 Task: Research Airbnb properties in Durazno, Uruguay from 10th December, 2023 to 25th December, 2023 for 3 adults, 1 child. Place can be shared room with 2 bedrooms having 3 beds and 2 bathrooms. Property type can be guest house. Amenities needed are: wifi, TV, free parkinig on premises, gym, breakfast. Look for 5 properties as per requirement.
Action: Mouse moved to (443, 92)
Screenshot: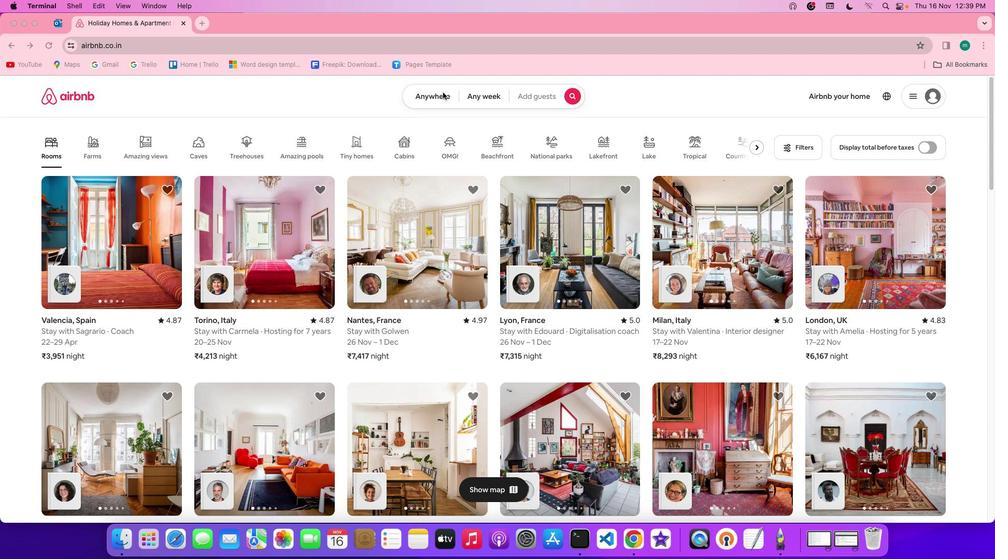 
Action: Mouse pressed left at (443, 92)
Screenshot: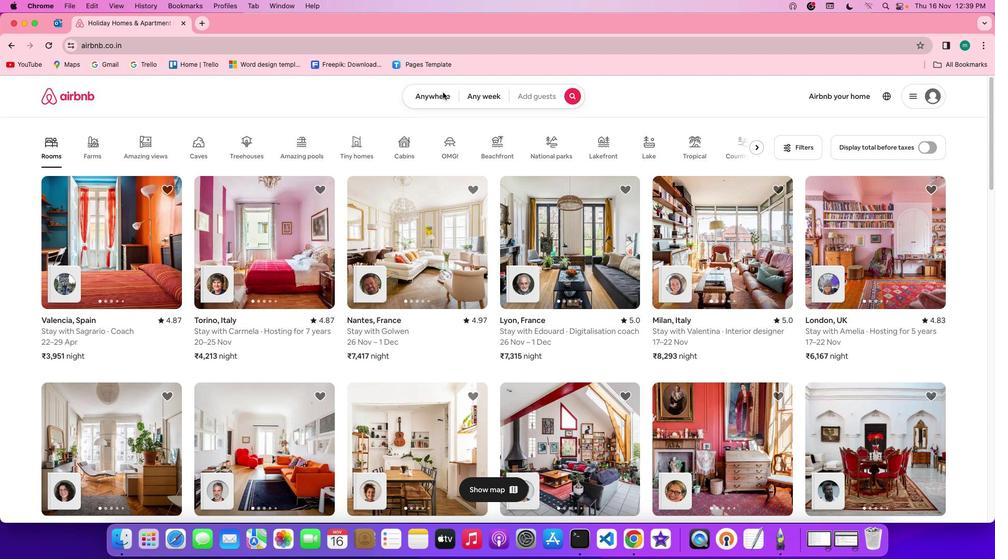 
Action: Mouse pressed left at (443, 92)
Screenshot: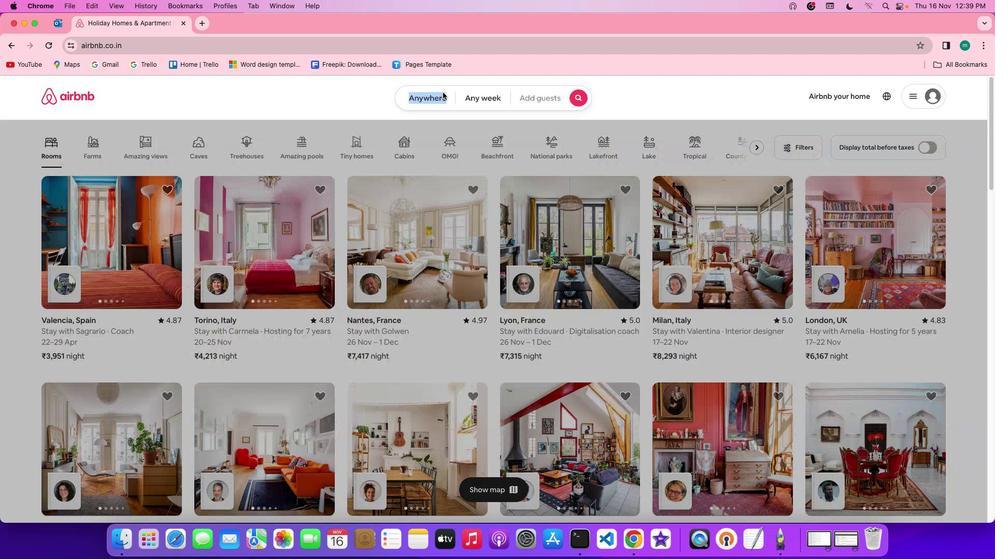 
Action: Mouse moved to (384, 136)
Screenshot: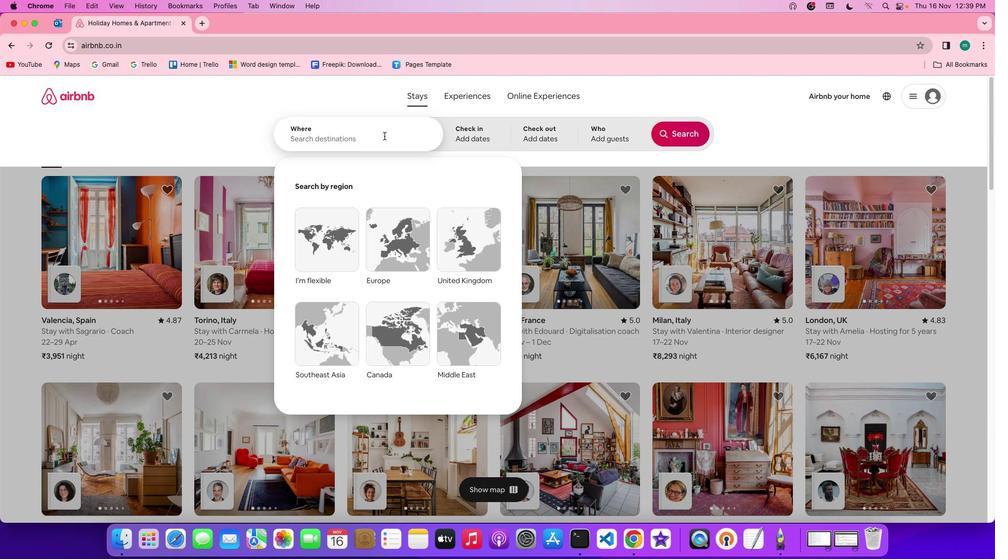 
Action: Mouse pressed left at (384, 136)
Screenshot: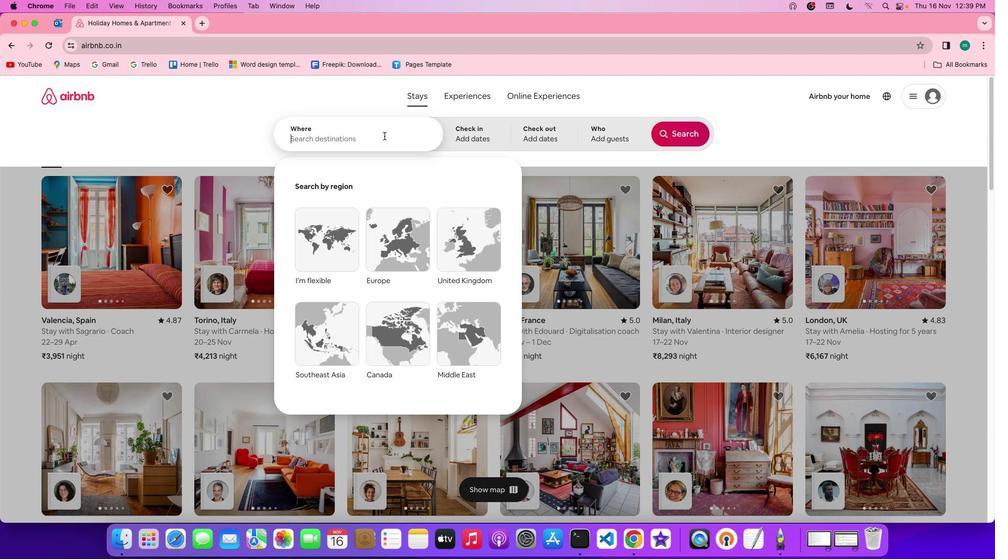 
Action: Mouse moved to (383, 136)
Screenshot: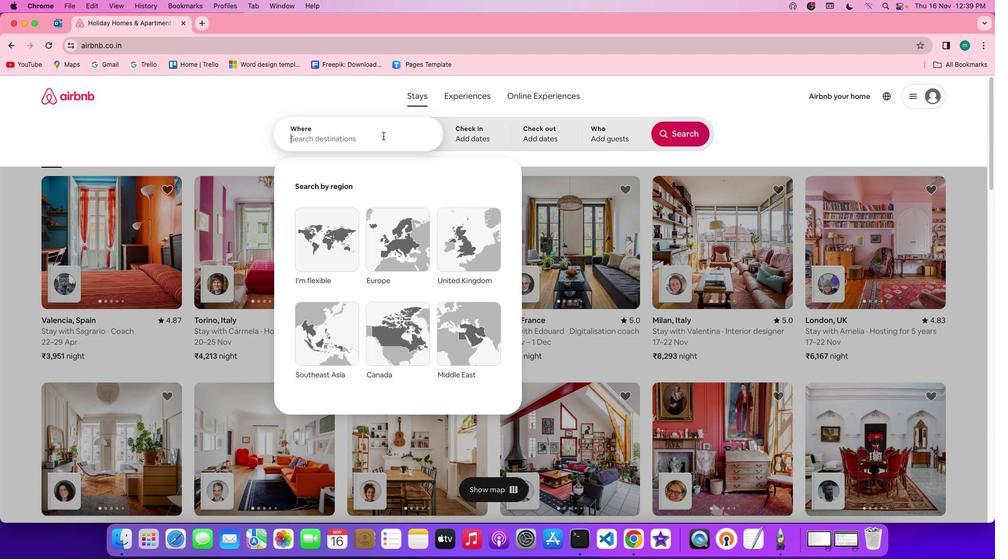 
Action: Key pressed Key.shift'D''u''r''a''n''z''o'','Key.spaceKey.shift'U''r''u''g''u''a''y'
Screenshot: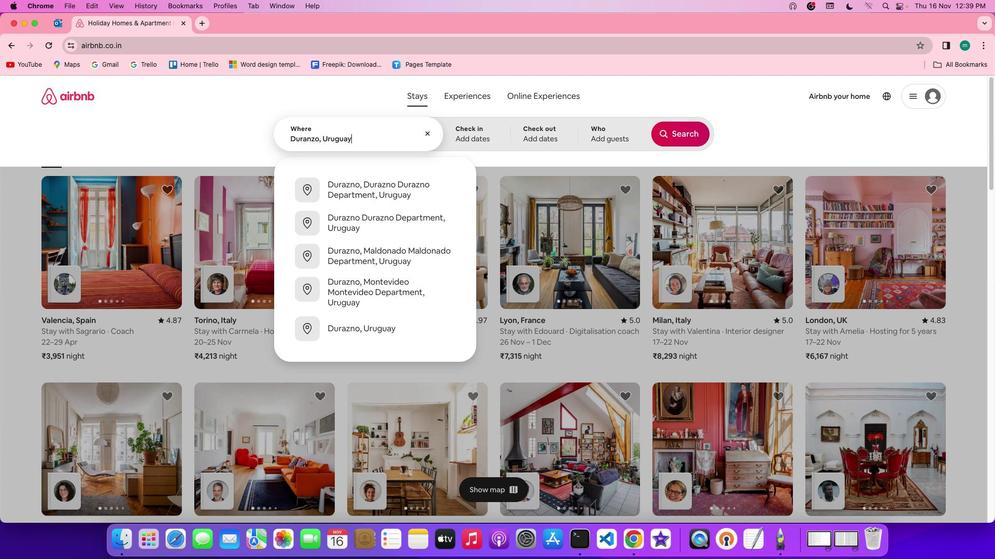 
Action: Mouse moved to (480, 141)
Screenshot: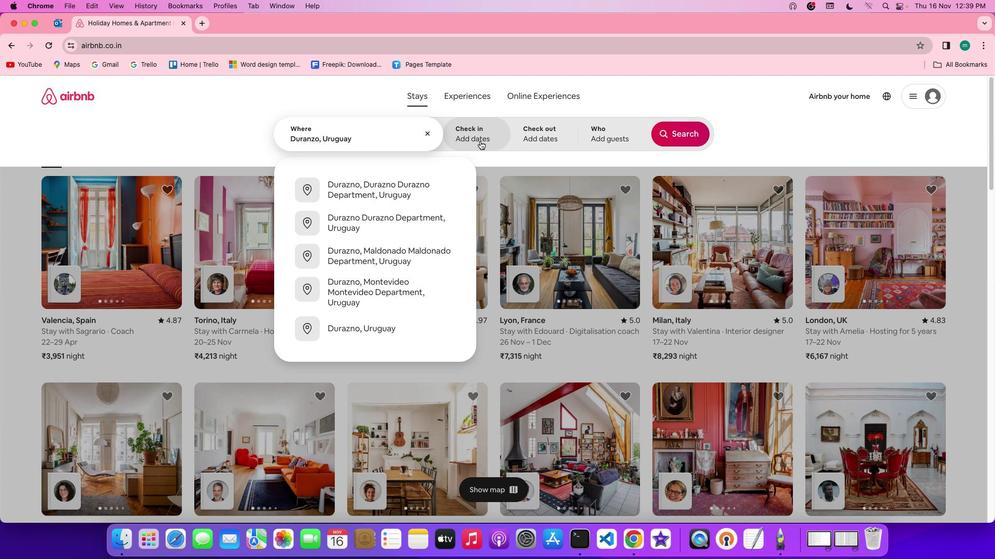 
Action: Mouse pressed left at (480, 141)
Screenshot: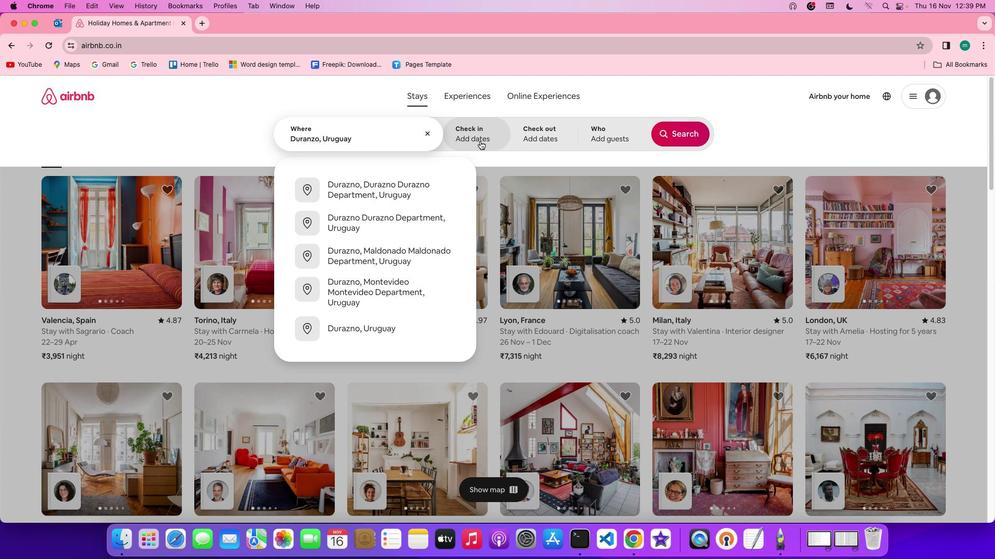
Action: Mouse moved to (519, 312)
Screenshot: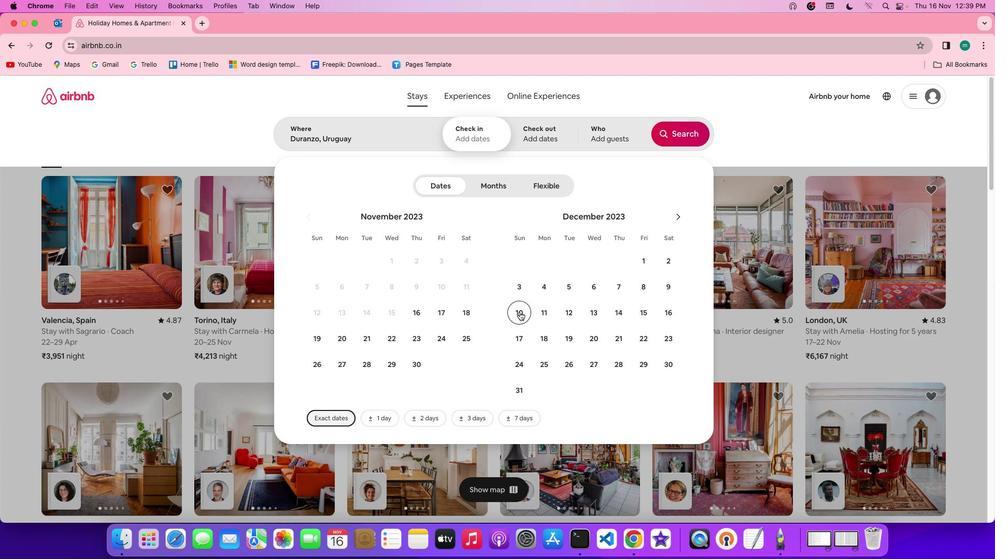 
Action: Mouse pressed left at (519, 312)
Screenshot: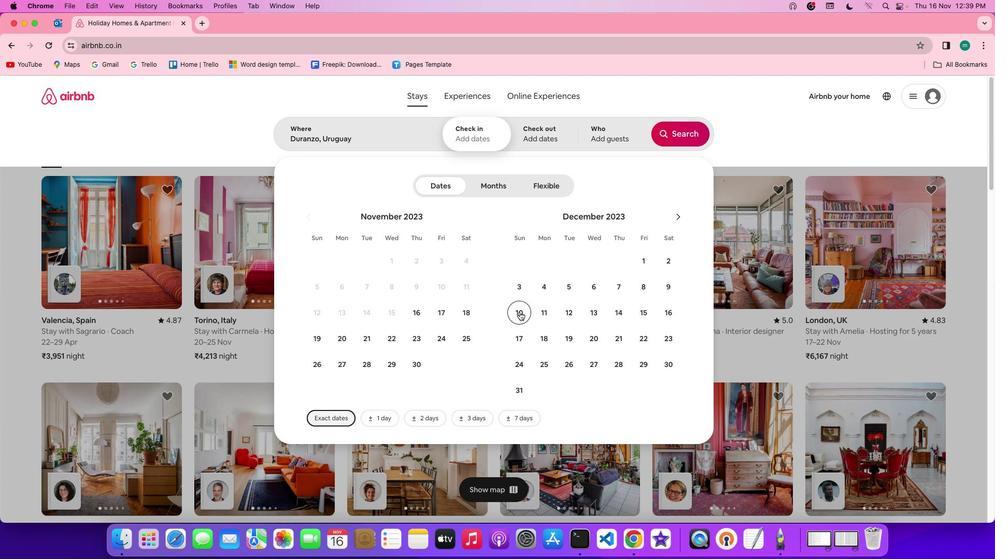 
Action: Mouse moved to (538, 365)
Screenshot: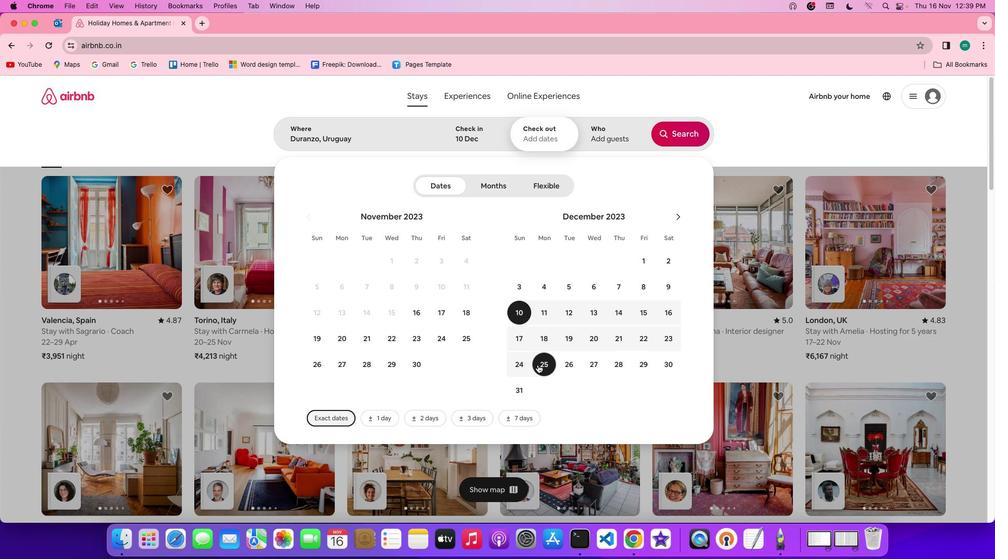 
Action: Mouse pressed left at (538, 365)
Screenshot: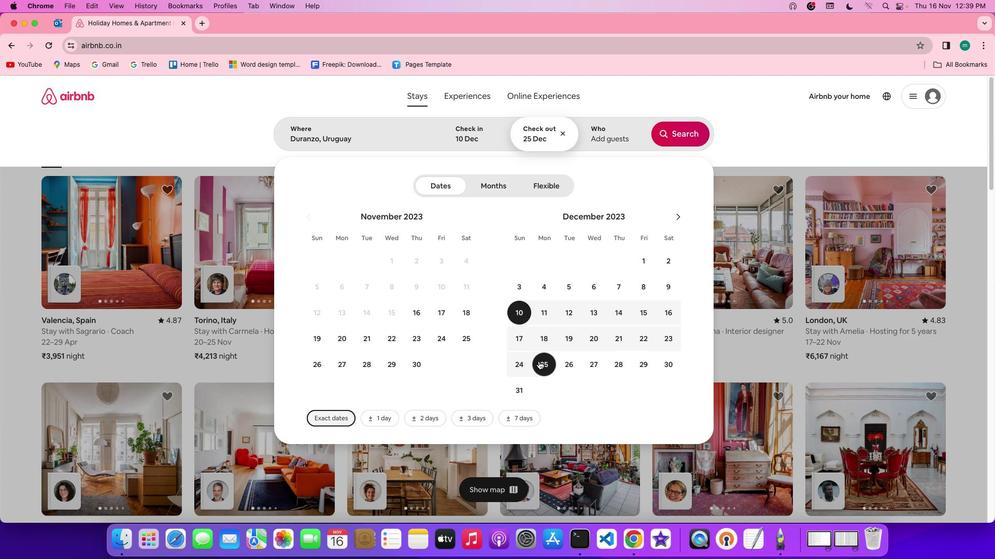 
Action: Mouse moved to (608, 128)
Screenshot: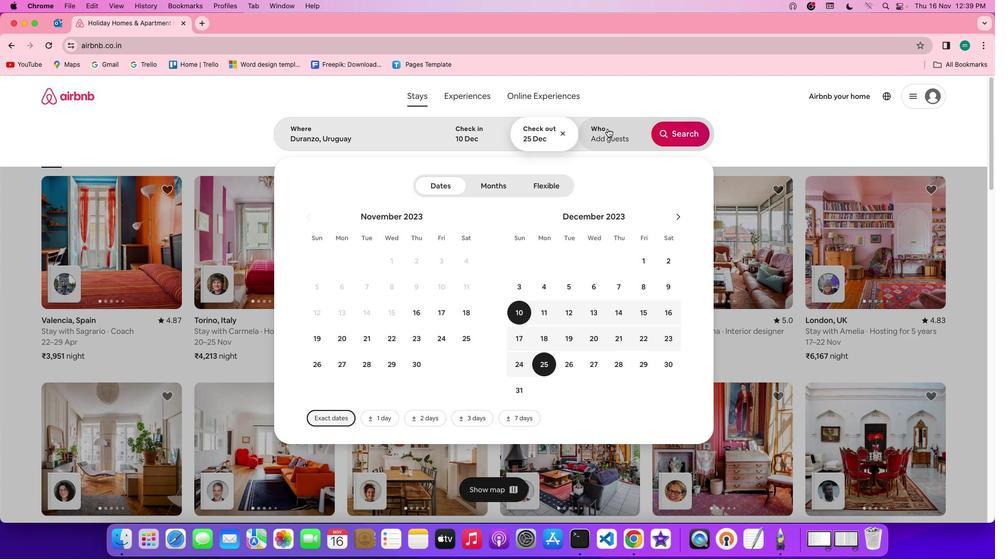 
Action: Mouse pressed left at (608, 128)
Screenshot: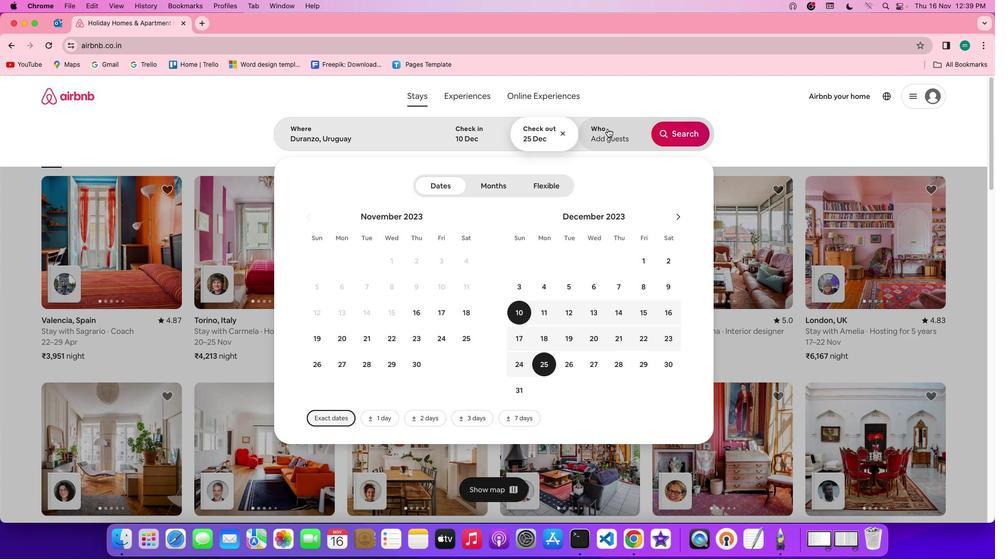 
Action: Mouse moved to (678, 185)
Screenshot: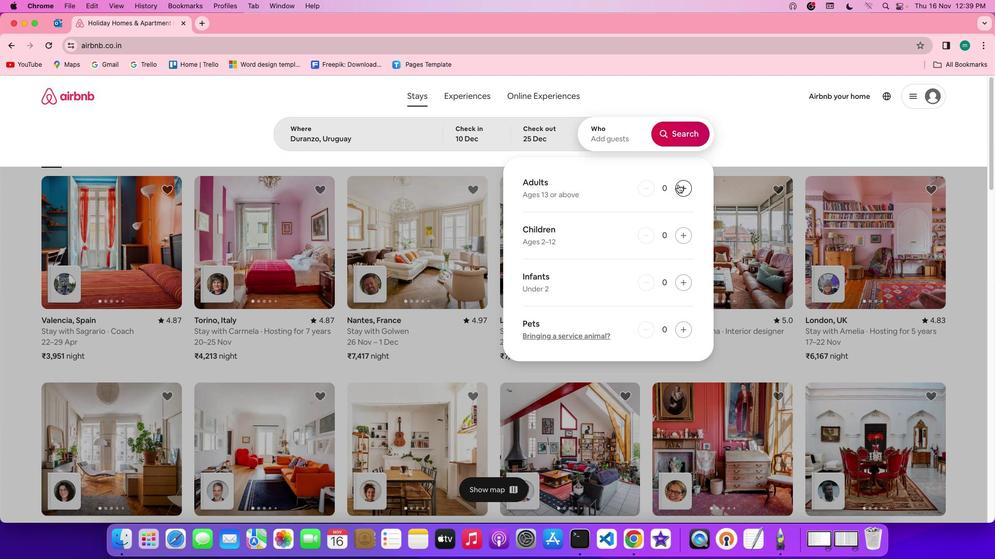 
Action: Mouse pressed left at (678, 185)
Screenshot: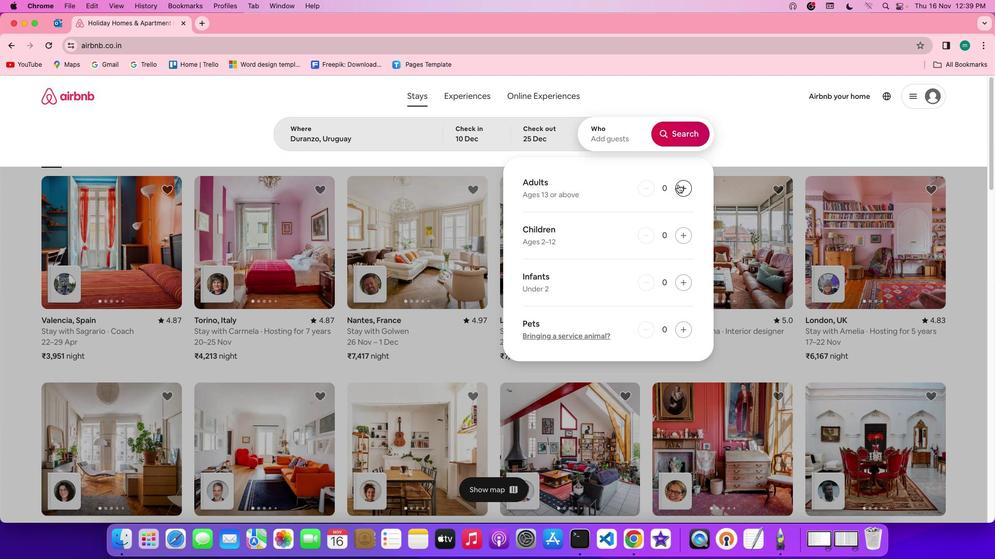 
Action: Mouse moved to (684, 189)
Screenshot: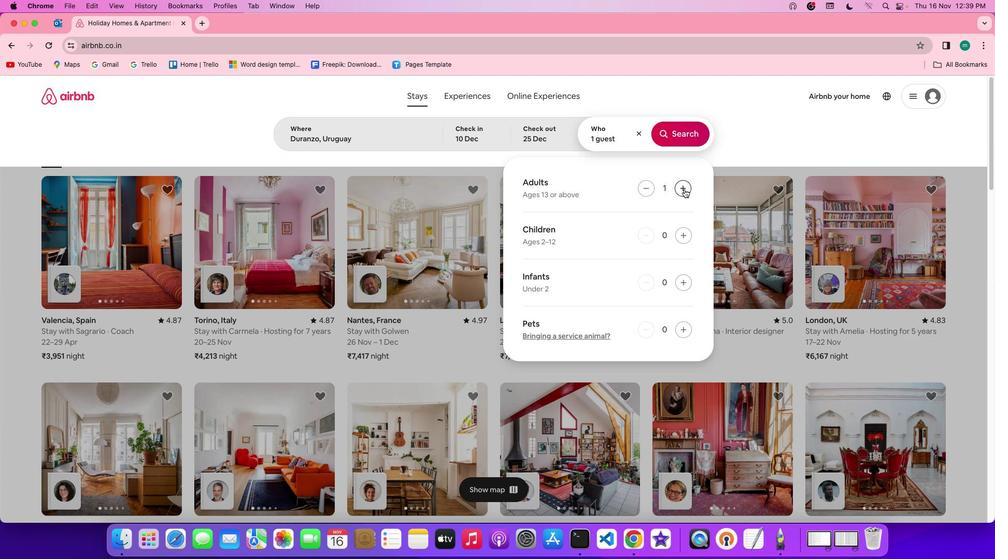 
Action: Mouse pressed left at (684, 189)
Screenshot: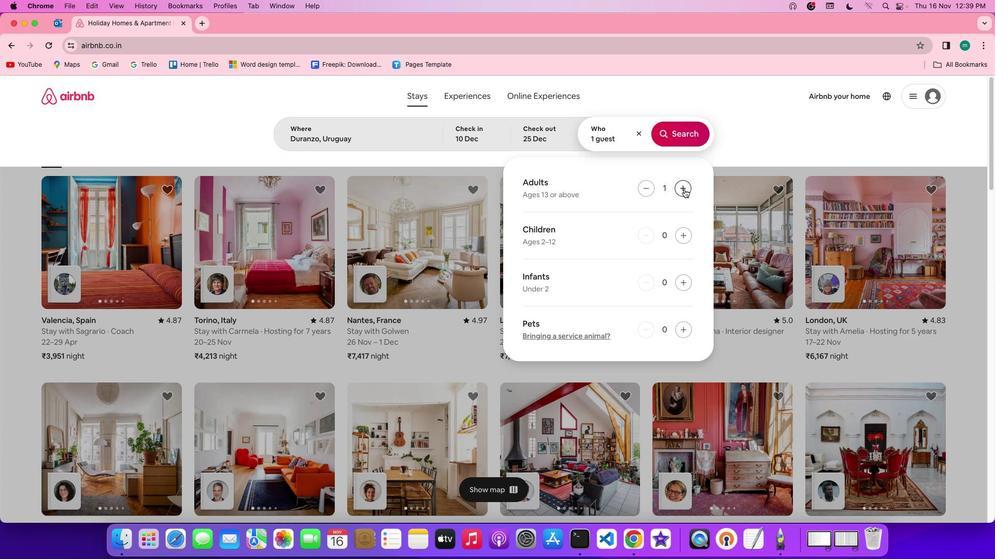 
Action: Mouse pressed left at (684, 189)
Screenshot: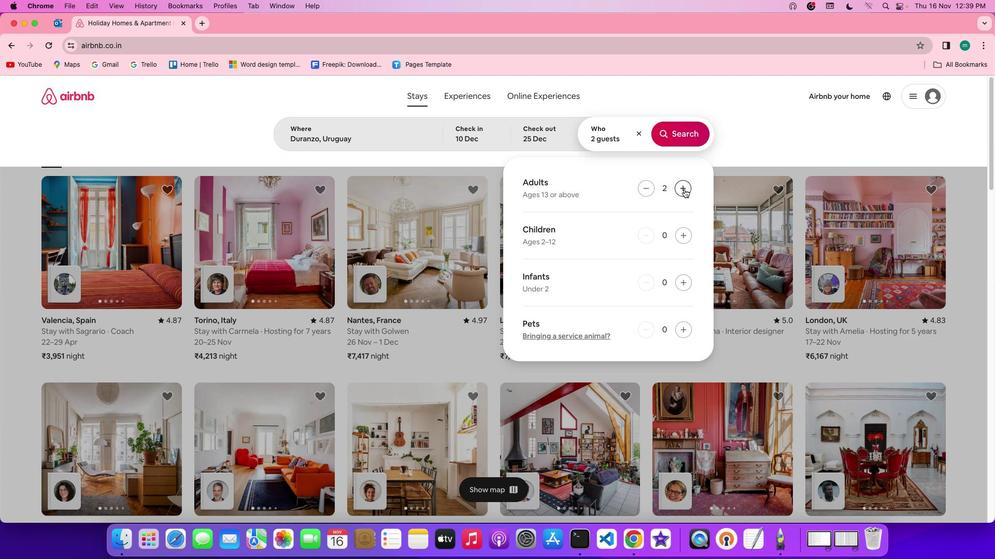 
Action: Mouse moved to (684, 240)
Screenshot: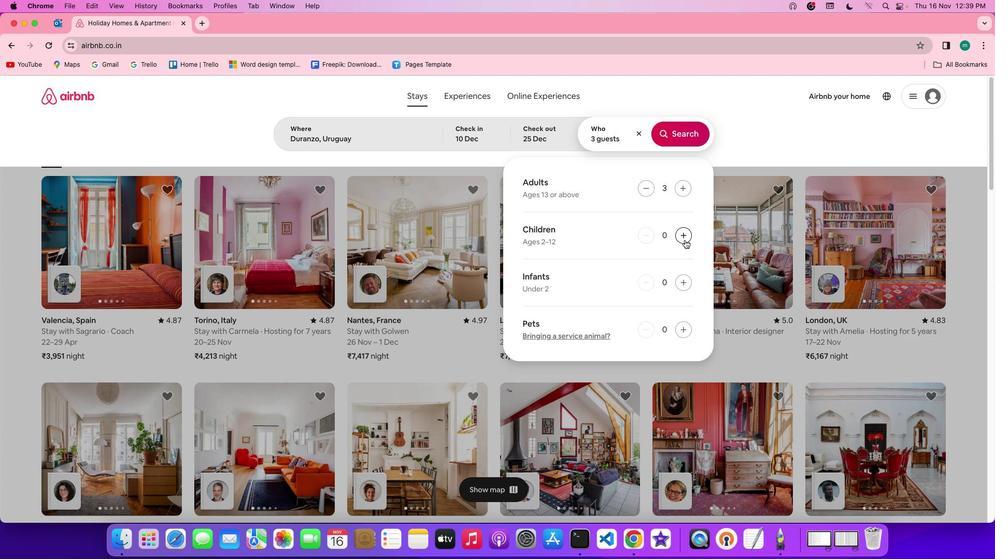 
Action: Mouse pressed left at (684, 240)
Screenshot: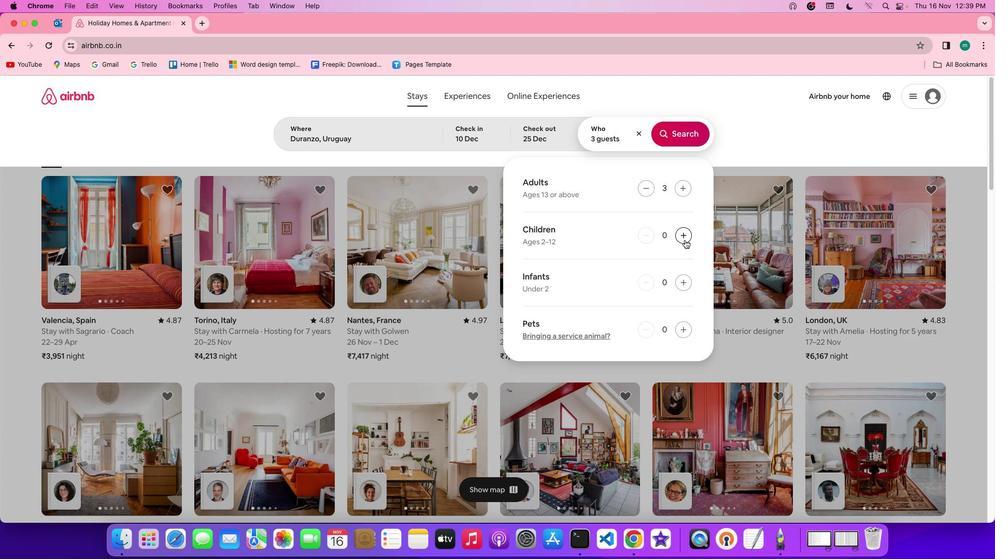 
Action: Mouse moved to (689, 129)
Screenshot: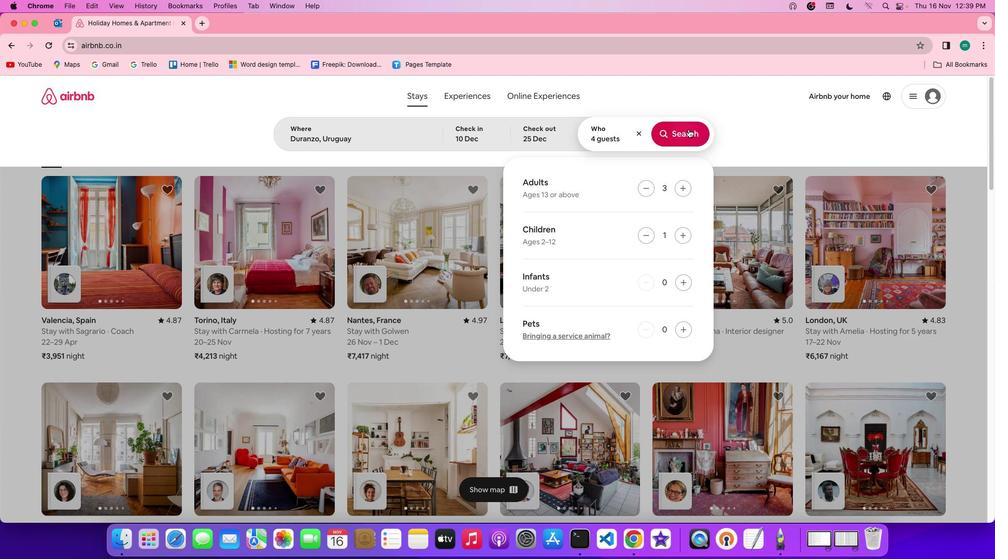 
Action: Mouse pressed left at (689, 129)
Screenshot: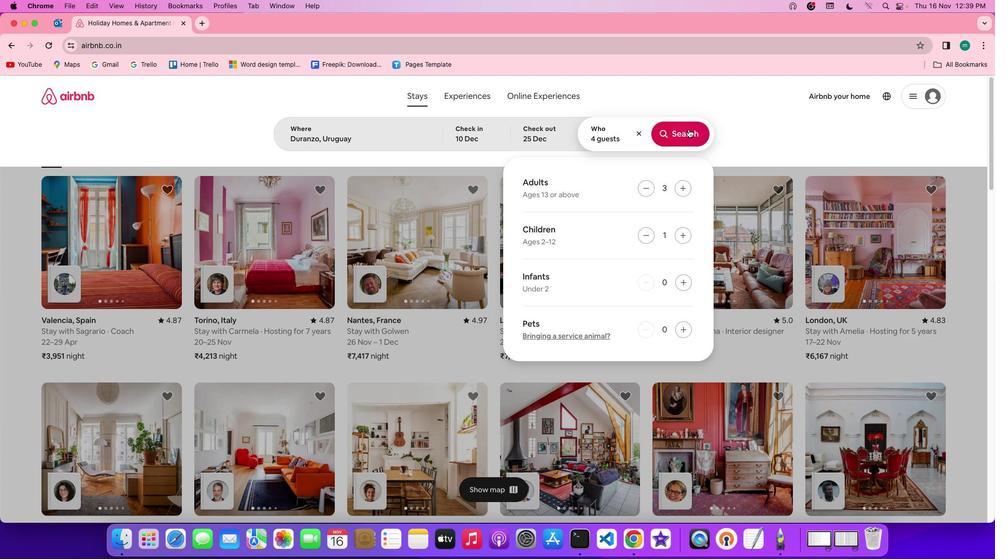 
Action: Mouse moved to (819, 138)
Screenshot: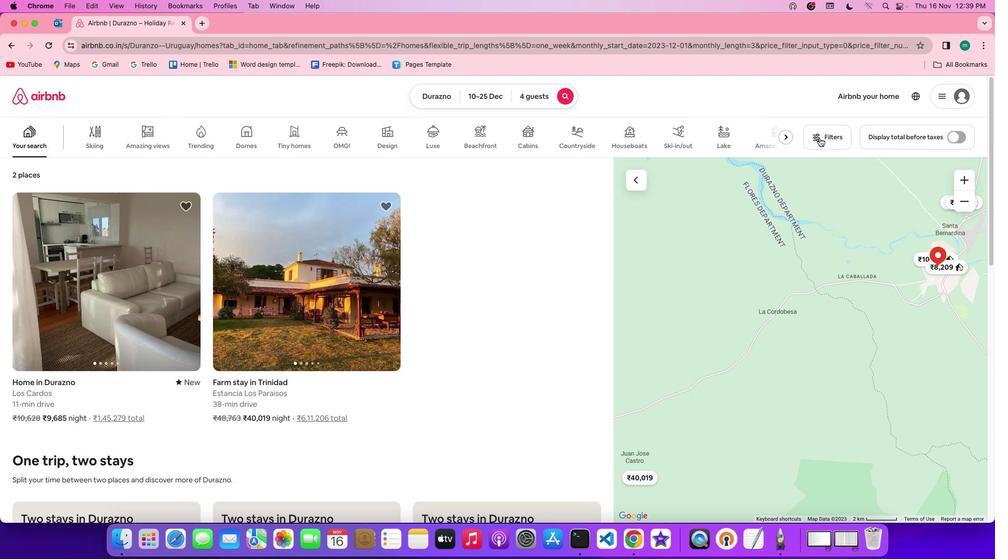 
Action: Mouse pressed left at (819, 138)
Screenshot: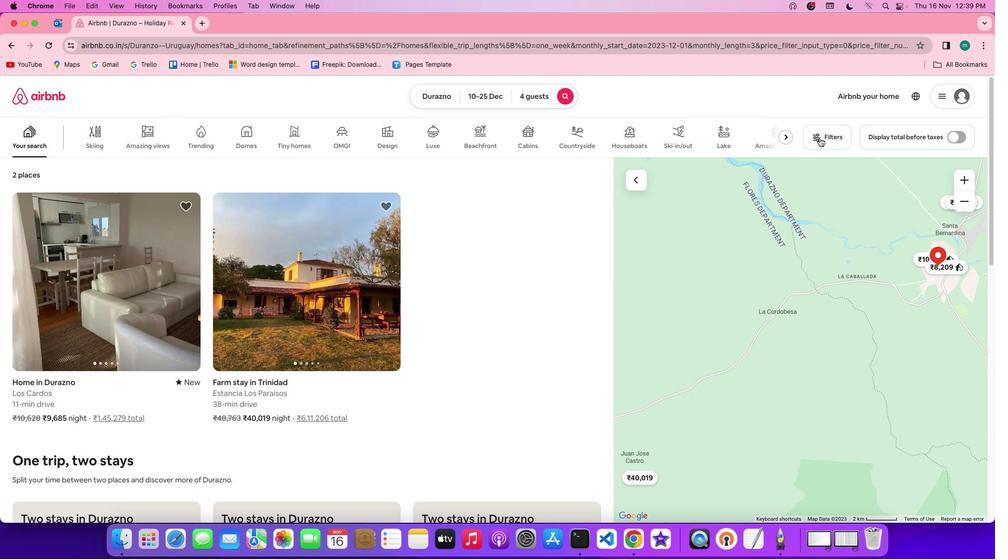 
Action: Mouse moved to (507, 279)
Screenshot: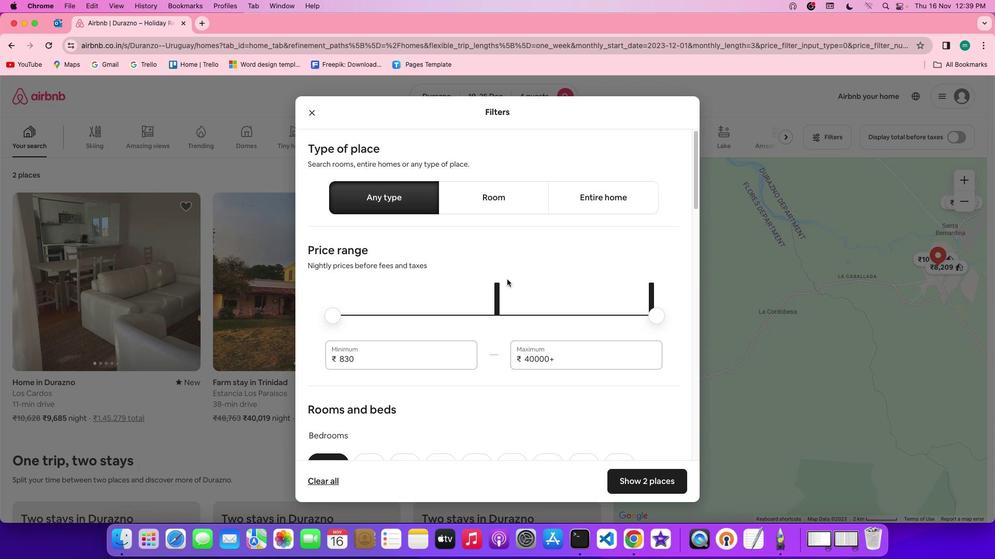 
Action: Mouse scrolled (507, 279) with delta (0, 0)
Screenshot: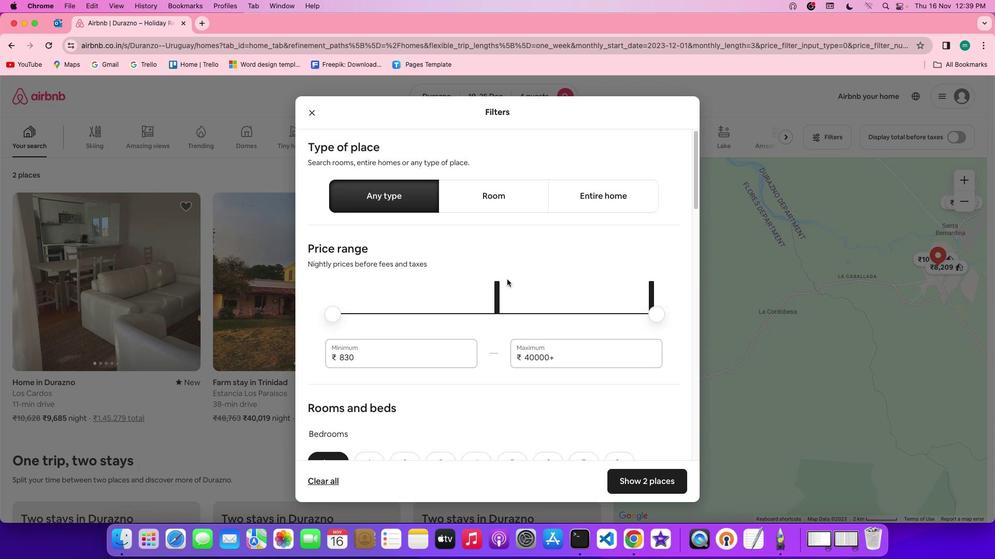 
Action: Mouse scrolled (507, 279) with delta (0, 0)
Screenshot: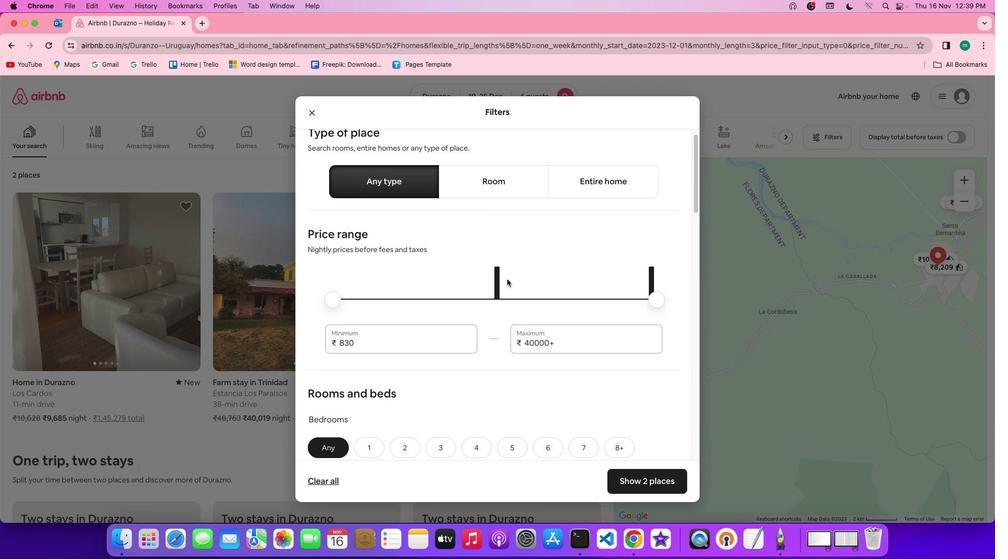 
Action: Mouse scrolled (507, 279) with delta (0, -1)
Screenshot: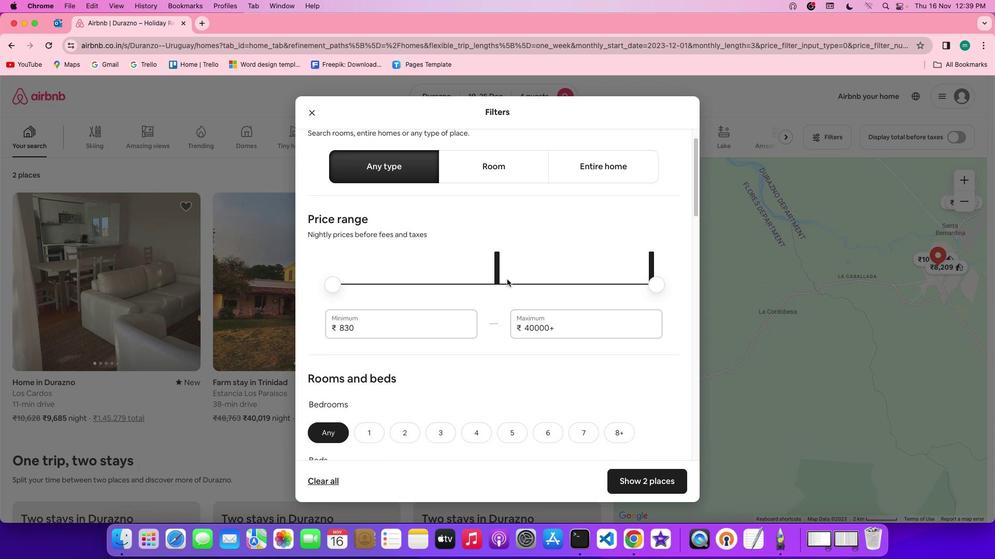 
Action: Mouse scrolled (507, 279) with delta (0, -1)
Screenshot: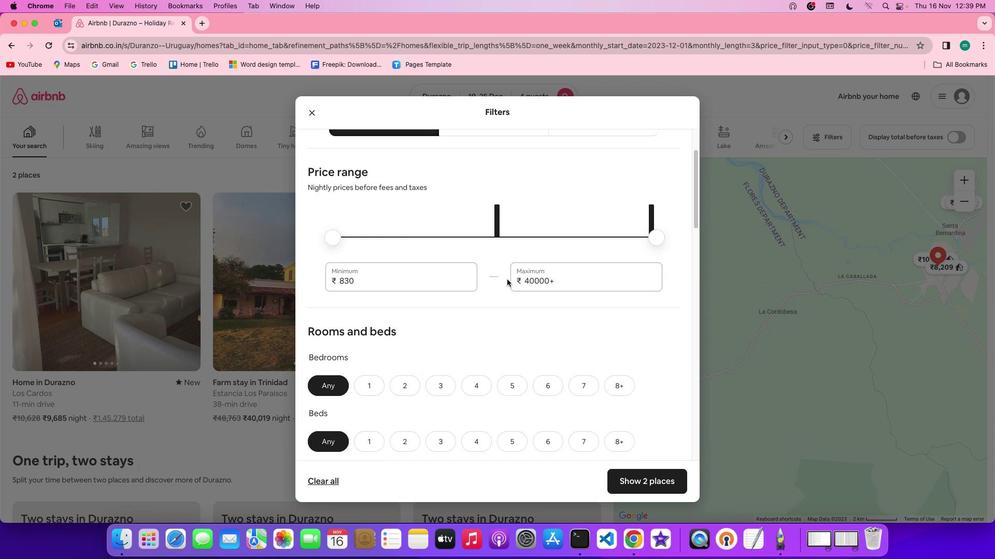 
Action: Mouse scrolled (507, 279) with delta (0, 0)
Screenshot: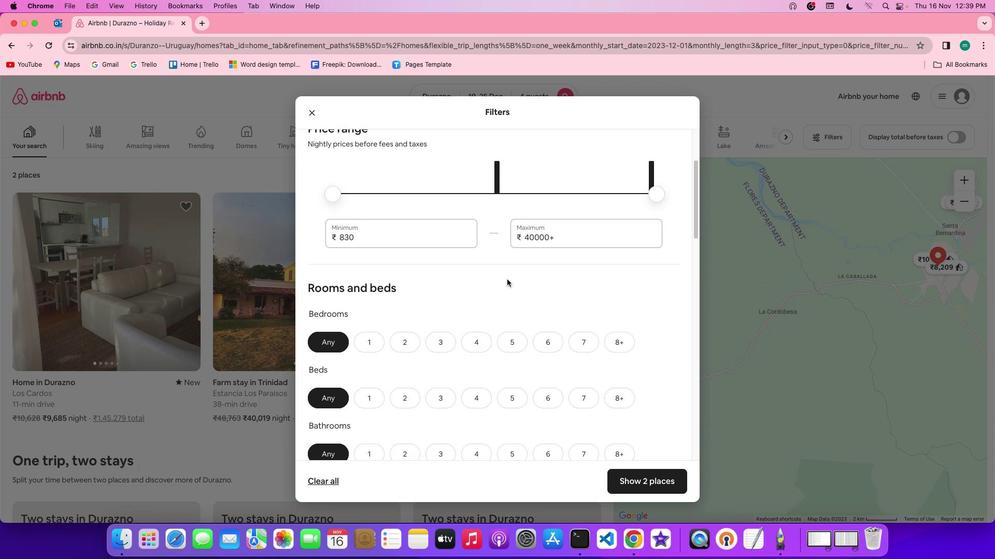 
Action: Mouse scrolled (507, 279) with delta (0, 0)
Screenshot: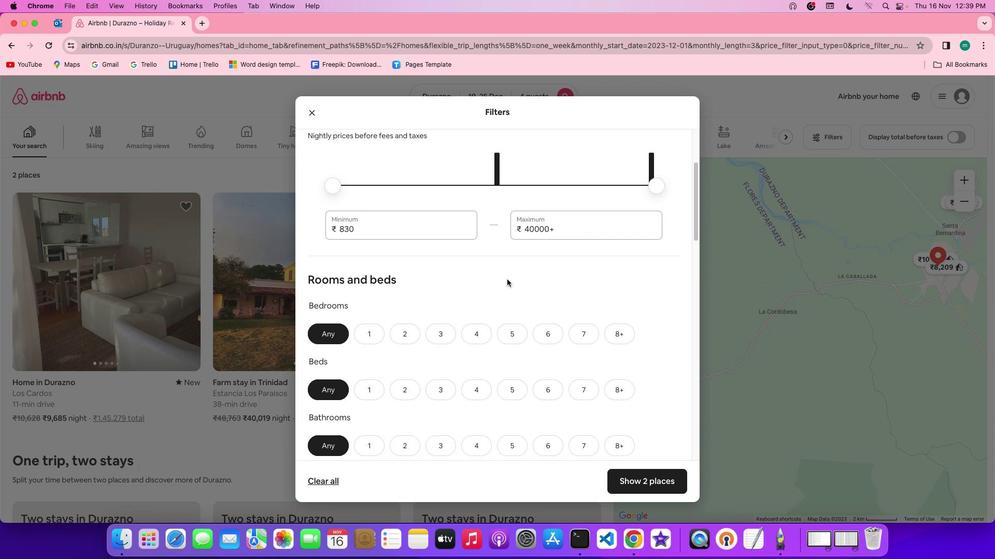 
Action: Mouse scrolled (507, 279) with delta (0, 0)
Screenshot: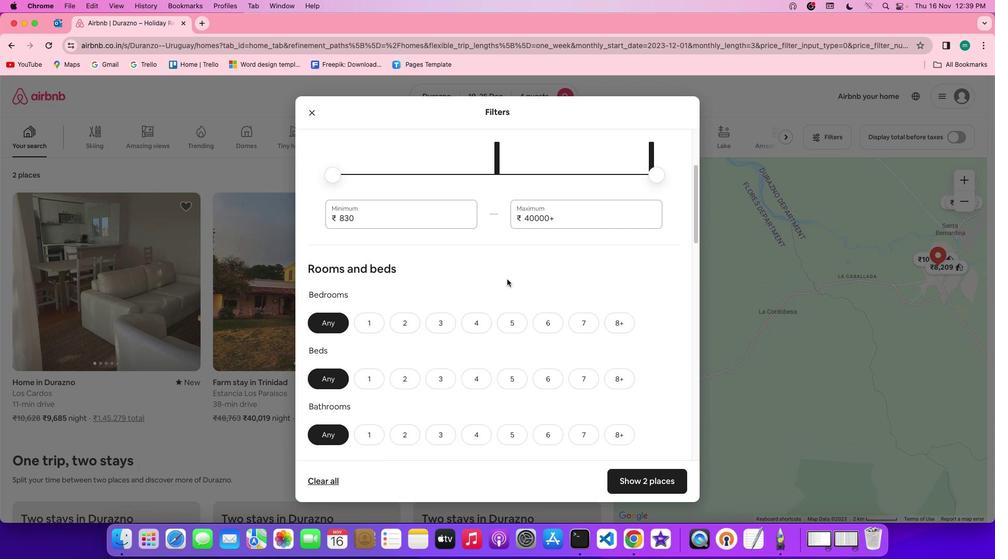 
Action: Mouse scrolled (507, 279) with delta (0, 0)
Screenshot: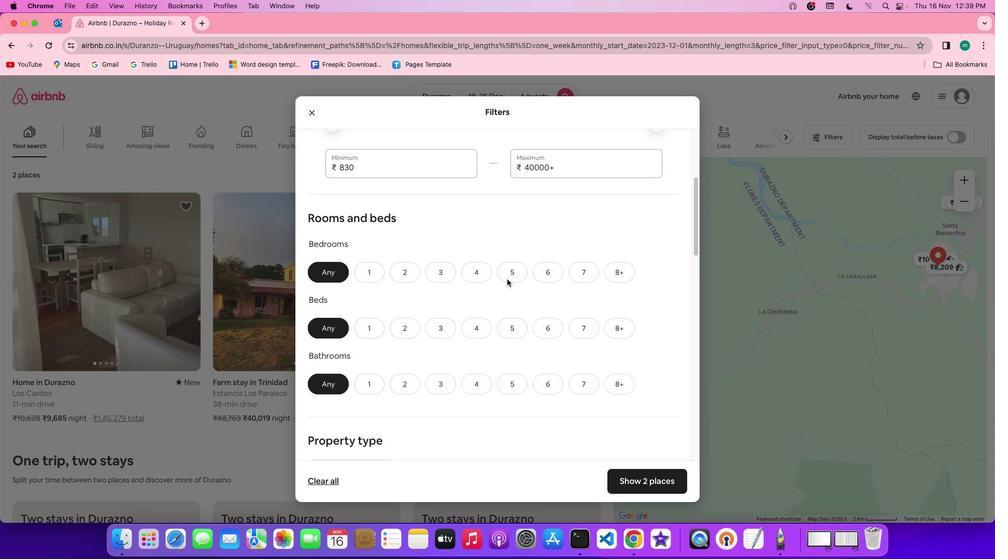 
Action: Mouse moved to (549, 288)
Screenshot: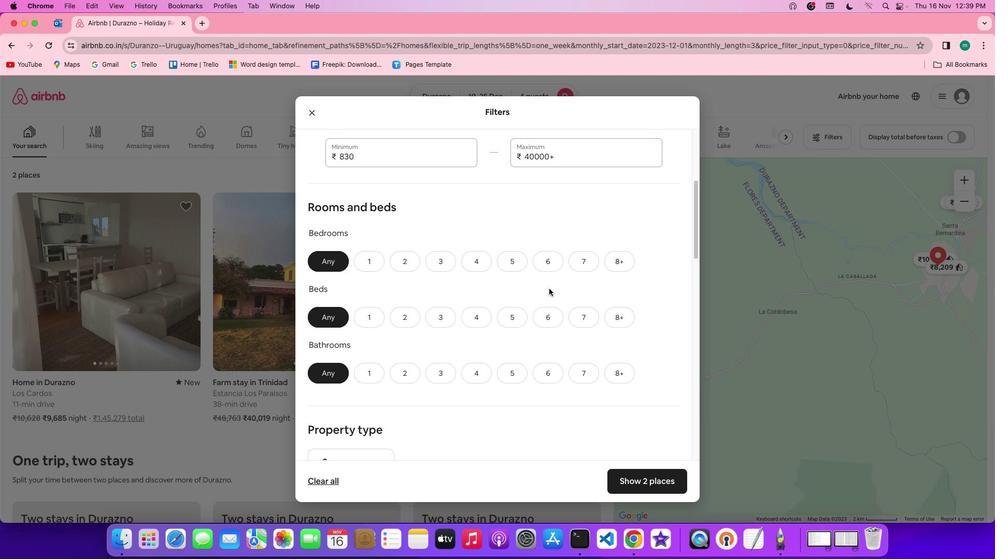 
Action: Mouse scrolled (549, 288) with delta (0, 0)
Screenshot: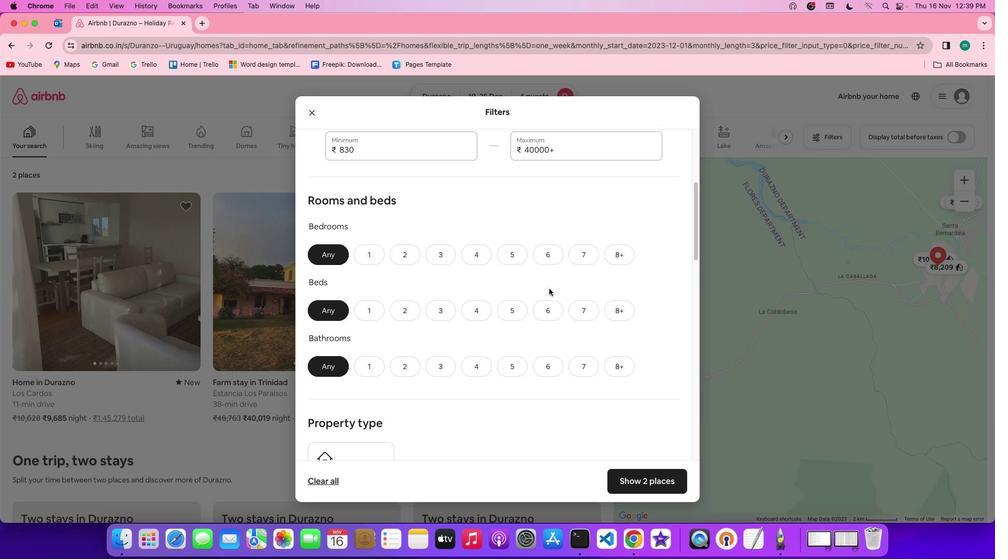 
Action: Mouse scrolled (549, 288) with delta (0, 0)
Screenshot: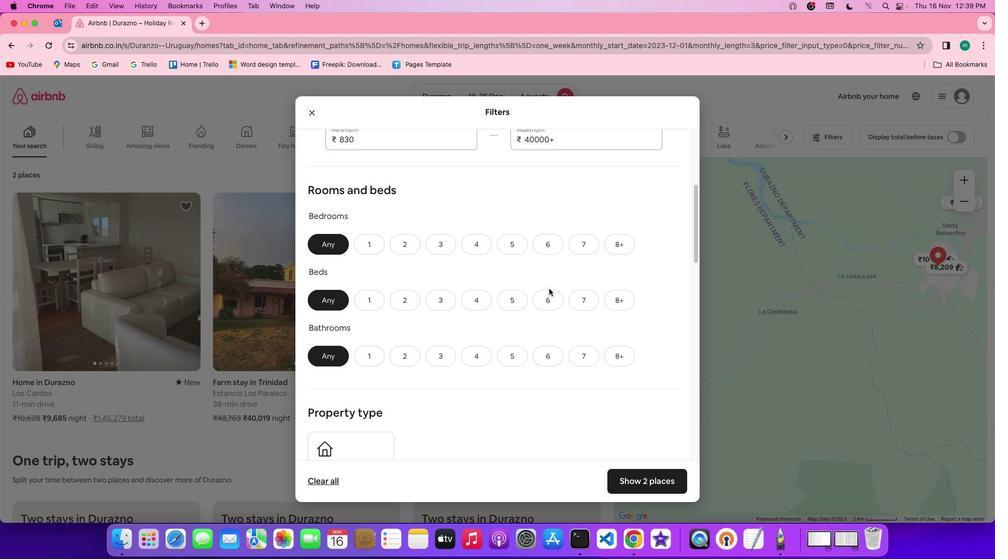 
Action: Mouse scrolled (549, 288) with delta (0, -1)
Screenshot: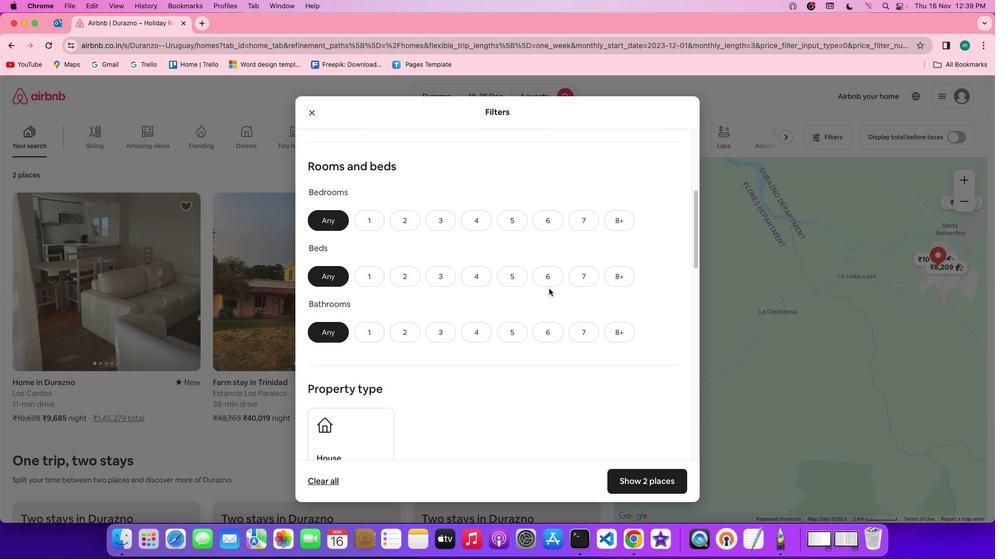 
Action: Mouse moved to (409, 189)
Screenshot: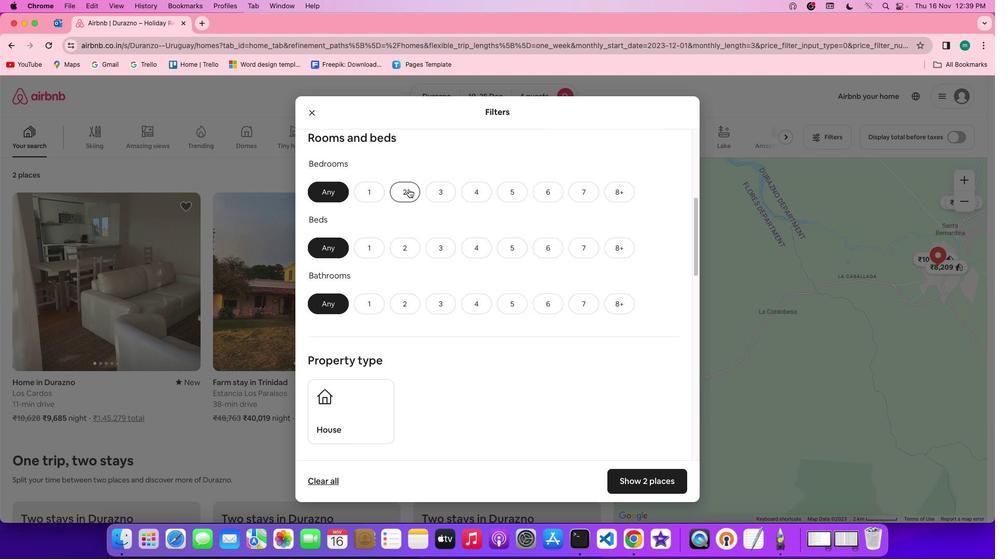 
Action: Mouse pressed left at (409, 189)
Screenshot: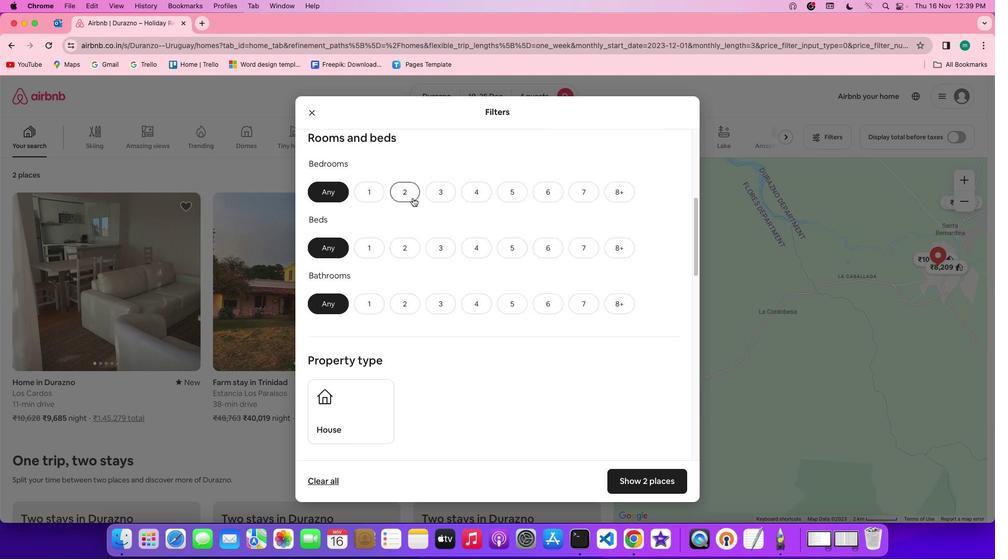
Action: Mouse moved to (442, 254)
Screenshot: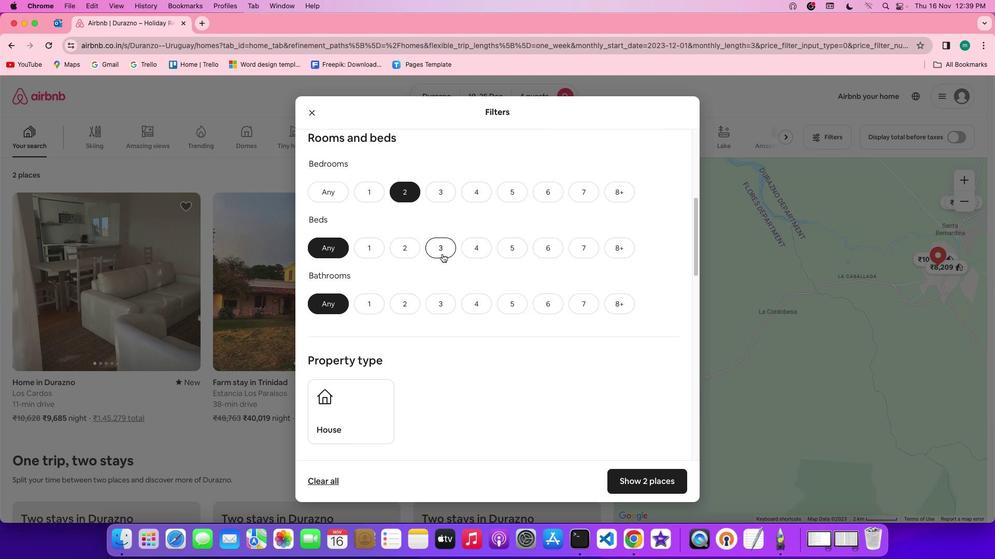 
Action: Mouse pressed left at (442, 254)
Screenshot: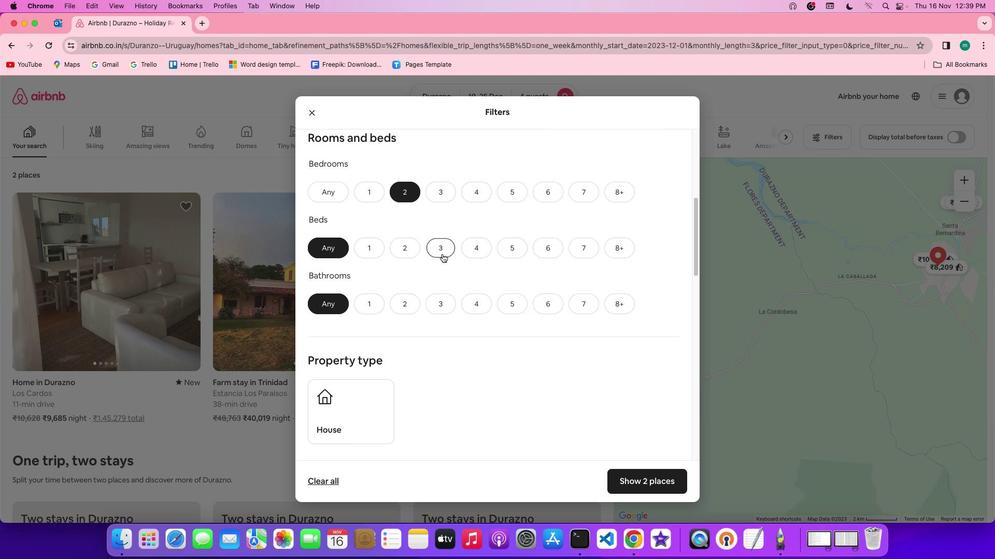 
Action: Mouse moved to (512, 269)
Screenshot: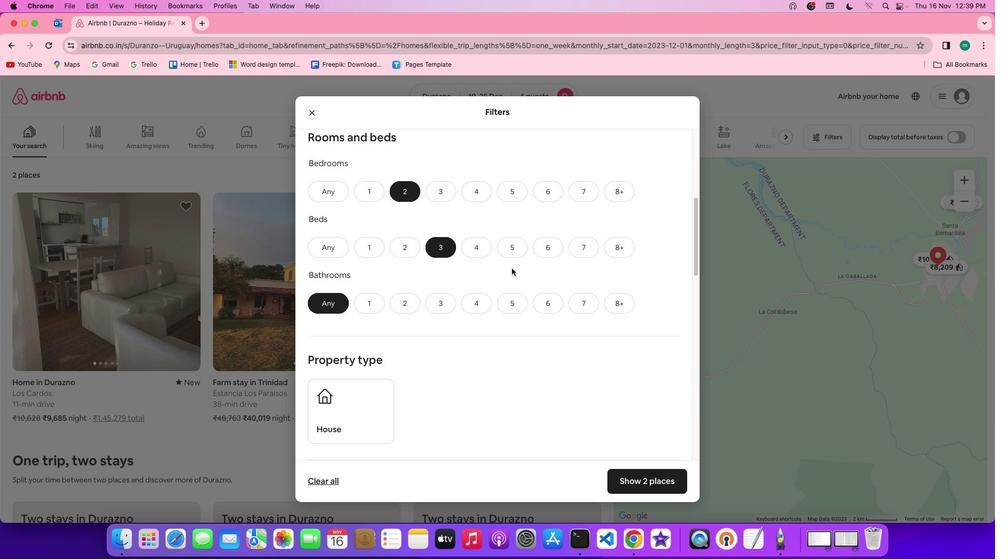 
Action: Mouse scrolled (512, 269) with delta (0, 0)
Screenshot: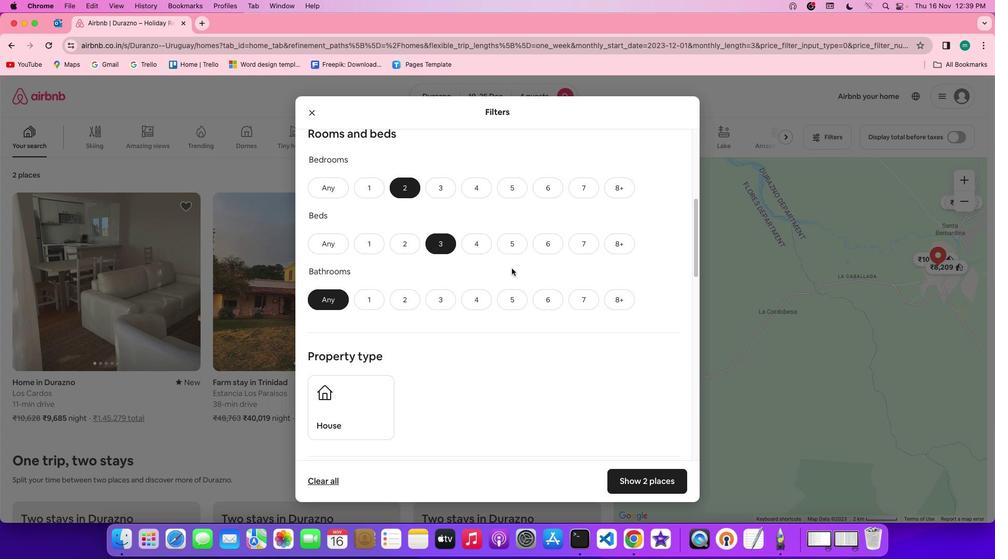 
Action: Mouse moved to (512, 268)
Screenshot: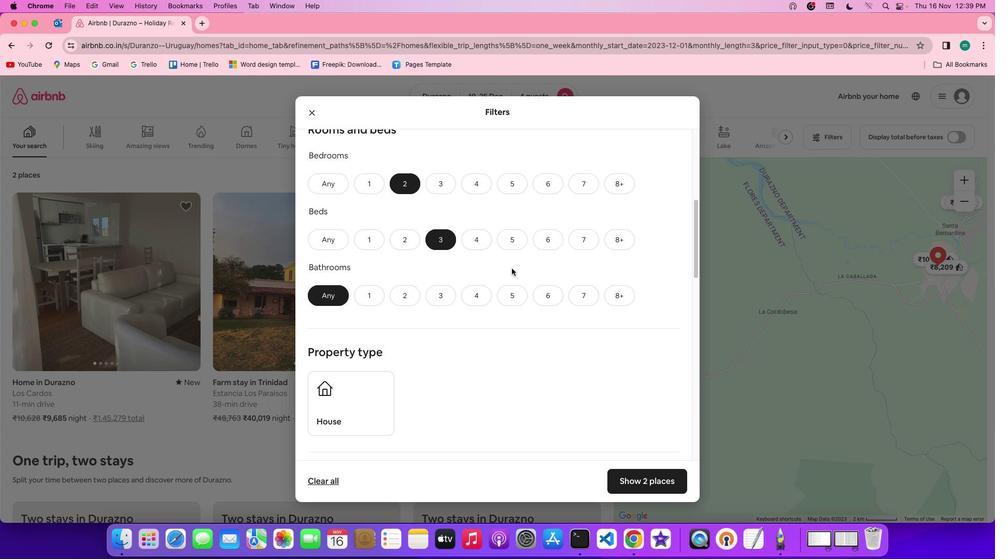 
Action: Mouse scrolled (512, 268) with delta (0, 0)
Screenshot: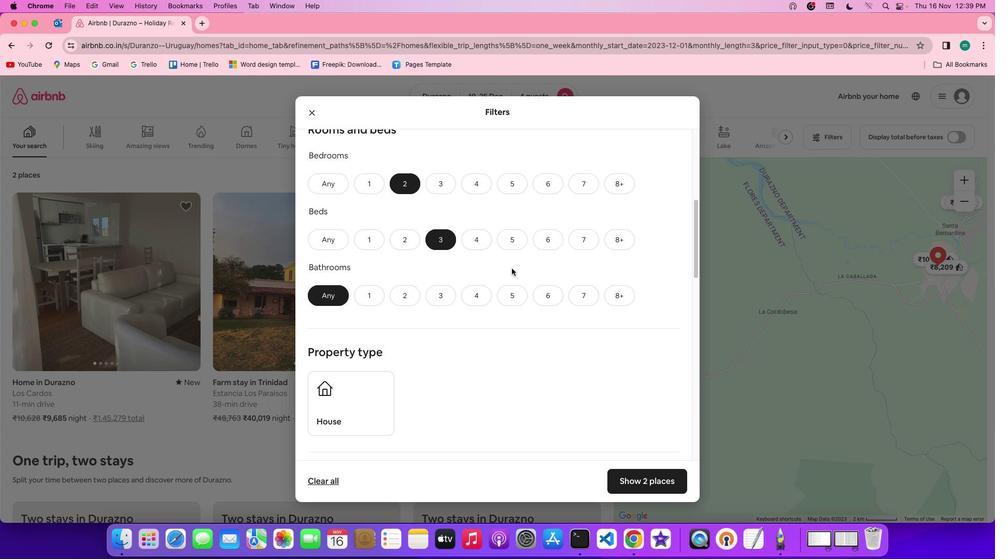 
Action: Mouse scrolled (512, 268) with delta (0, 0)
Screenshot: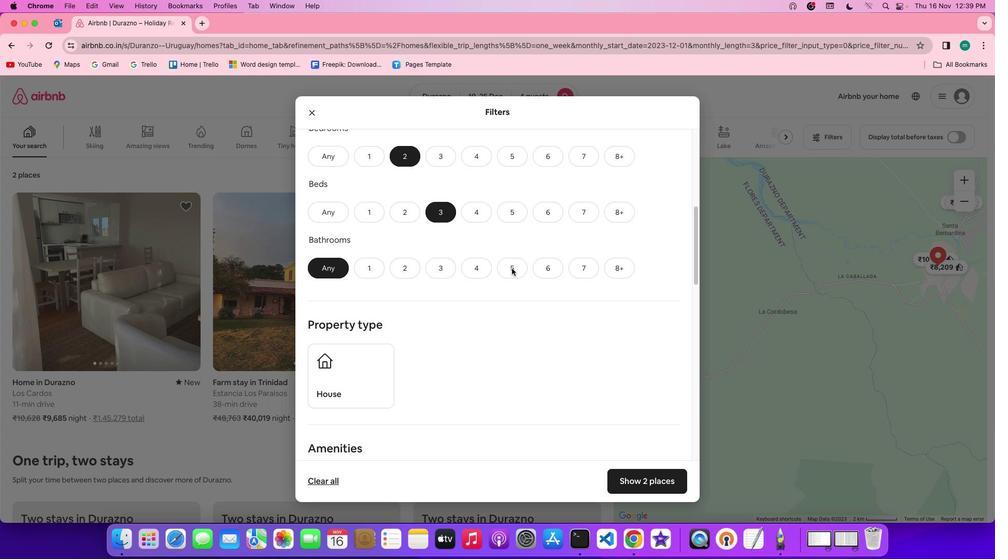 
Action: Mouse moved to (391, 254)
Screenshot: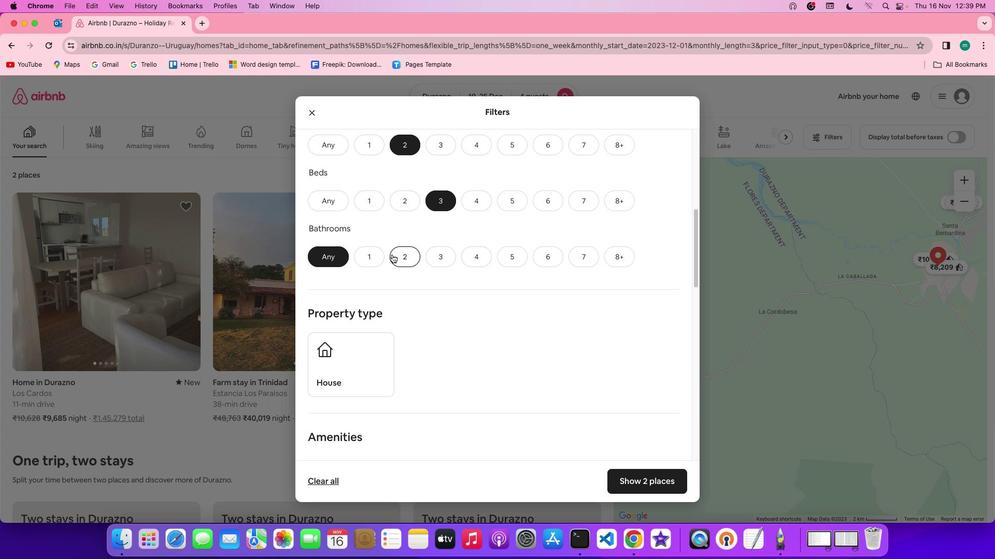 
Action: Mouse pressed left at (391, 254)
Screenshot: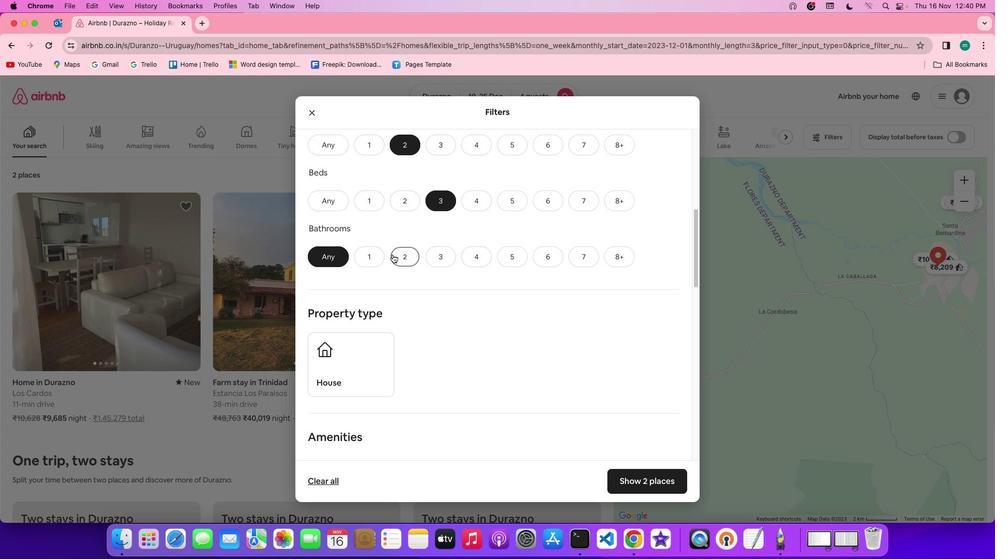 
Action: Mouse moved to (576, 281)
Screenshot: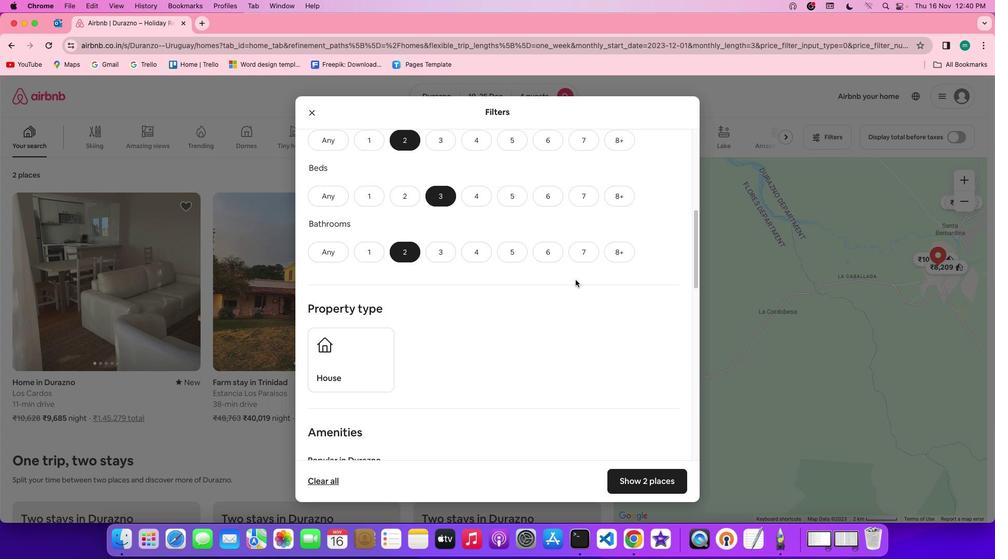 
Action: Mouse scrolled (576, 281) with delta (0, 0)
Screenshot: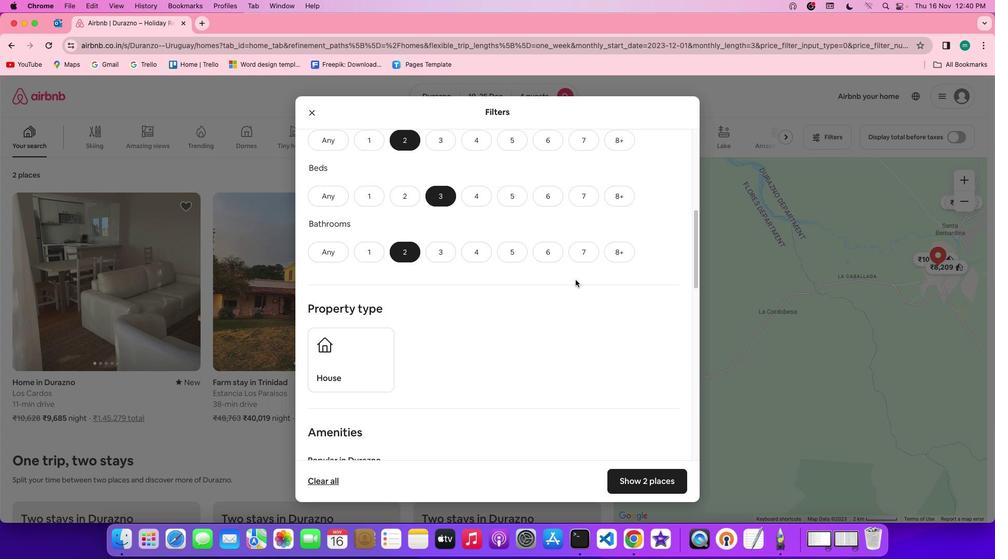 
Action: Mouse moved to (576, 280)
Screenshot: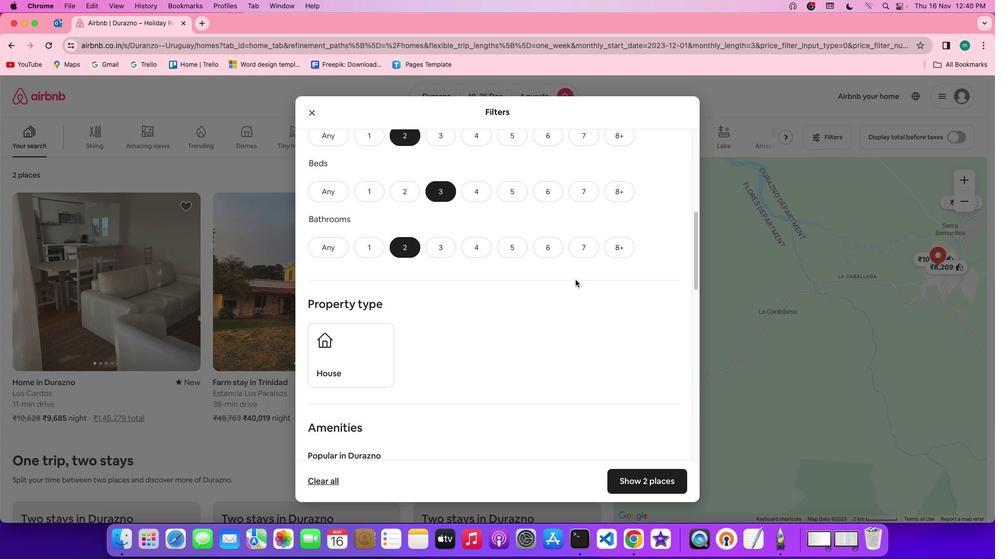 
Action: Mouse scrolled (576, 280) with delta (0, 0)
Screenshot: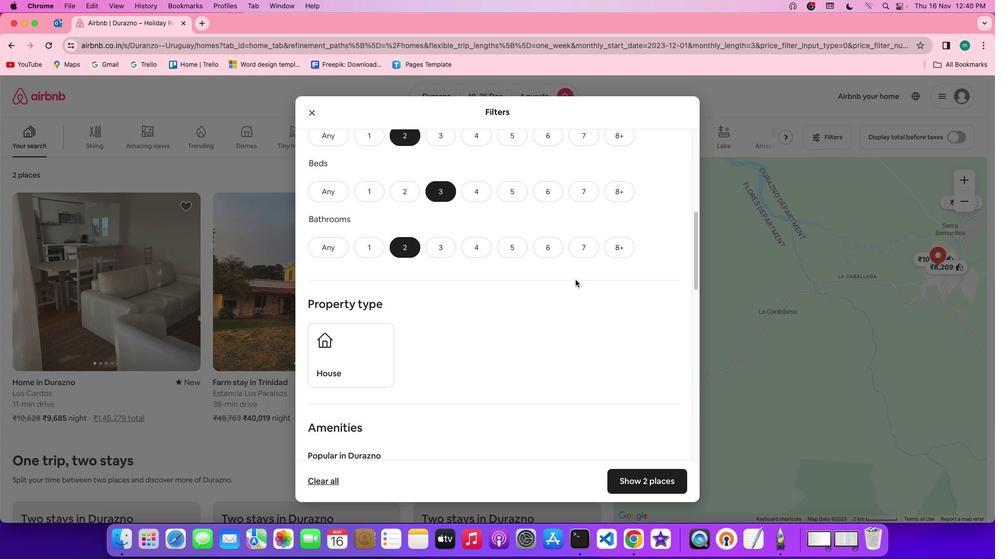 
Action: Mouse moved to (576, 279)
Screenshot: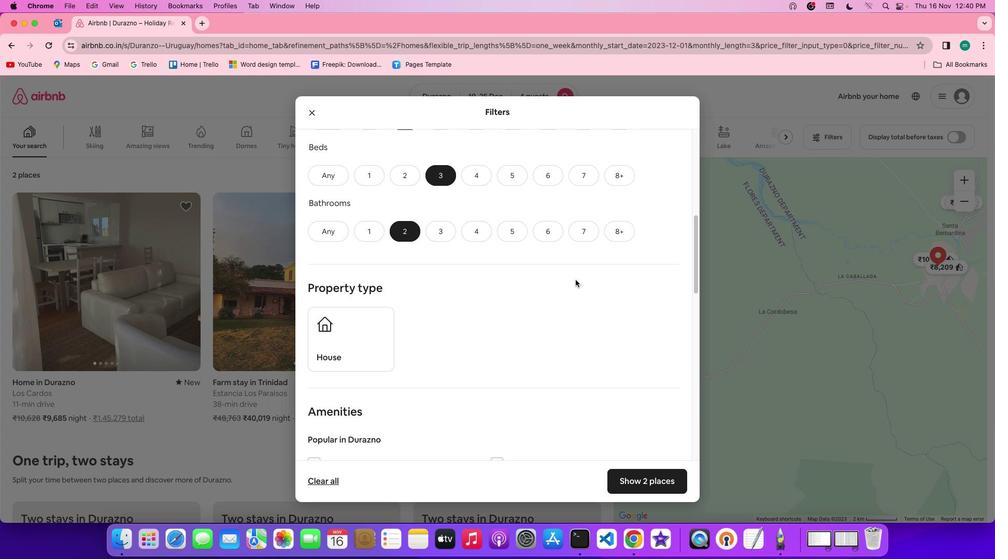 
Action: Mouse scrolled (576, 279) with delta (0, 0)
Screenshot: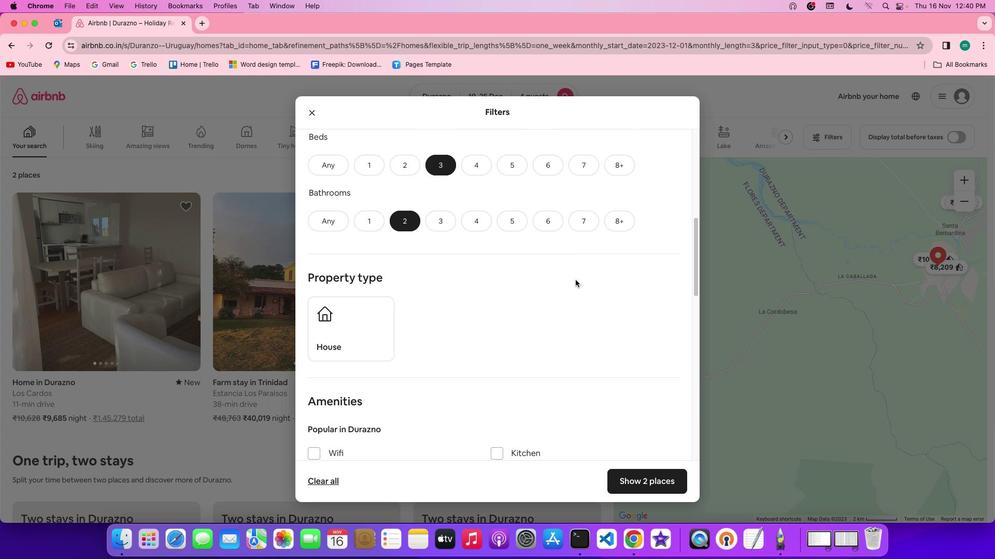 
Action: Mouse moved to (593, 290)
Screenshot: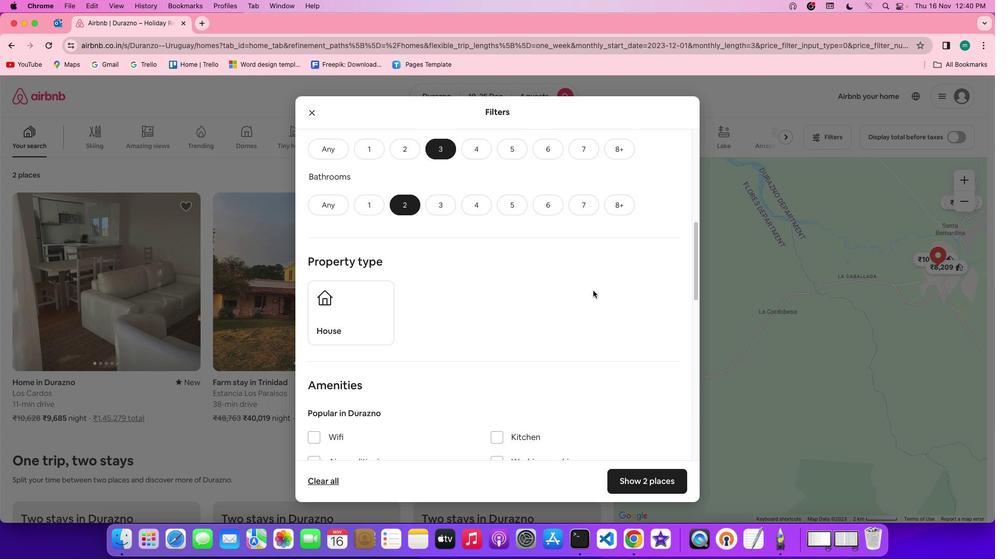 
Action: Mouse scrolled (593, 290) with delta (0, 0)
Screenshot: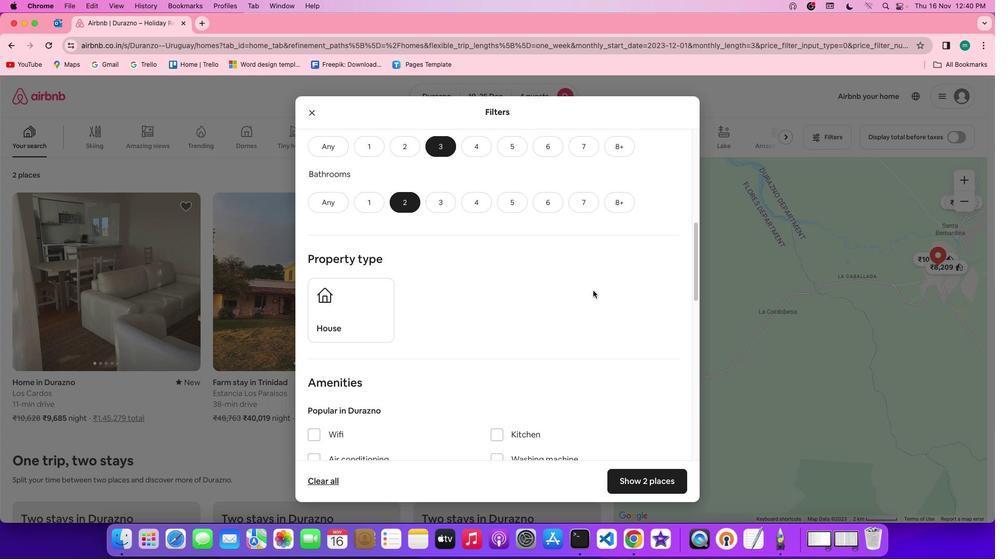 
Action: Mouse scrolled (593, 290) with delta (0, 0)
Screenshot: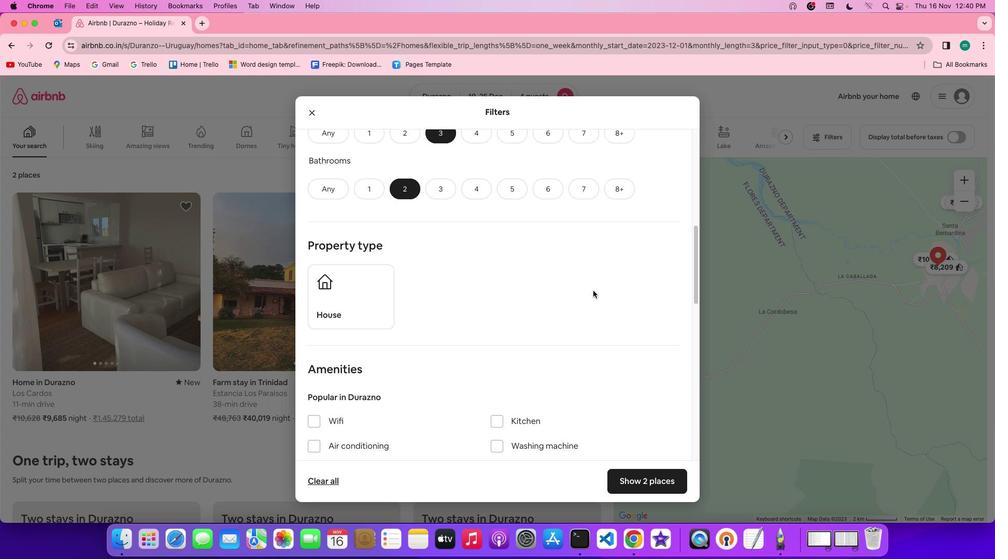 
Action: Mouse scrolled (593, 290) with delta (0, 0)
Screenshot: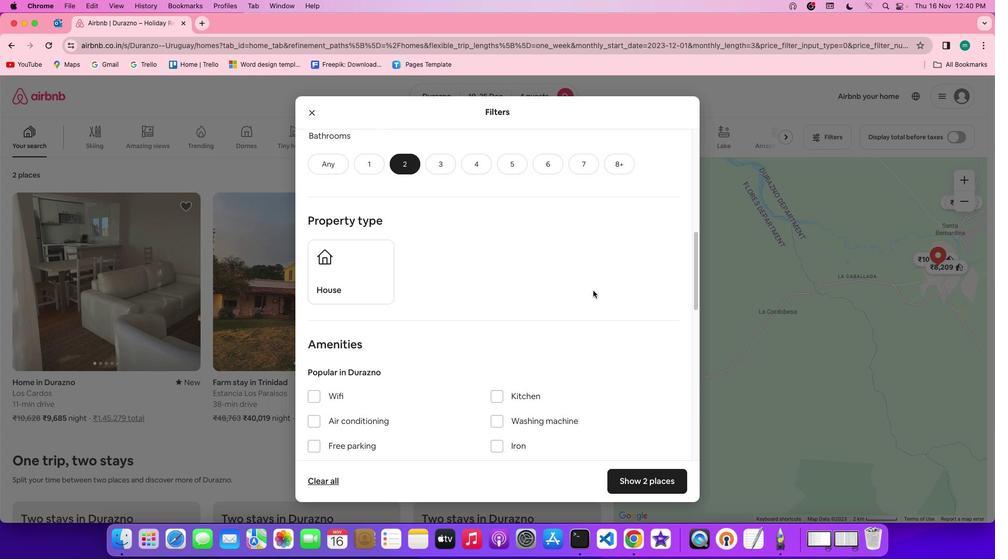 
Action: Mouse moved to (593, 290)
Screenshot: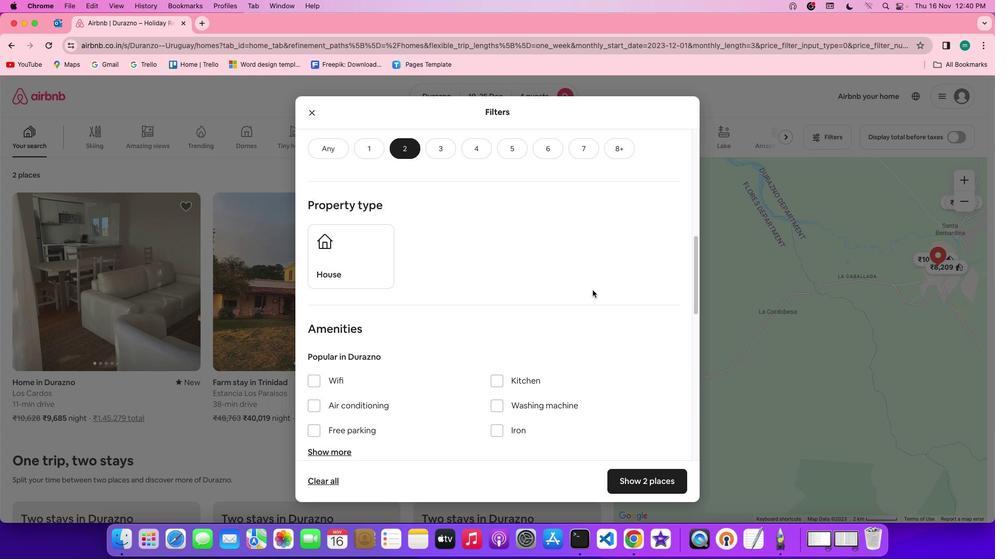 
Action: Mouse scrolled (593, 290) with delta (0, 0)
Screenshot: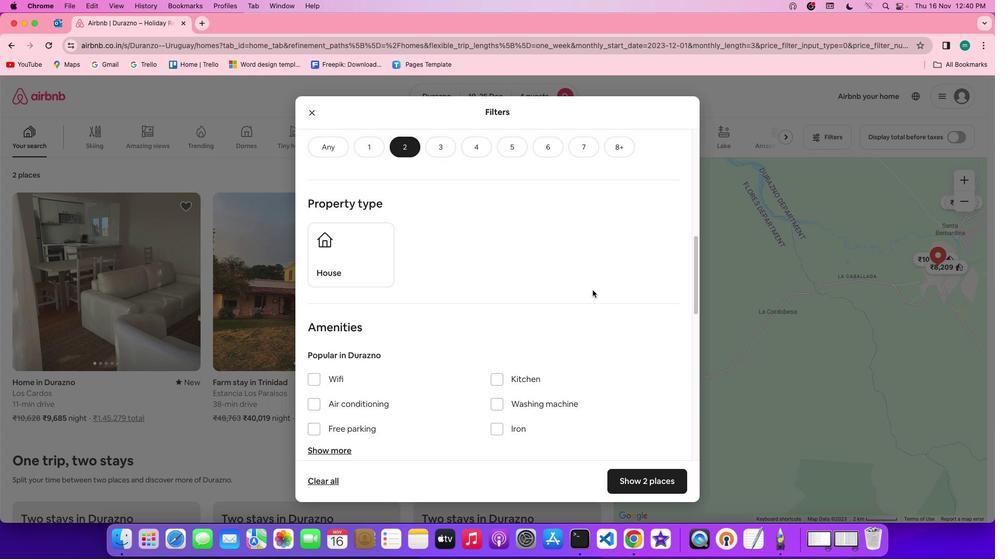 
Action: Mouse scrolled (593, 290) with delta (0, 0)
Screenshot: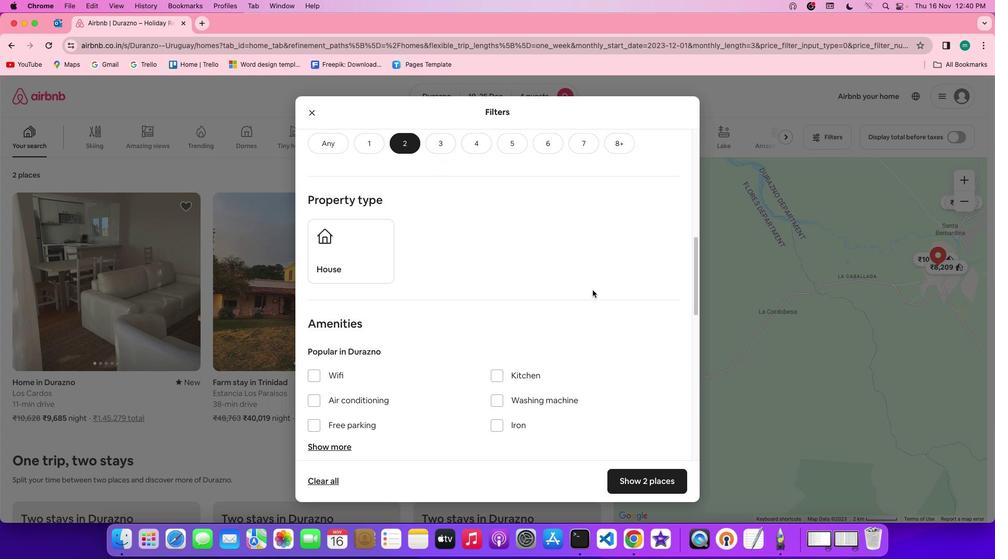 
Action: Mouse scrolled (593, 290) with delta (0, 0)
Screenshot: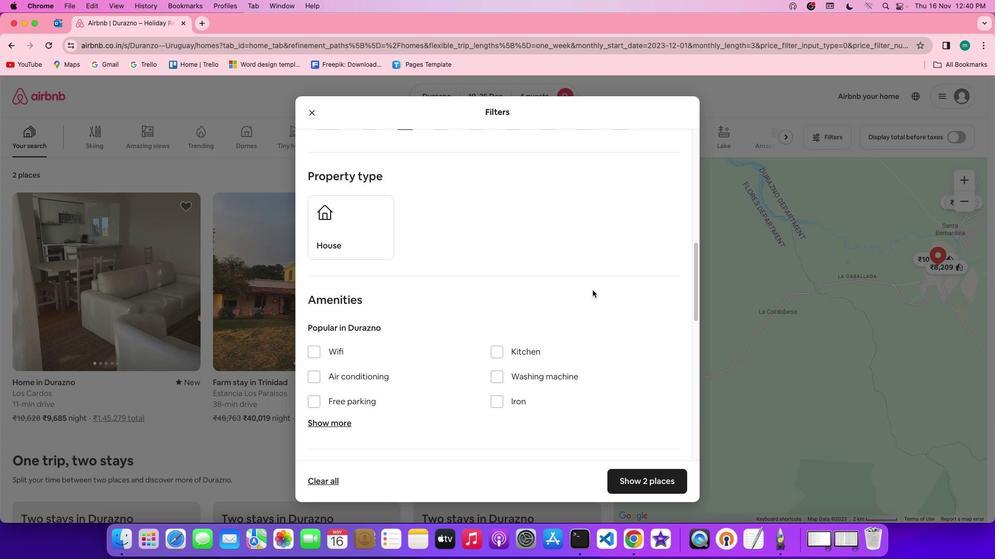 
Action: Mouse moved to (592, 287)
Screenshot: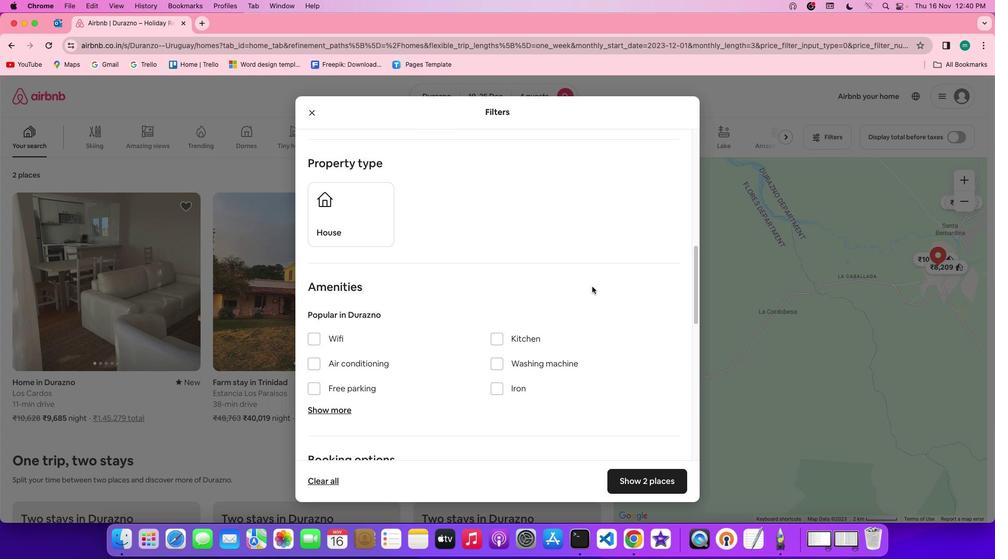 
Action: Mouse scrolled (592, 287) with delta (0, 0)
Screenshot: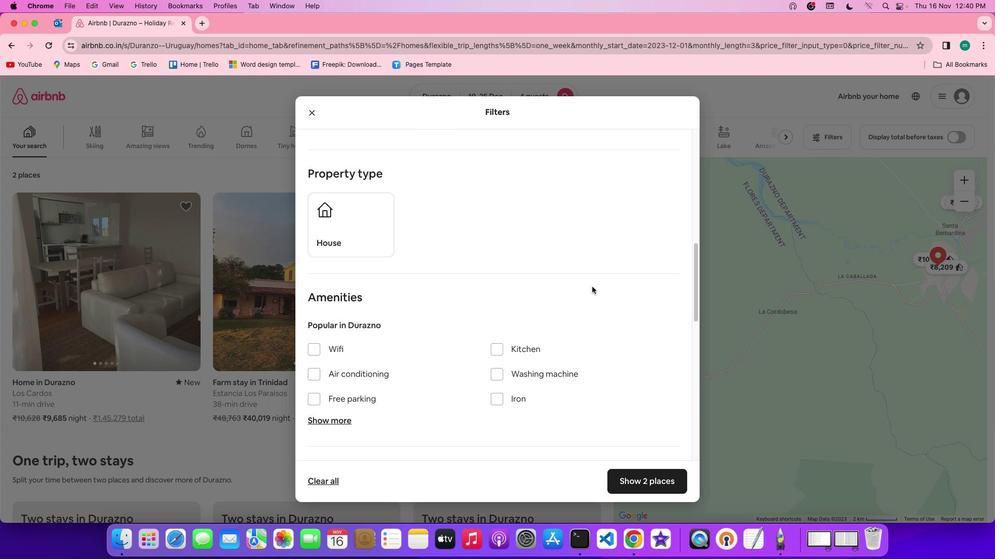 
Action: Mouse scrolled (592, 287) with delta (0, 0)
Screenshot: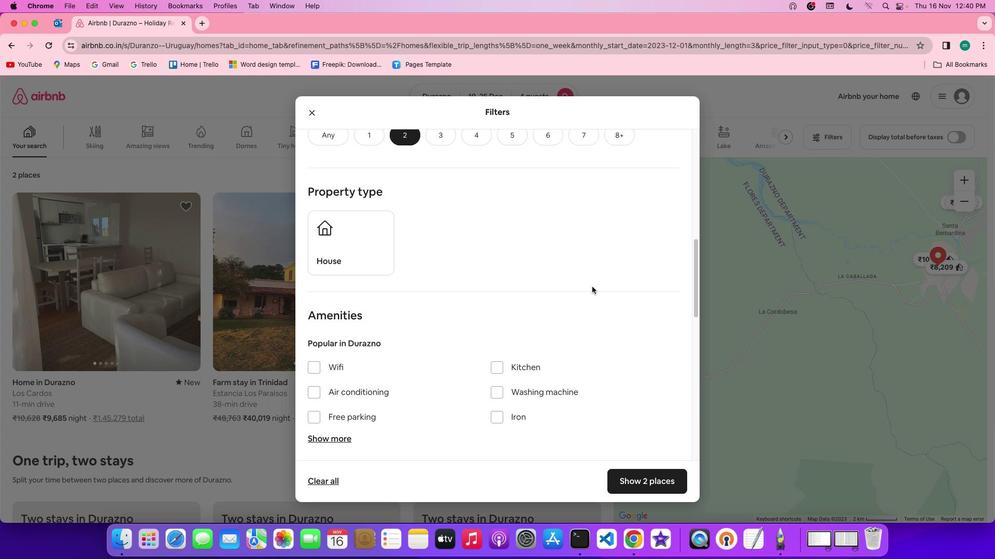 
Action: Mouse scrolled (592, 287) with delta (0, 1)
Screenshot: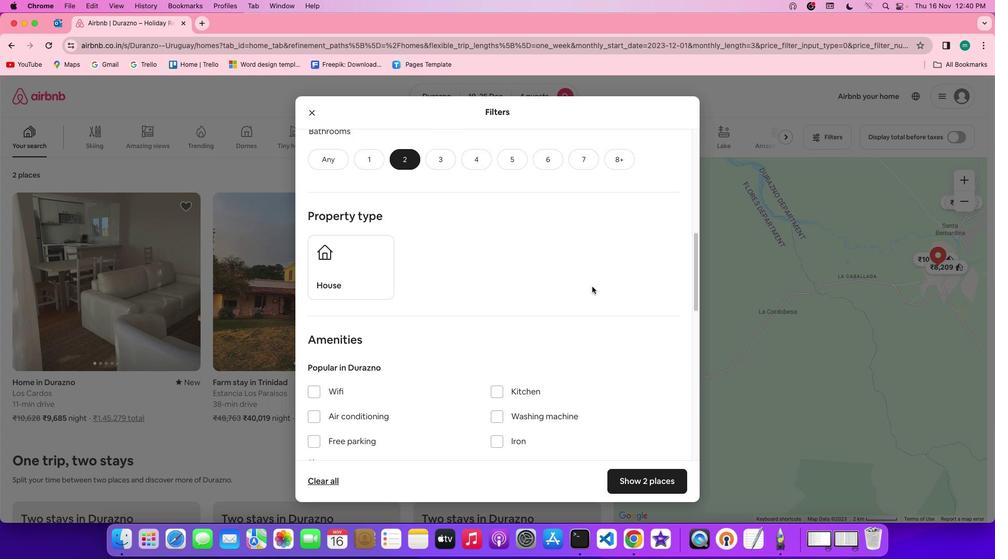 
Action: Mouse scrolled (592, 287) with delta (0, 0)
Screenshot: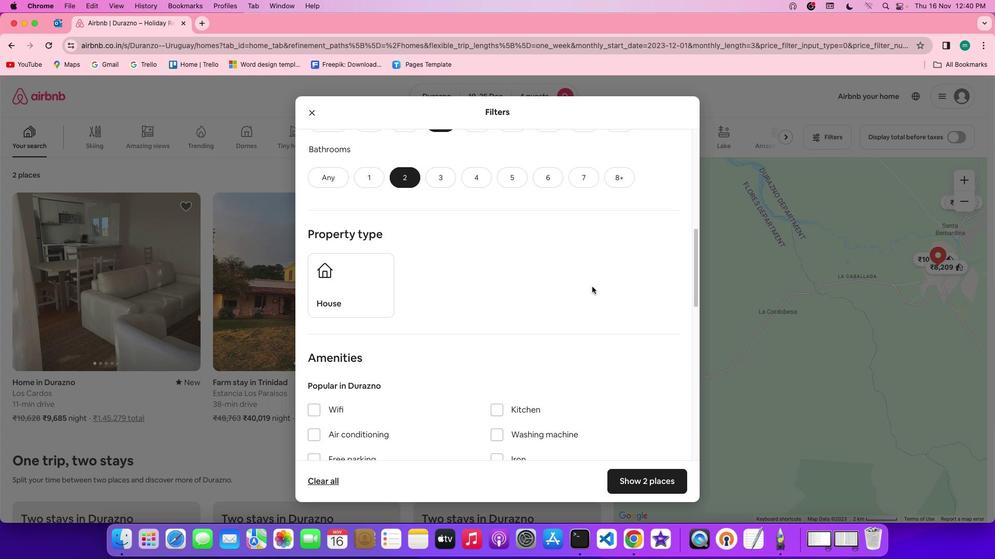
Action: Mouse scrolled (592, 287) with delta (0, 0)
Screenshot: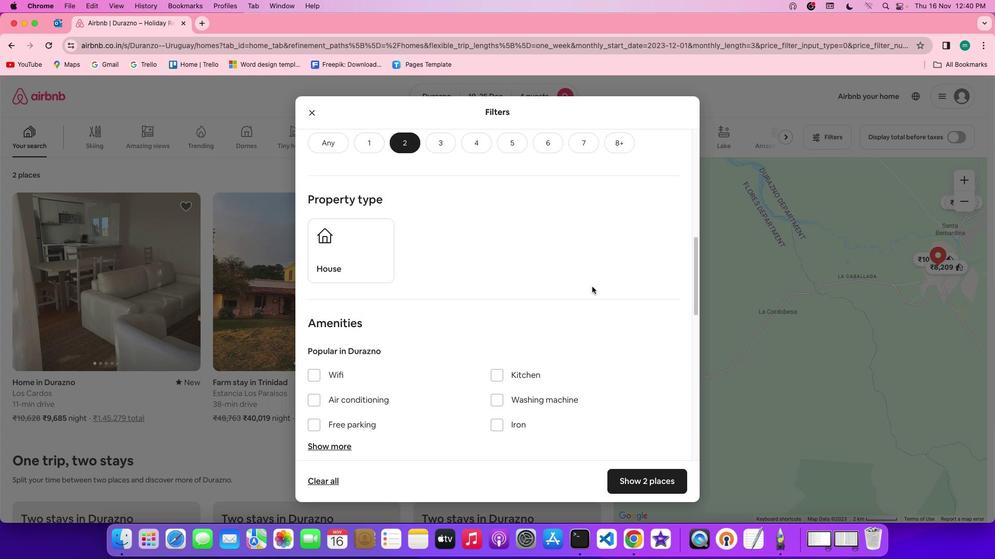 
Action: Mouse scrolled (592, 287) with delta (0, -1)
Screenshot: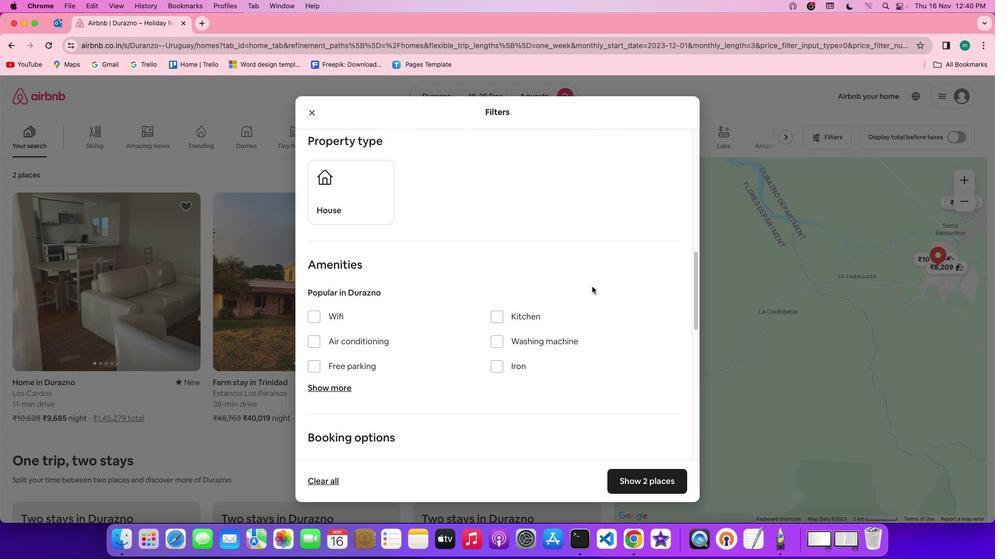 
Action: Mouse scrolled (592, 287) with delta (0, -2)
Screenshot: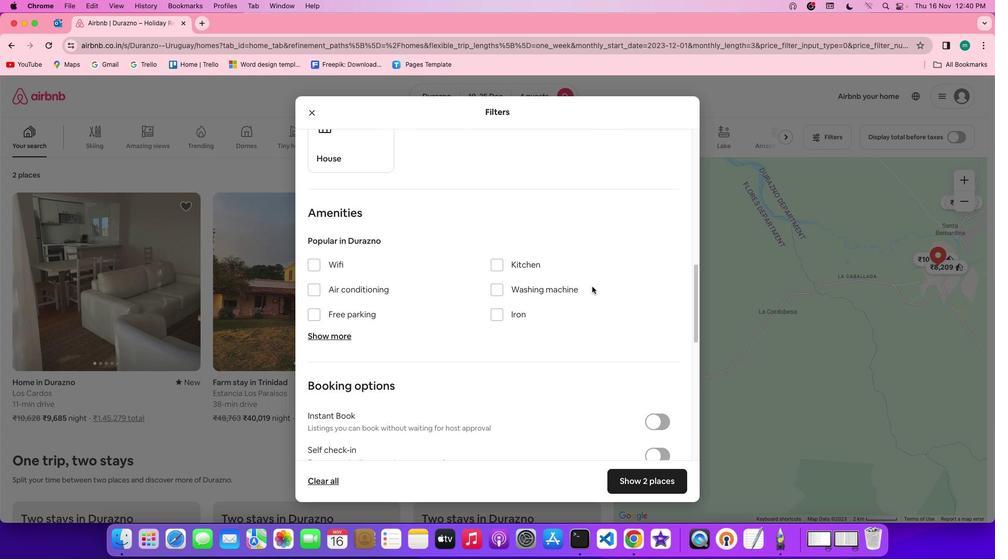 
Action: Mouse scrolled (592, 287) with delta (0, 0)
Screenshot: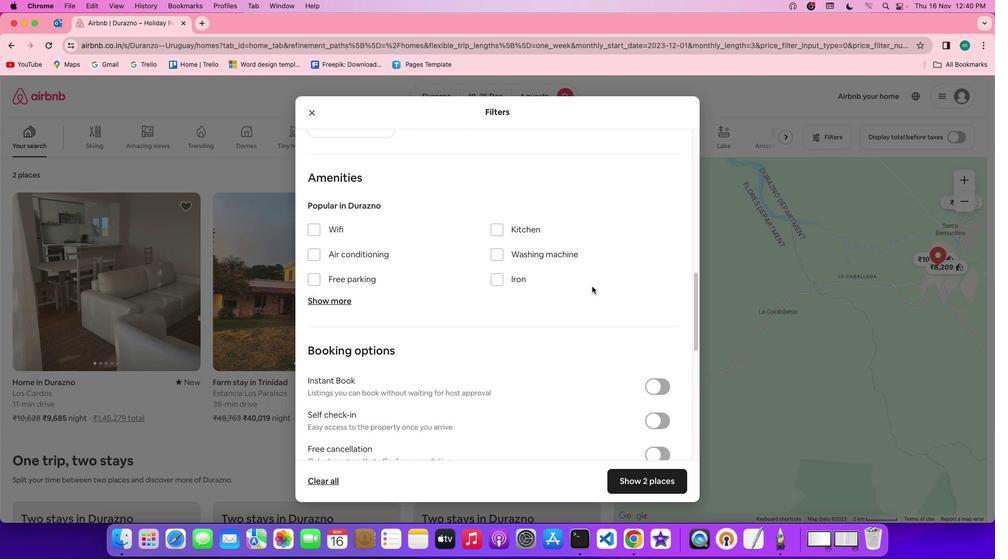 
Action: Mouse scrolled (592, 287) with delta (0, 0)
Screenshot: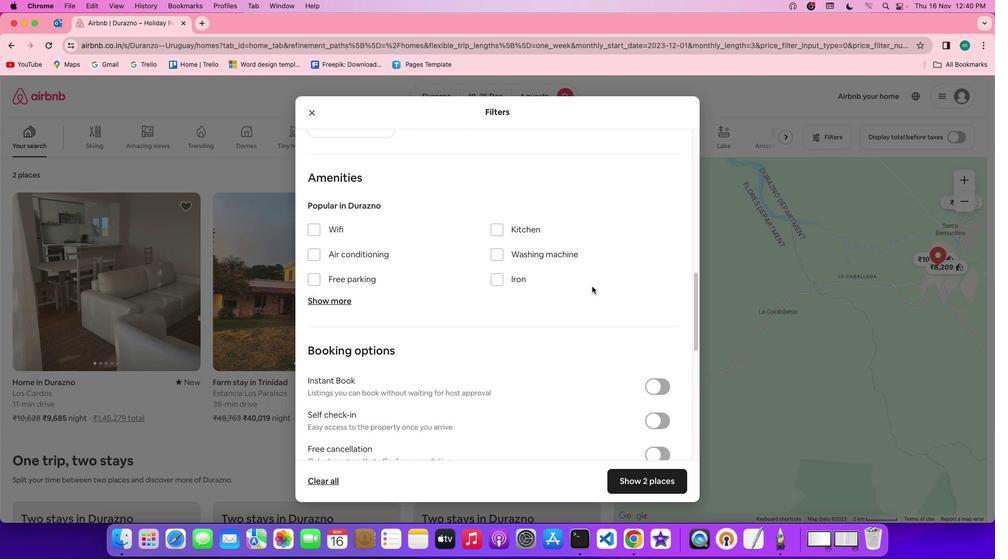
Action: Mouse scrolled (592, 287) with delta (0, -1)
Screenshot: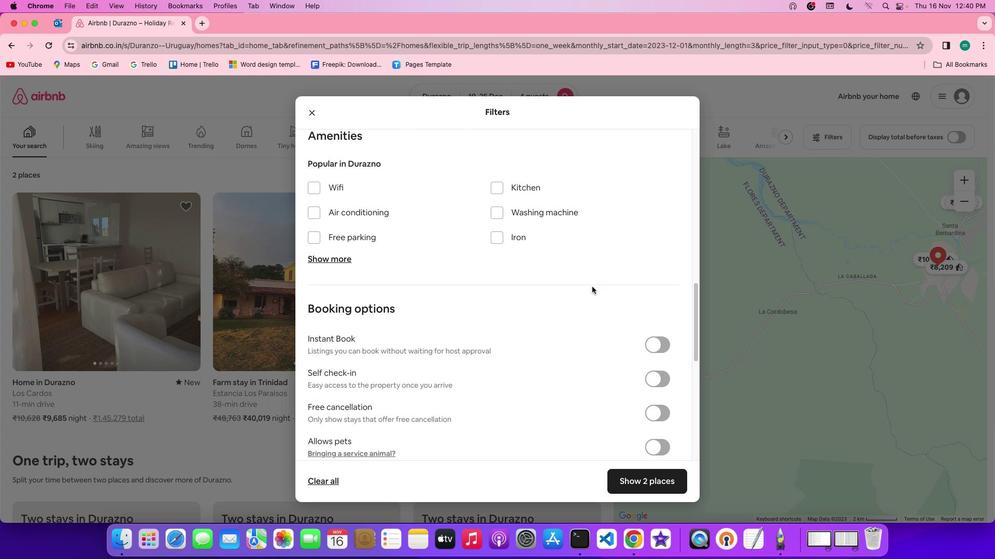 
Action: Mouse scrolled (592, 287) with delta (0, -1)
Screenshot: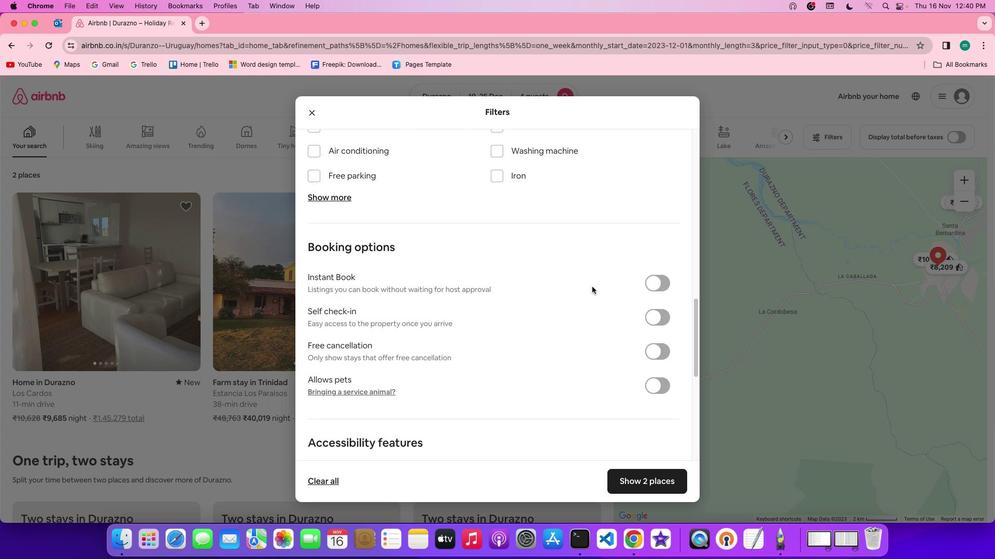 
Action: Mouse moved to (589, 286)
Screenshot: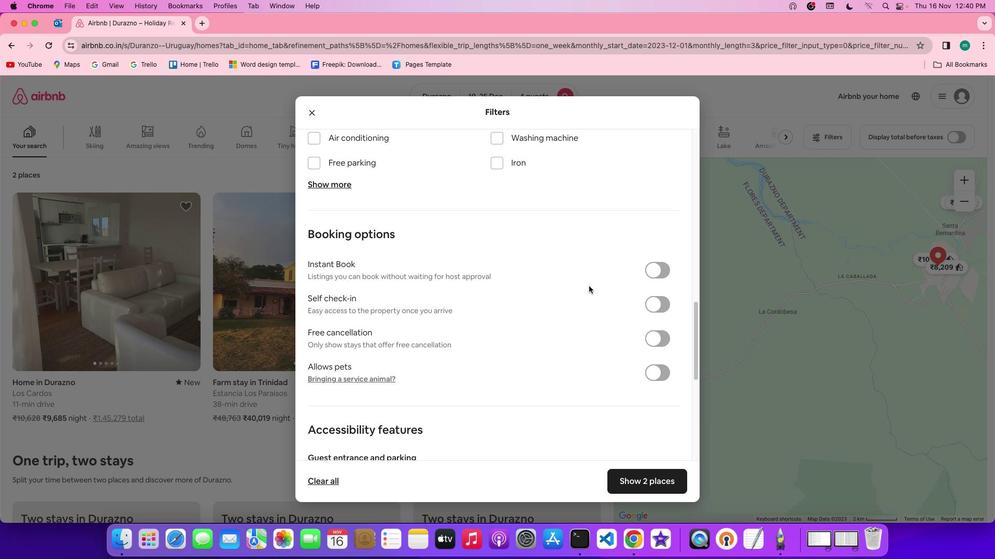
Action: Mouse scrolled (589, 286) with delta (0, 0)
Screenshot: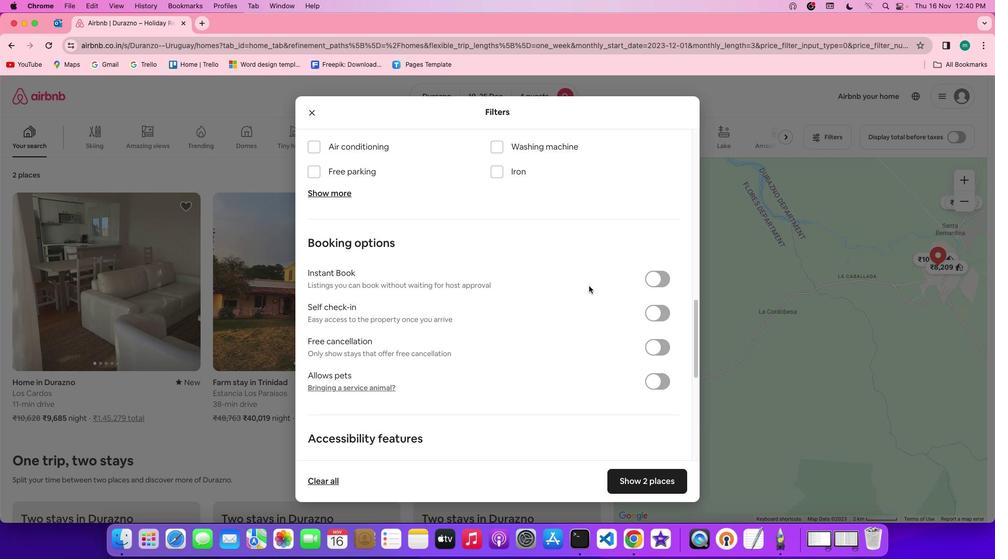 
Action: Mouse scrolled (589, 286) with delta (0, 0)
Screenshot: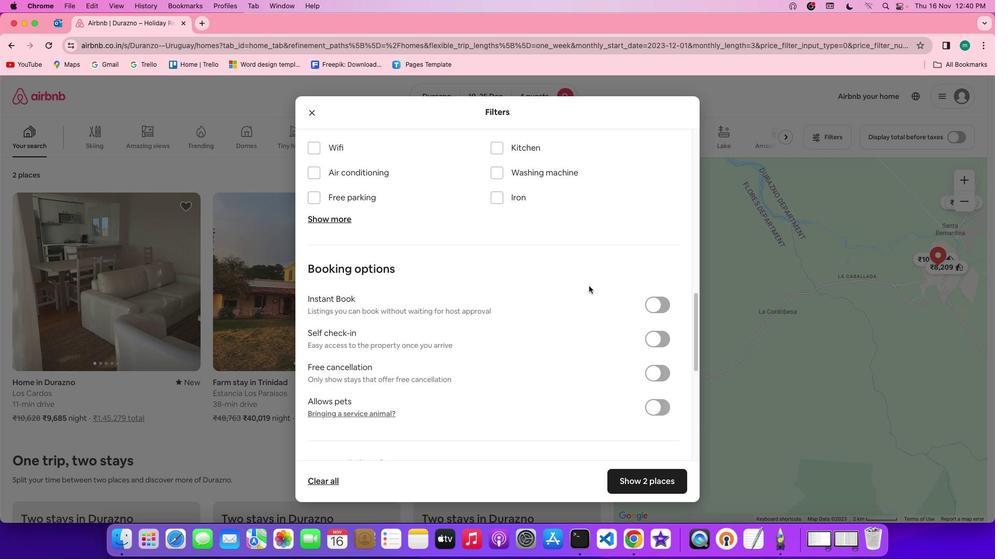 
Action: Mouse scrolled (589, 286) with delta (0, 1)
Screenshot: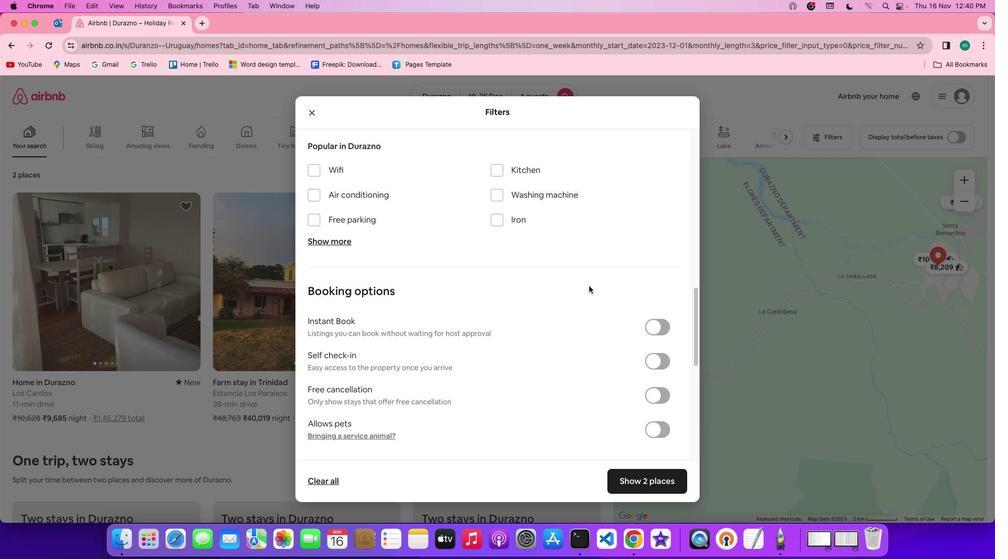 
Action: Mouse moved to (340, 267)
Screenshot: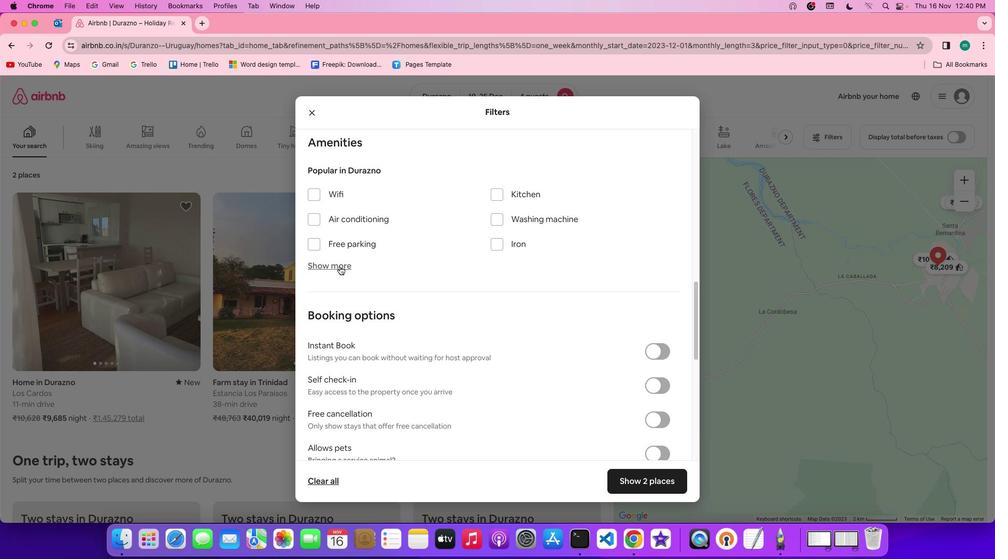
Action: Mouse pressed left at (340, 267)
Screenshot: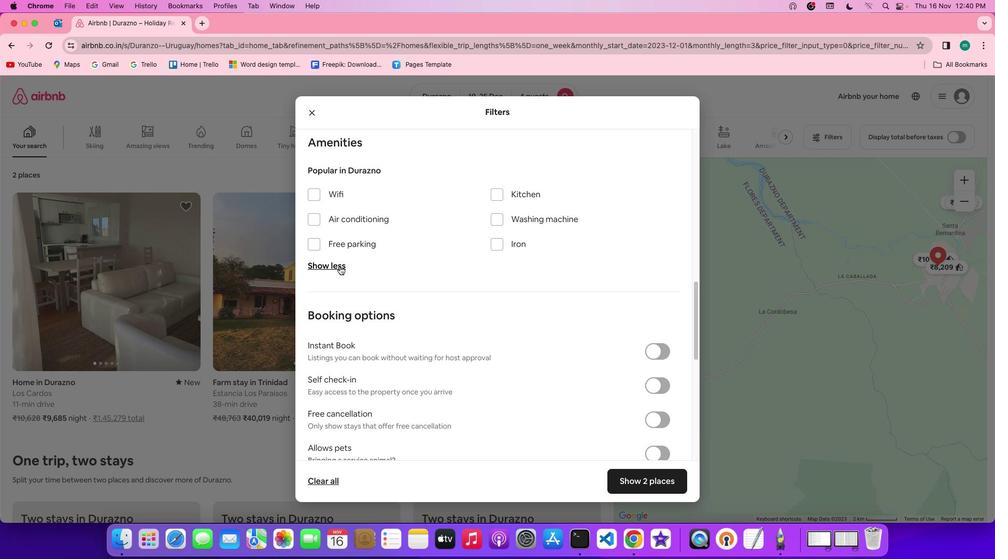 
Action: Mouse moved to (314, 198)
Screenshot: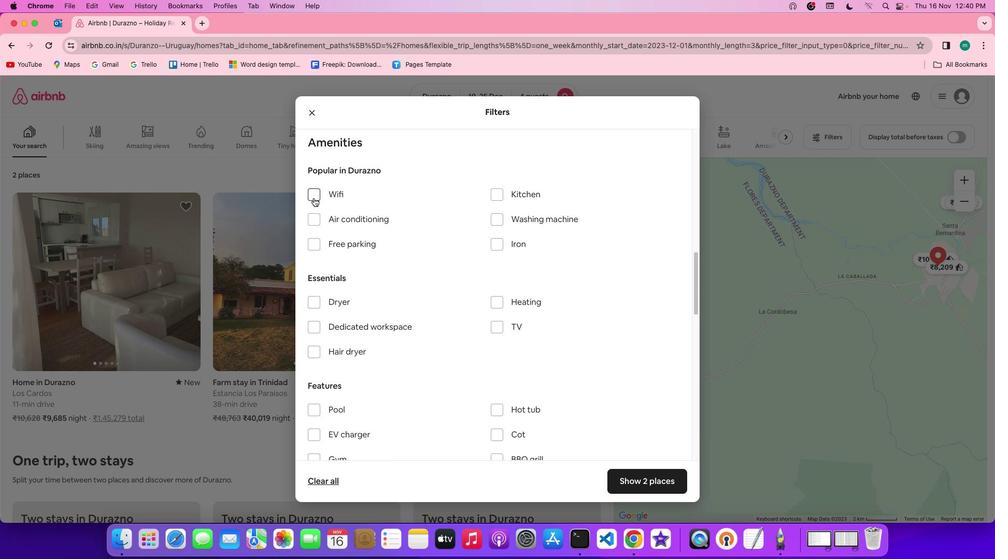 
Action: Mouse pressed left at (314, 198)
Screenshot: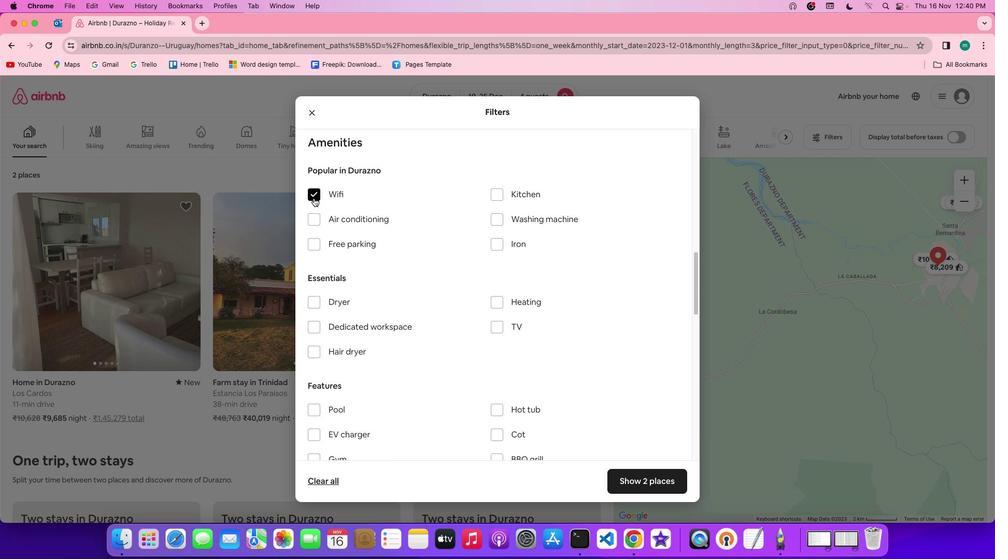 
Action: Mouse moved to (531, 273)
Screenshot: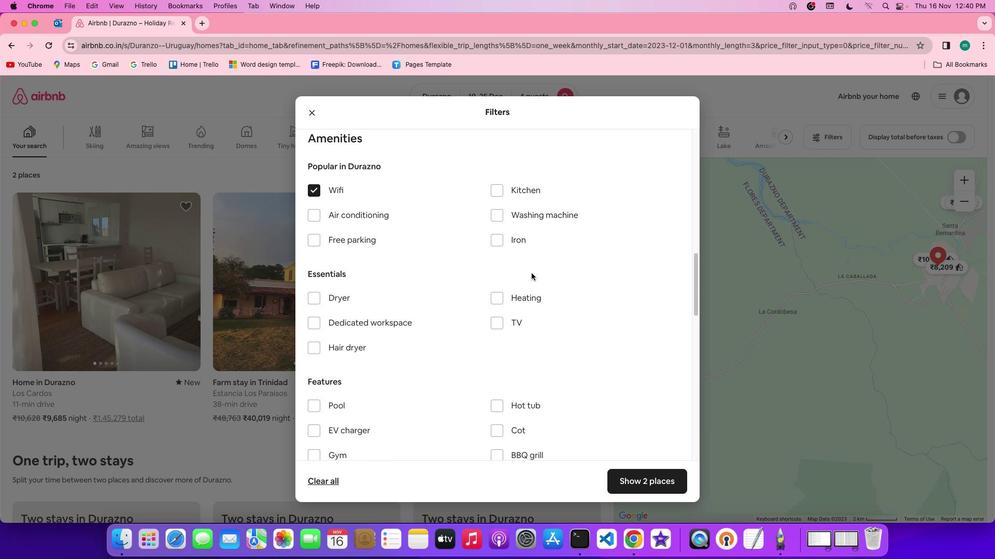 
Action: Mouse scrolled (531, 273) with delta (0, 0)
Screenshot: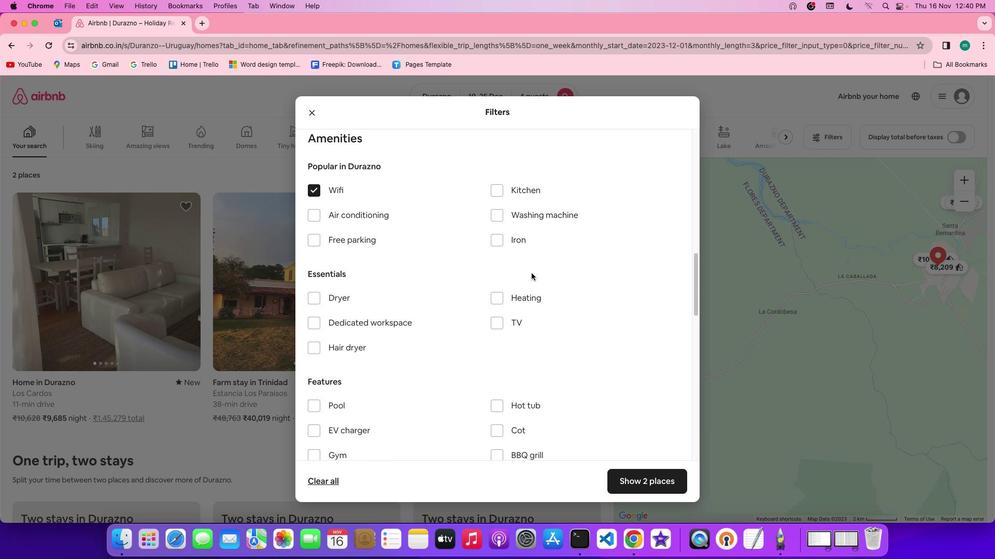 
Action: Mouse moved to (531, 273)
Screenshot: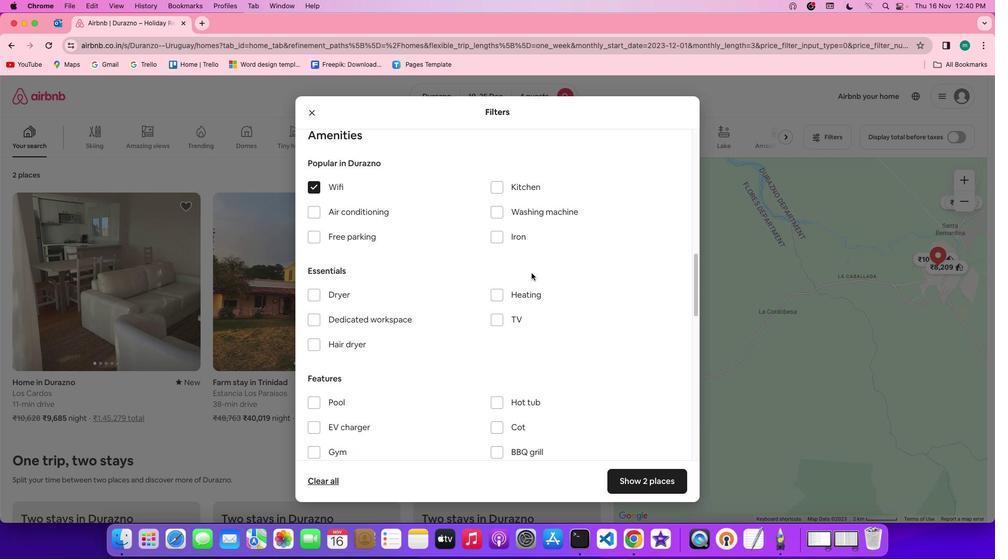 
Action: Mouse scrolled (531, 273) with delta (0, 0)
Screenshot: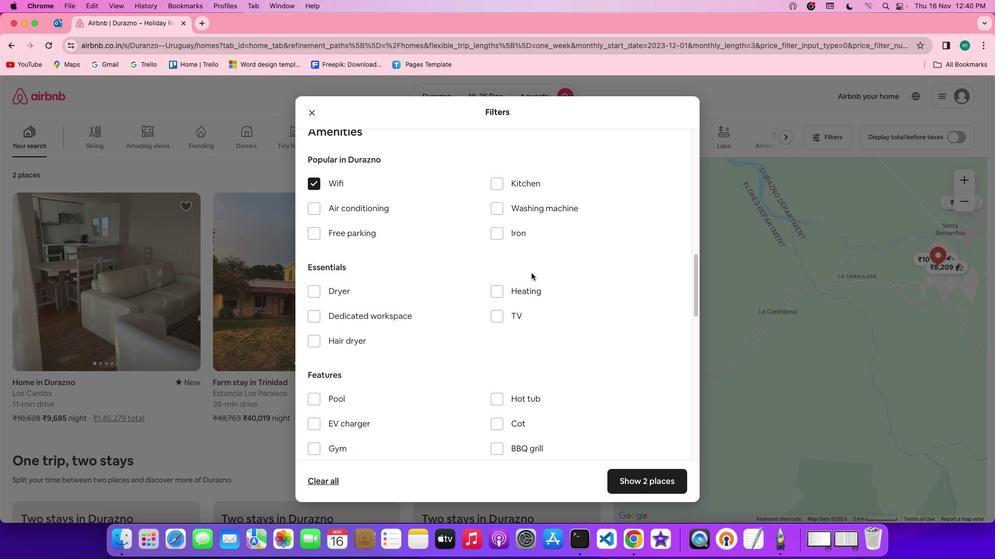 
Action: Mouse moved to (535, 274)
Screenshot: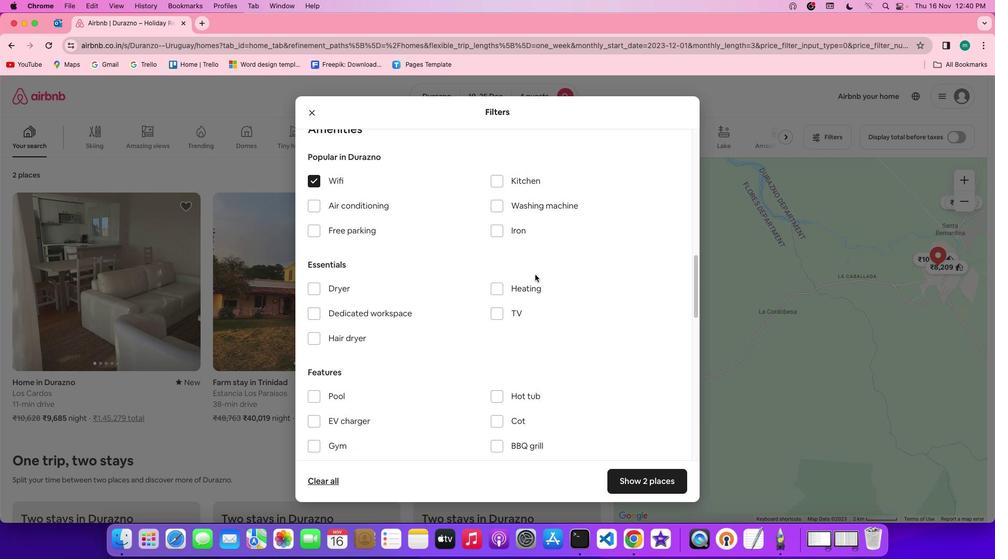 
Action: Mouse scrolled (535, 274) with delta (0, 0)
Screenshot: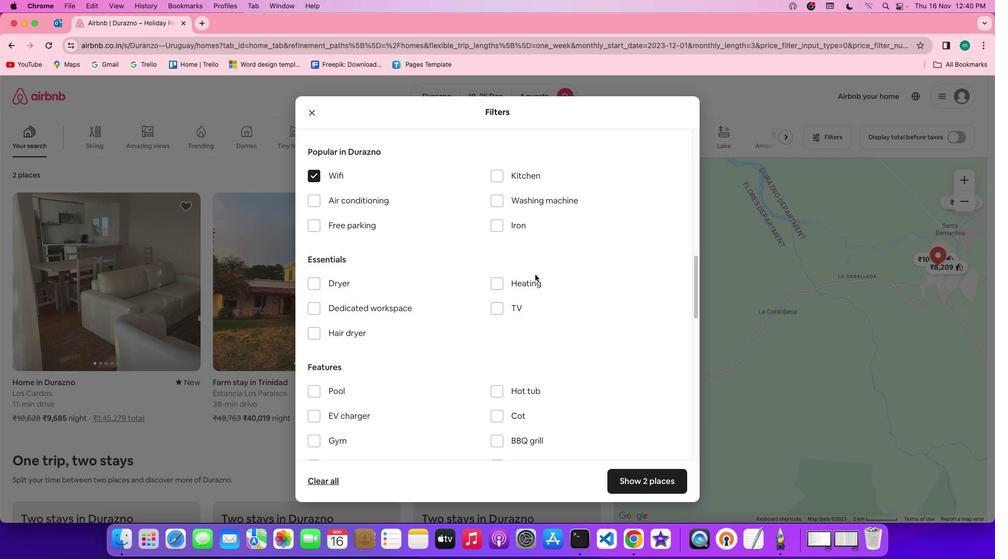 
Action: Mouse scrolled (535, 274) with delta (0, 0)
Screenshot: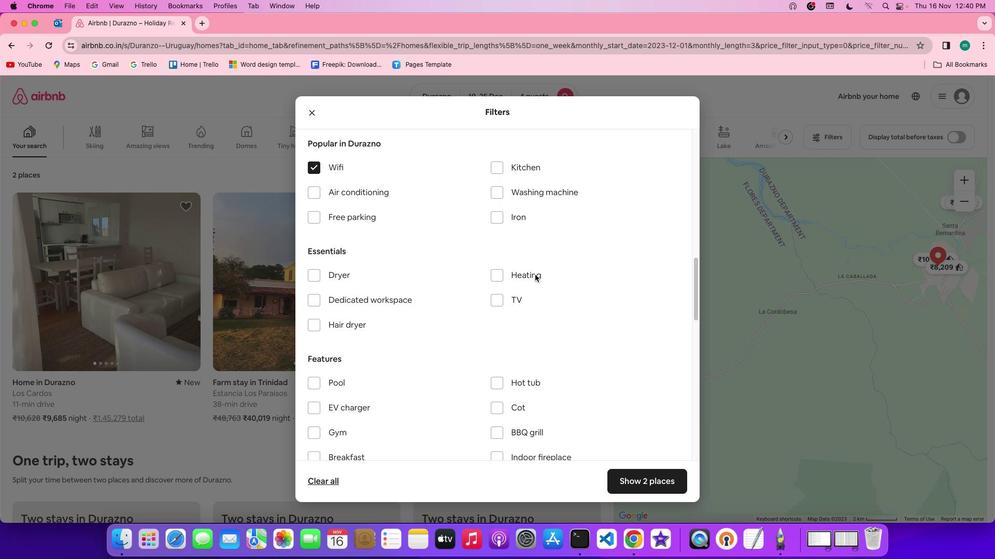 
Action: Mouse scrolled (535, 274) with delta (0, 0)
Screenshot: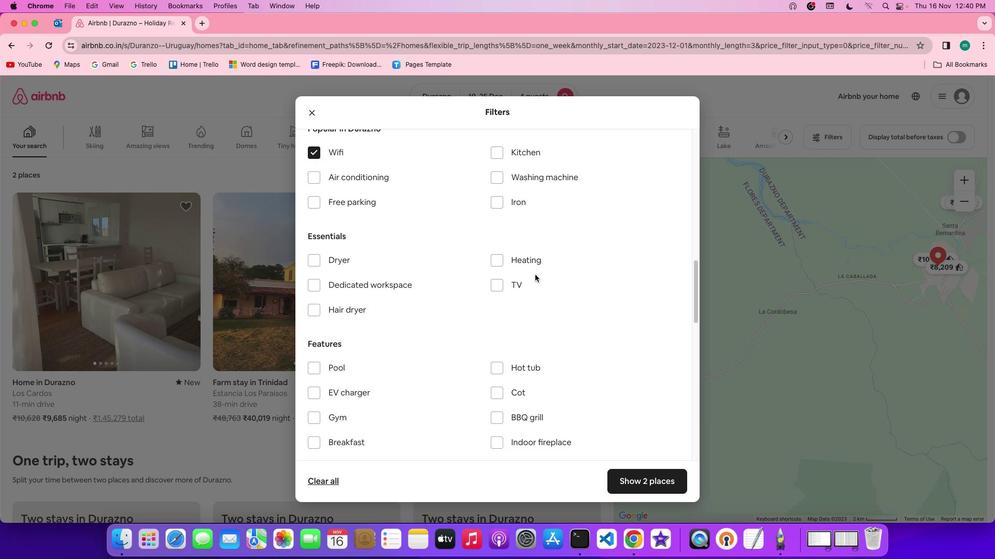 
Action: Mouse moved to (503, 277)
Screenshot: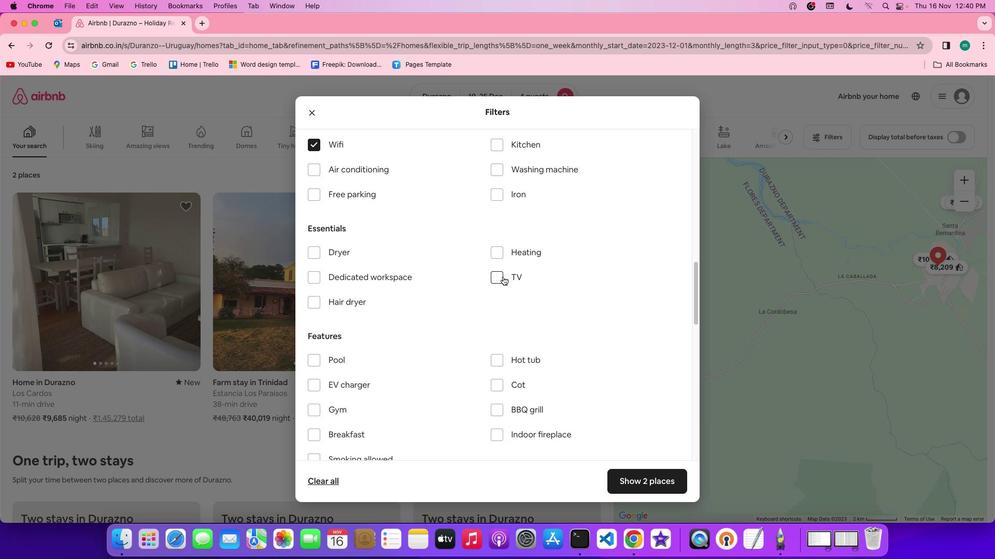 
Action: Mouse pressed left at (503, 277)
Screenshot: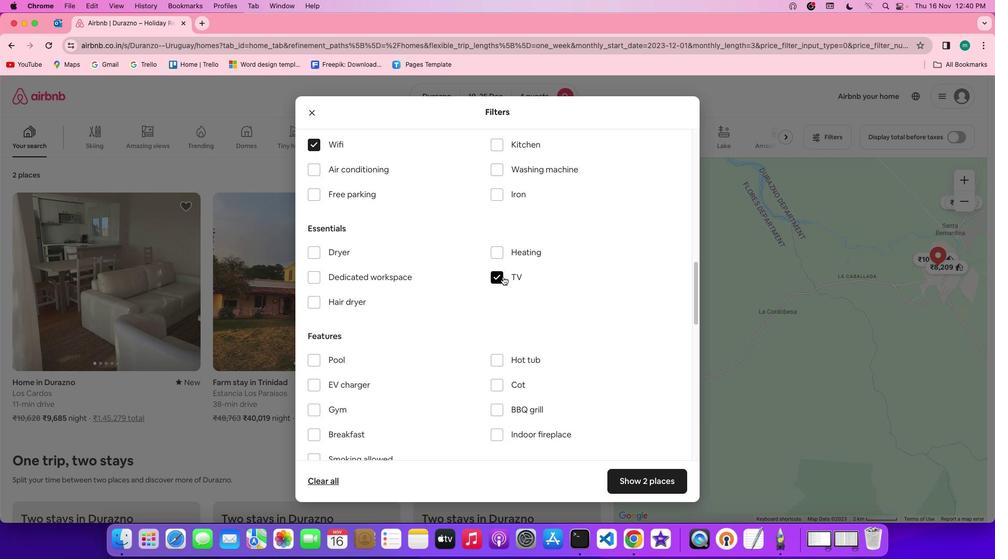 
Action: Mouse moved to (370, 193)
Screenshot: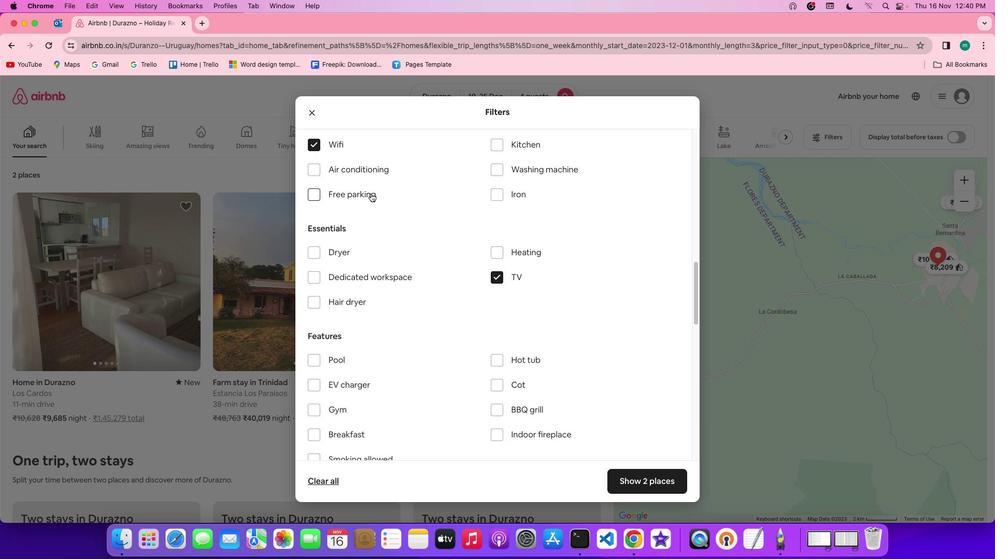 
Action: Mouse pressed left at (370, 193)
Screenshot: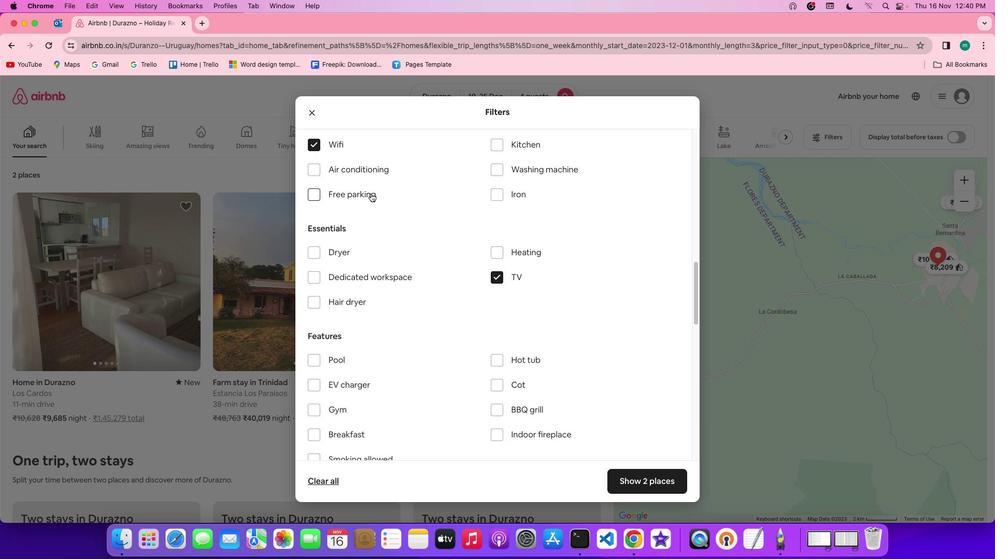 
Action: Mouse moved to (526, 264)
Screenshot: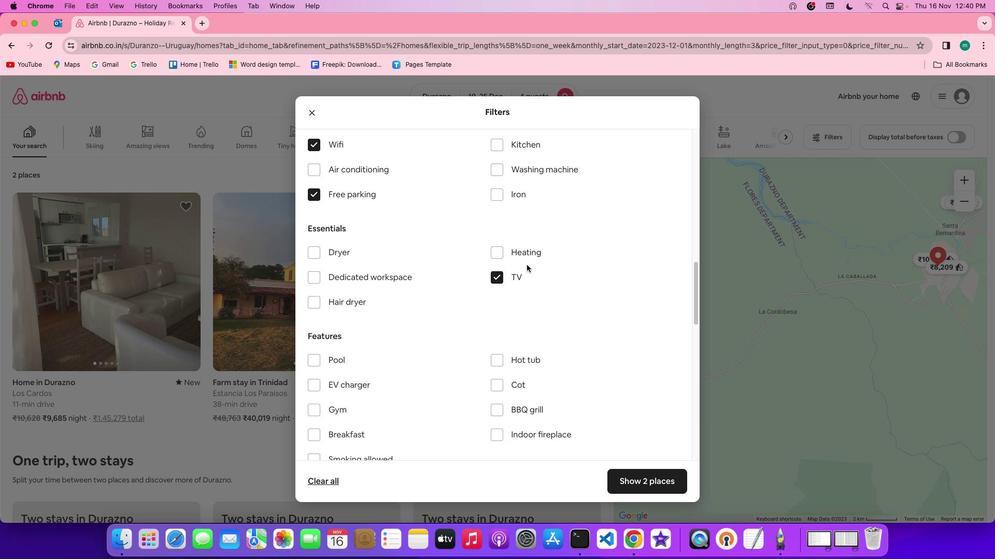 
Action: Mouse scrolled (526, 264) with delta (0, 0)
Screenshot: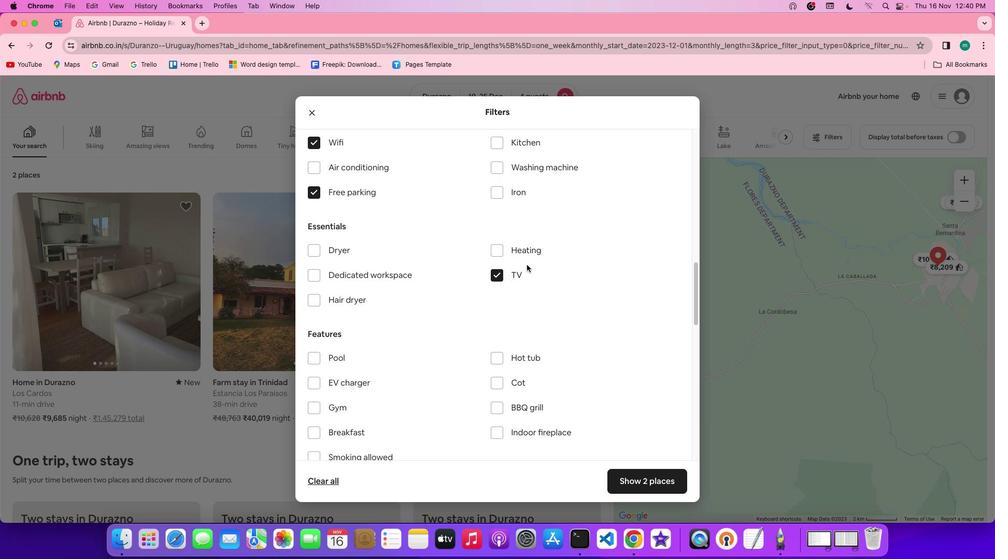 
Action: Mouse scrolled (526, 264) with delta (0, 0)
Screenshot: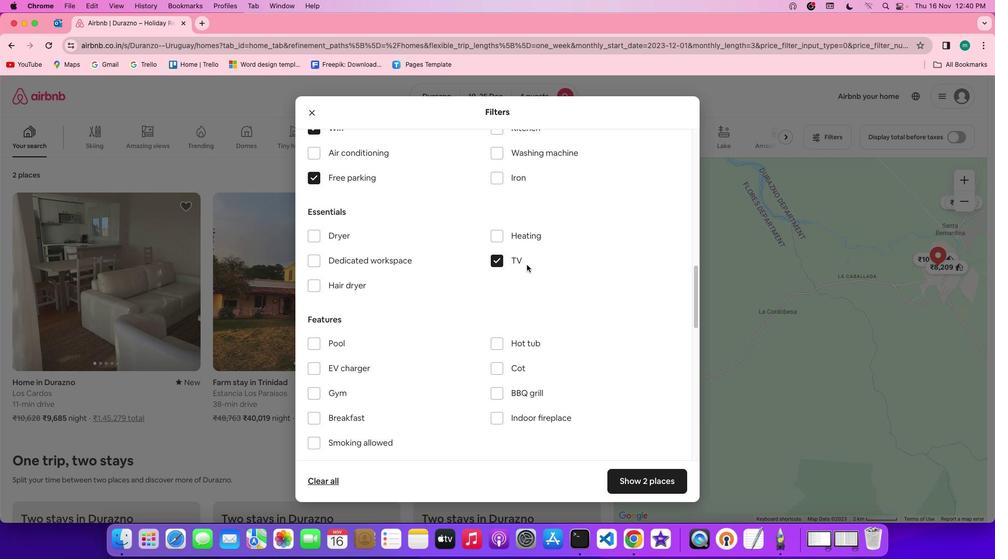 
Action: Mouse scrolled (526, 264) with delta (0, -1)
Screenshot: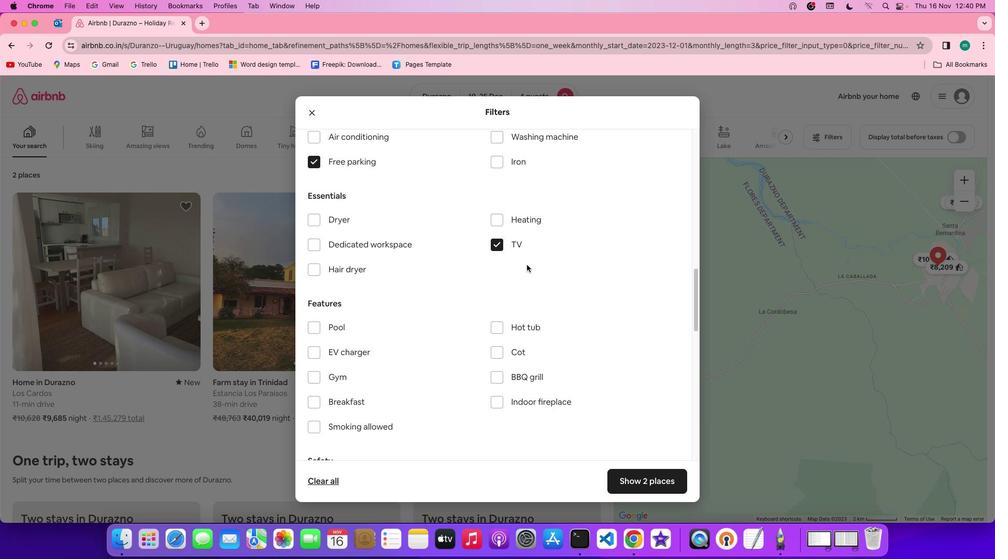 
Action: Mouse moved to (531, 267)
Screenshot: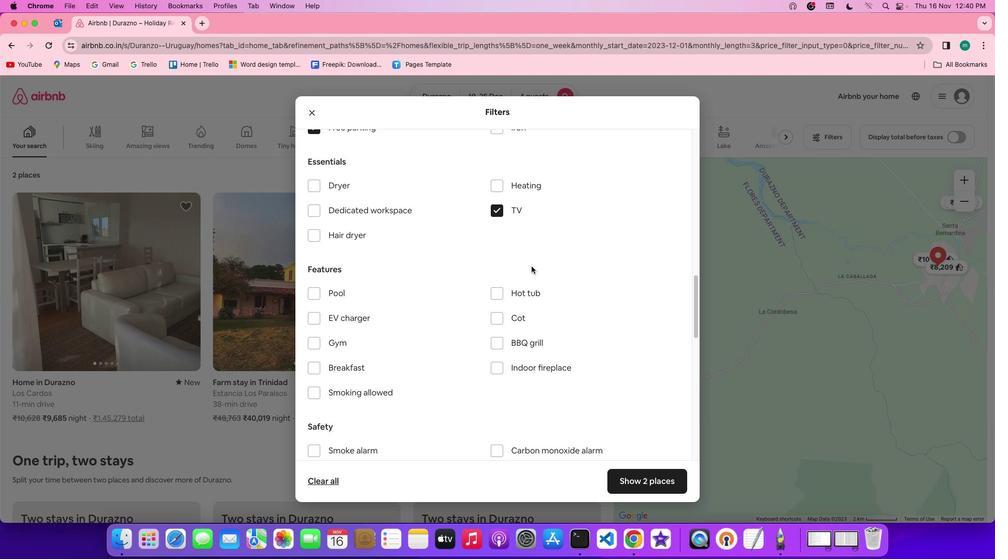 
Action: Mouse scrolled (531, 267) with delta (0, 0)
Screenshot: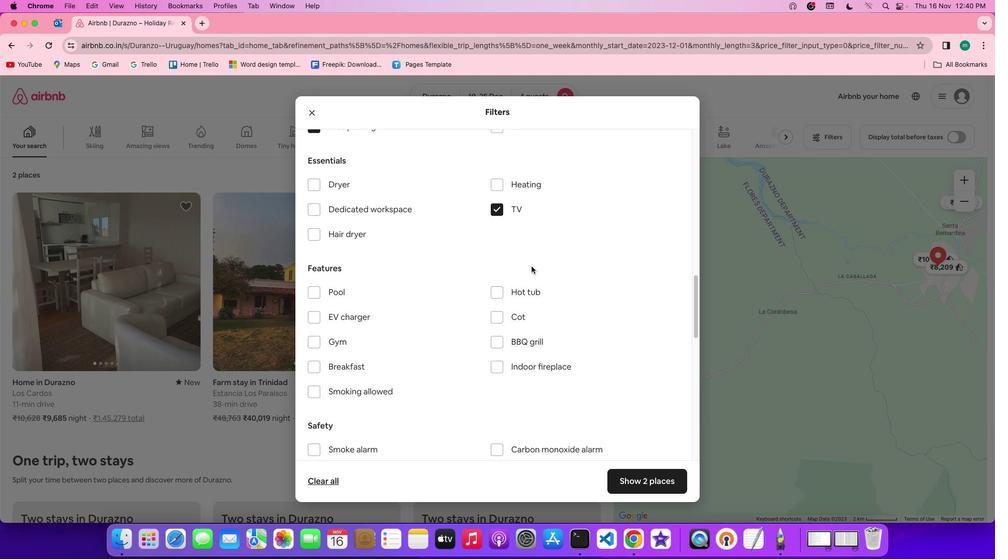 
Action: Mouse scrolled (531, 267) with delta (0, 0)
Screenshot: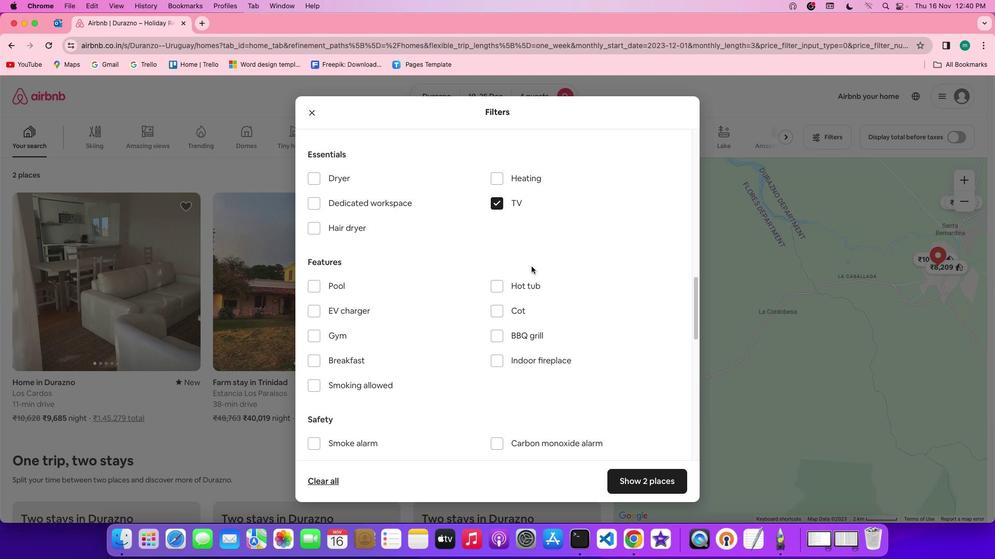 
Action: Mouse scrolled (531, 267) with delta (0, 0)
Screenshot: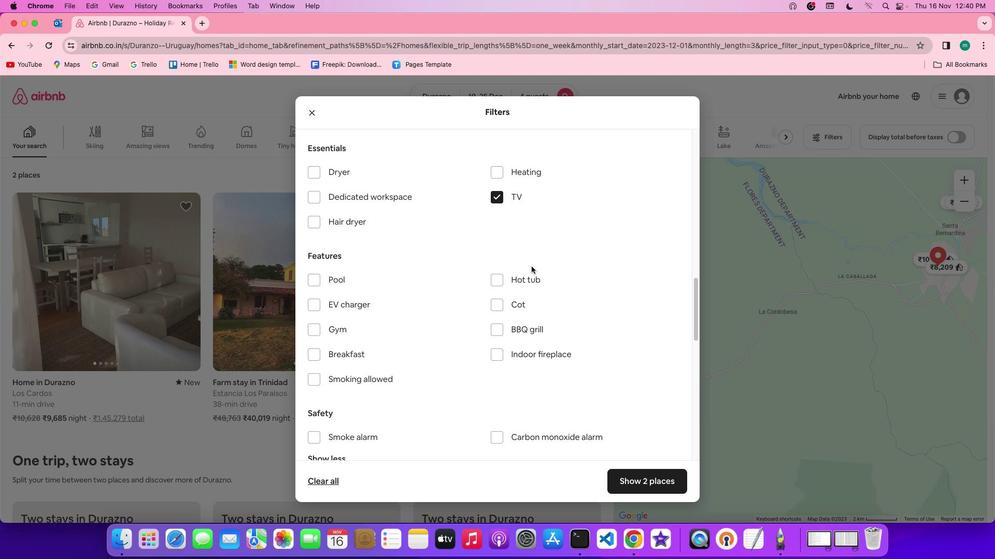 
Action: Mouse moved to (531, 270)
Screenshot: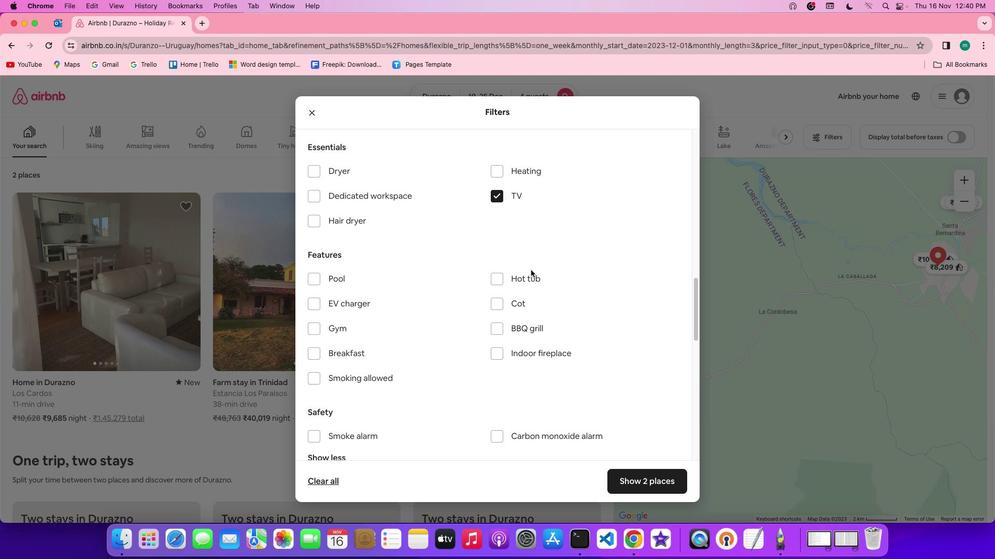 
Action: Mouse scrolled (531, 270) with delta (0, 0)
Screenshot: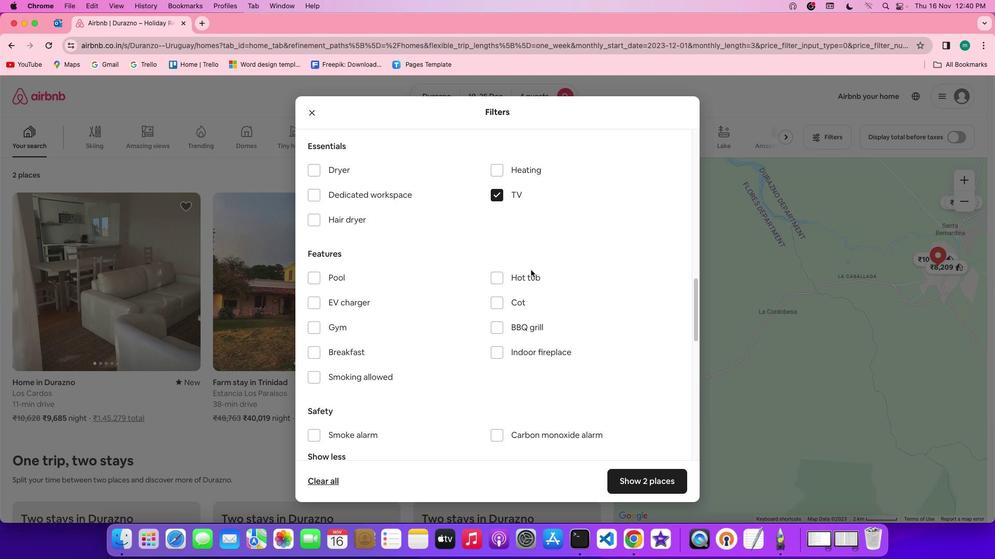 
Action: Mouse scrolled (531, 270) with delta (0, 0)
Screenshot: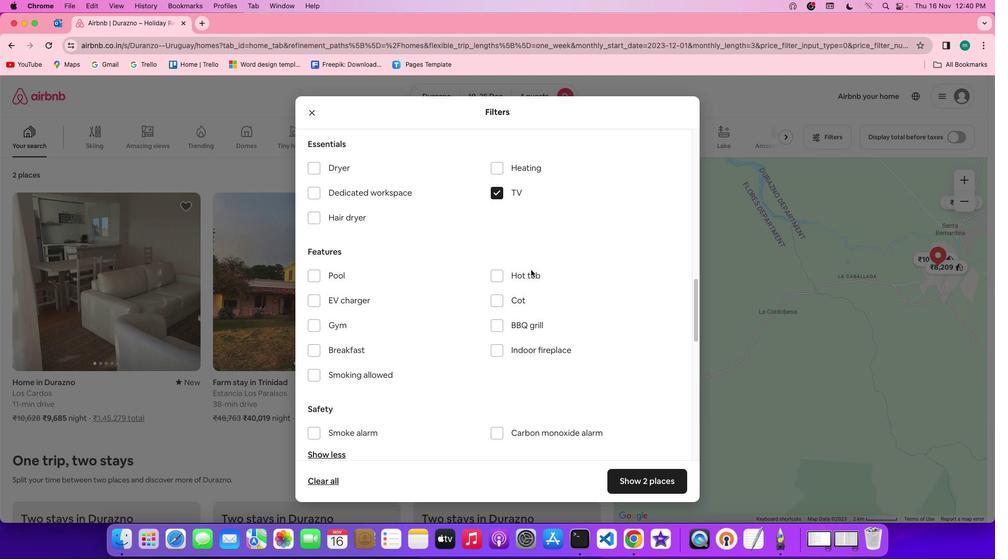 
Action: Mouse scrolled (531, 270) with delta (0, 0)
Screenshot: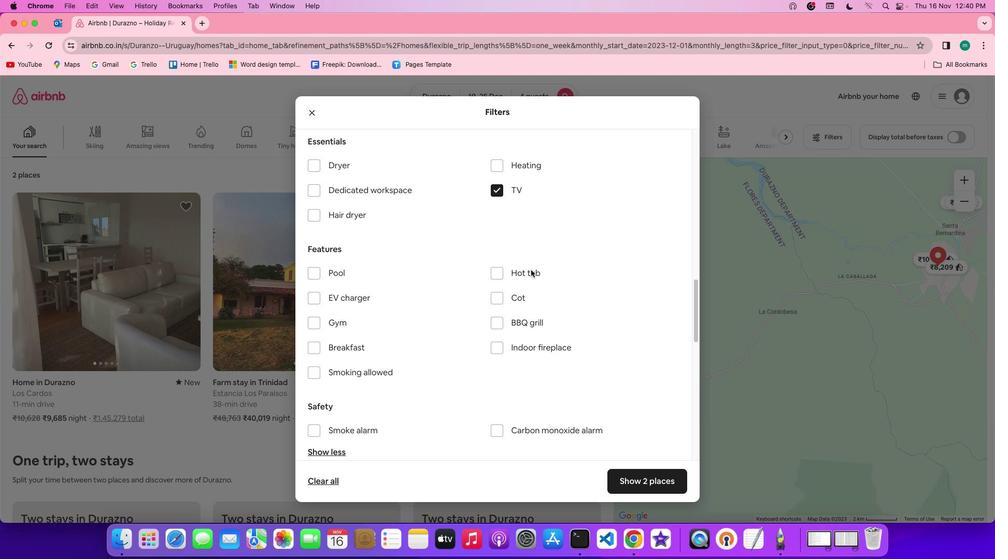 
Action: Mouse moved to (528, 272)
Screenshot: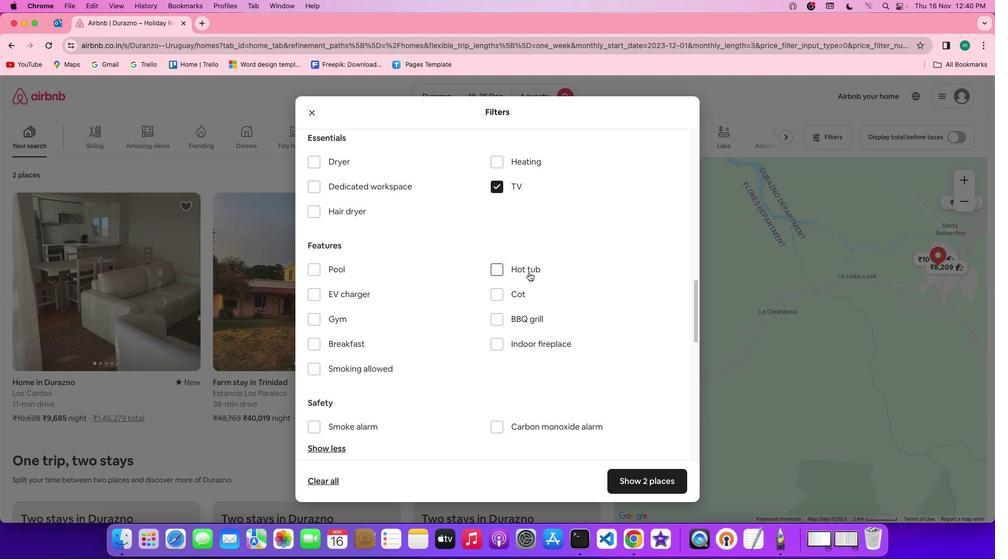 
Action: Mouse scrolled (528, 272) with delta (0, 0)
Screenshot: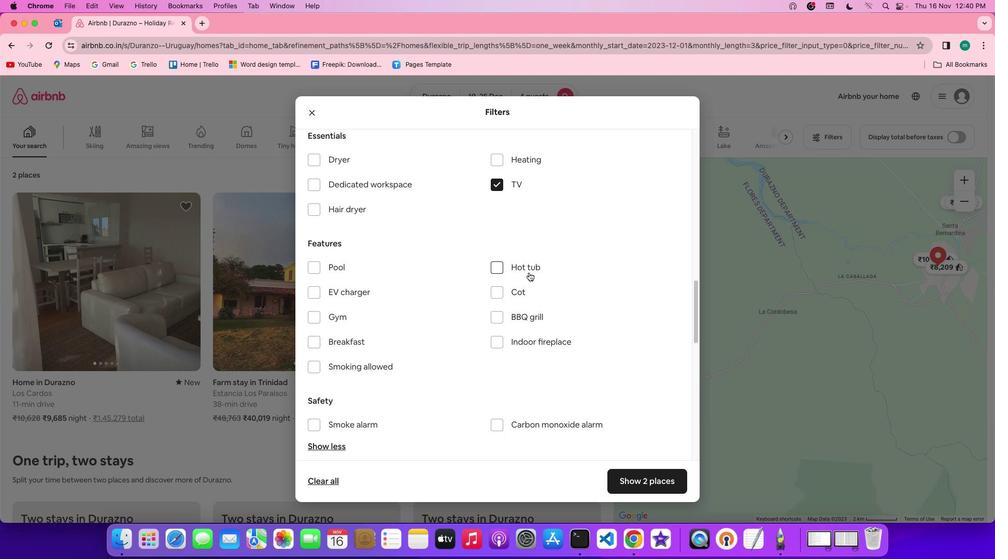 
Action: Mouse scrolled (528, 272) with delta (0, 0)
Screenshot: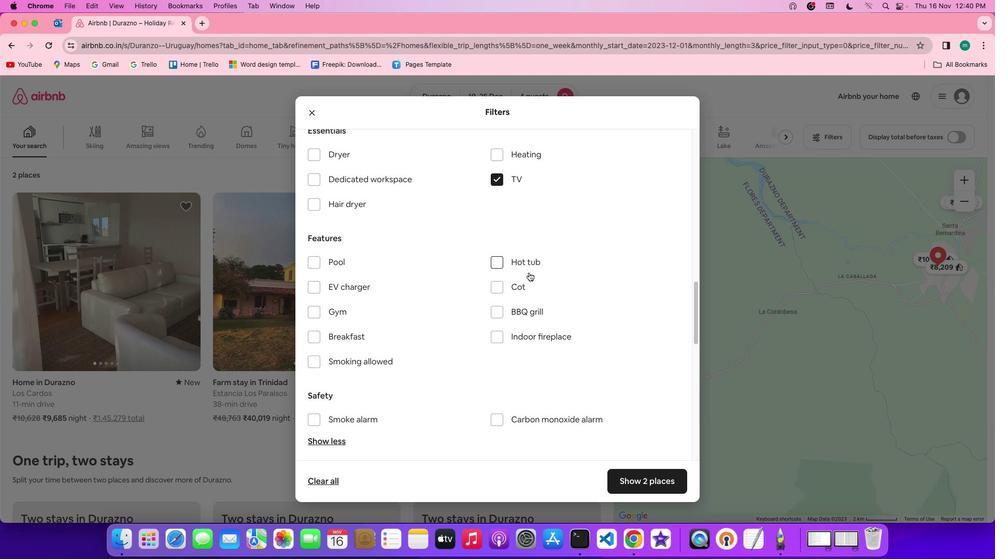 
Action: Mouse scrolled (528, 272) with delta (0, -1)
Screenshot: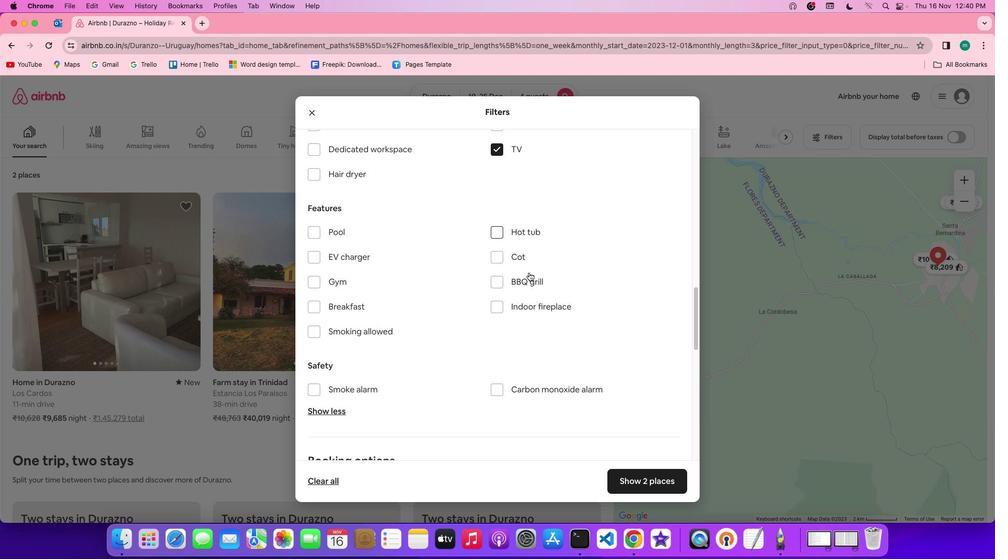 
Action: Mouse moved to (333, 246)
Screenshot: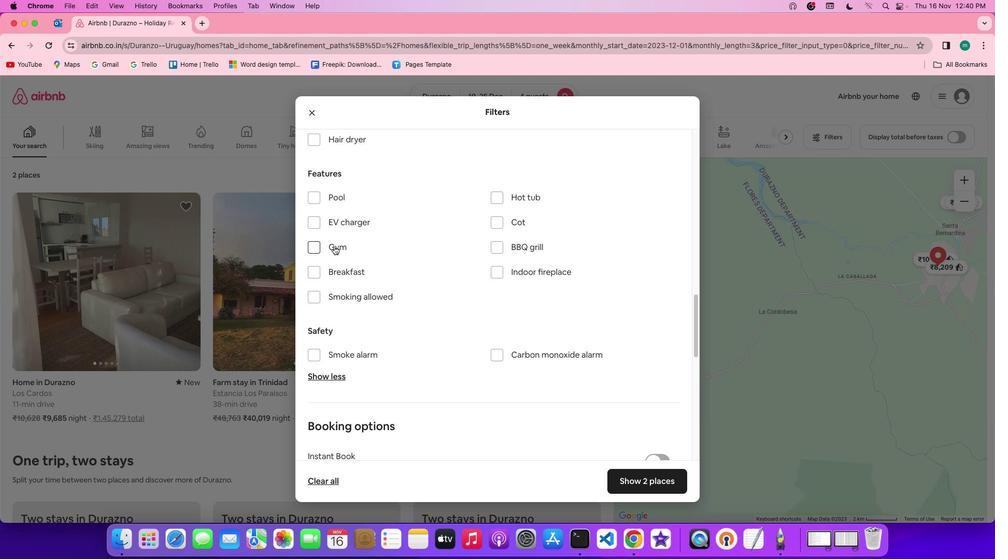 
Action: Mouse pressed left at (333, 246)
Screenshot: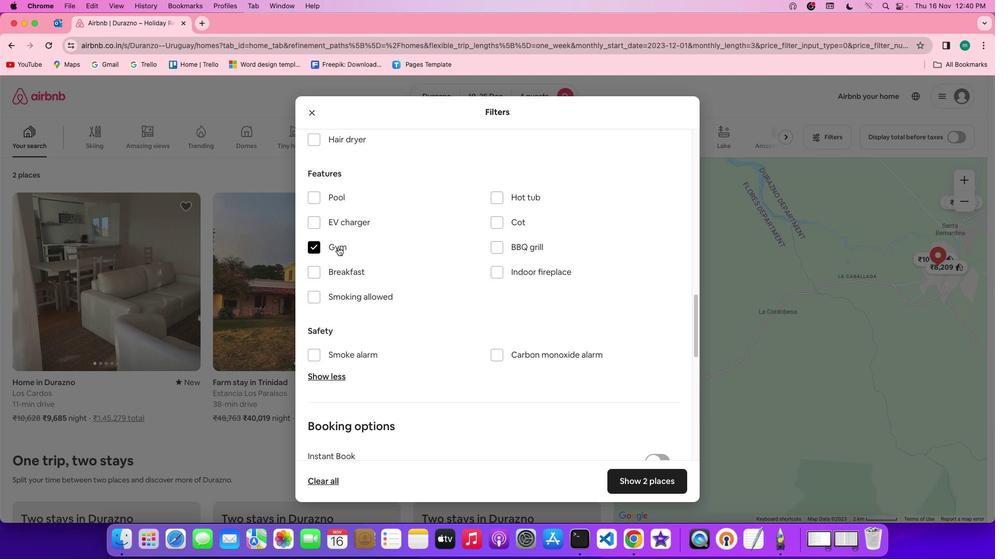 
Action: Mouse moved to (338, 270)
Screenshot: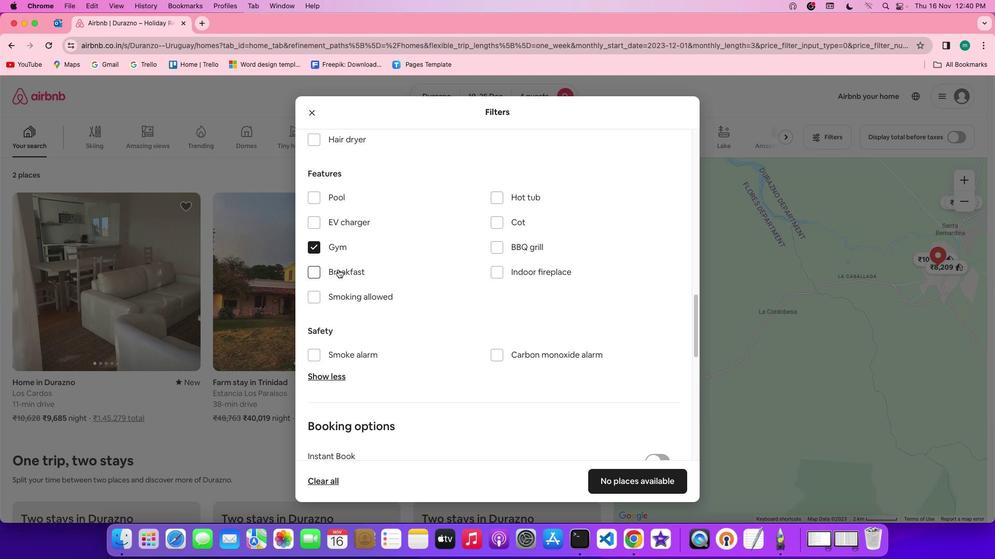 
Action: Mouse pressed left at (338, 270)
Screenshot: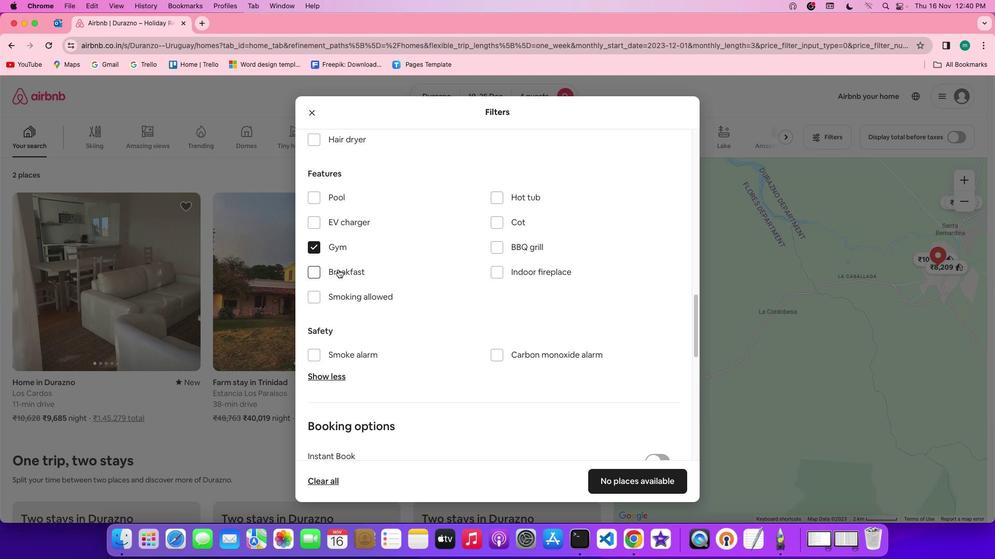 
Action: Mouse moved to (518, 289)
Screenshot: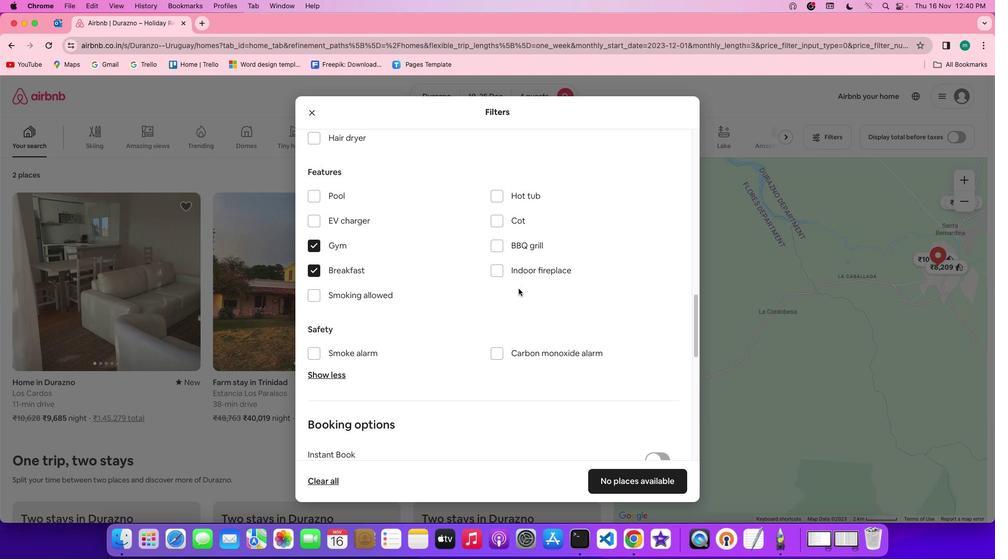 
Action: Mouse scrolled (518, 289) with delta (0, 0)
Screenshot: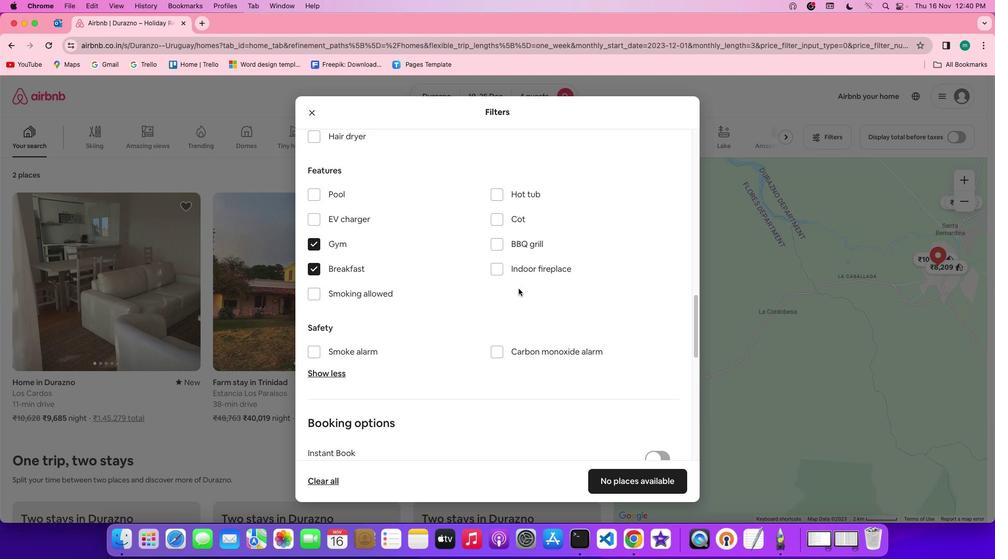 
Action: Mouse scrolled (518, 289) with delta (0, 0)
Screenshot: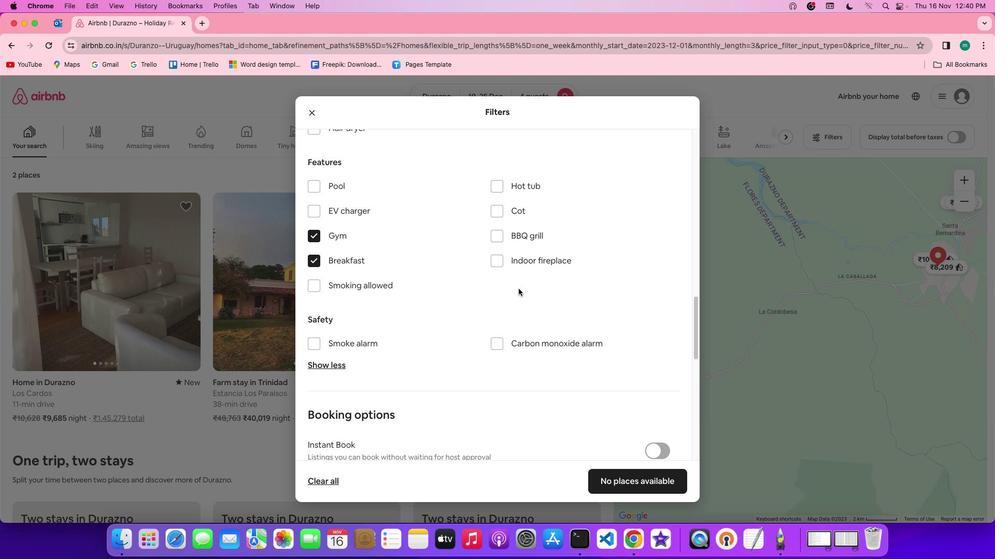 
Action: Mouse scrolled (518, 289) with delta (0, -1)
Screenshot: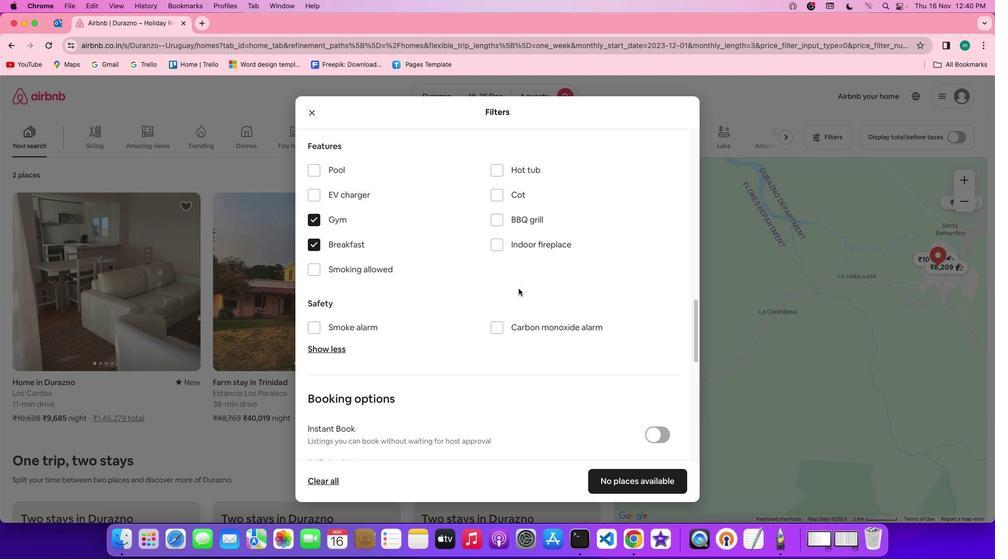 
Action: Mouse moved to (527, 295)
Screenshot: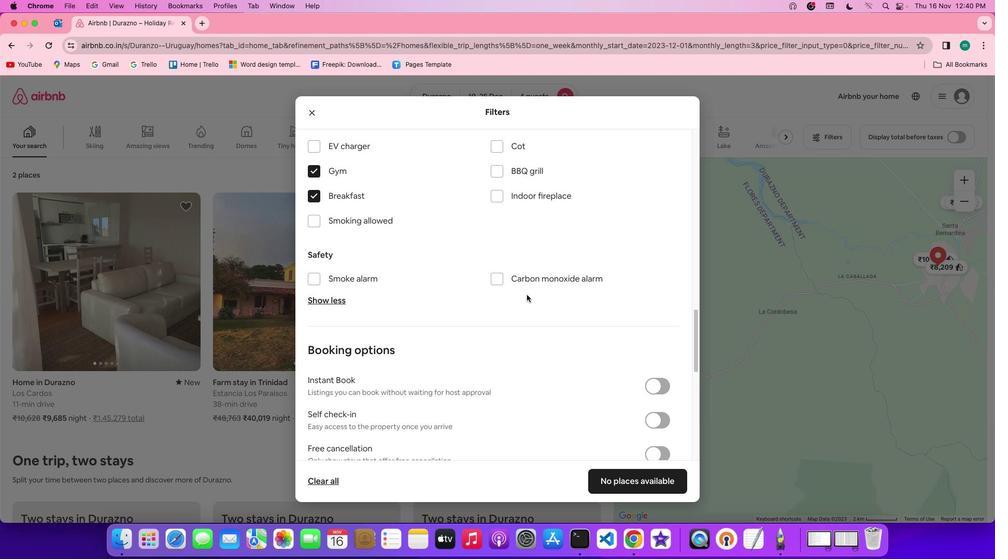 
Action: Mouse scrolled (527, 295) with delta (0, 0)
Screenshot: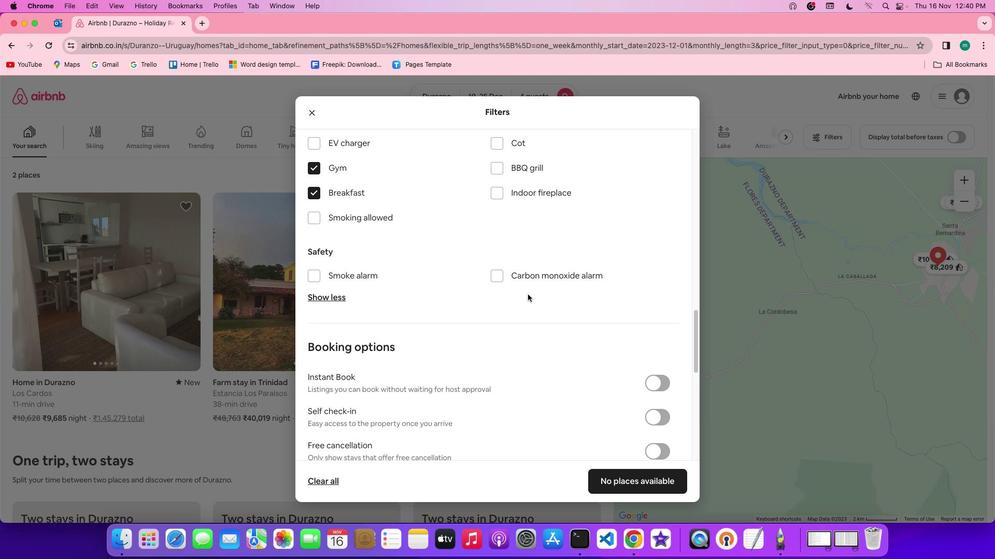 
Action: Mouse scrolled (527, 295) with delta (0, 0)
Screenshot: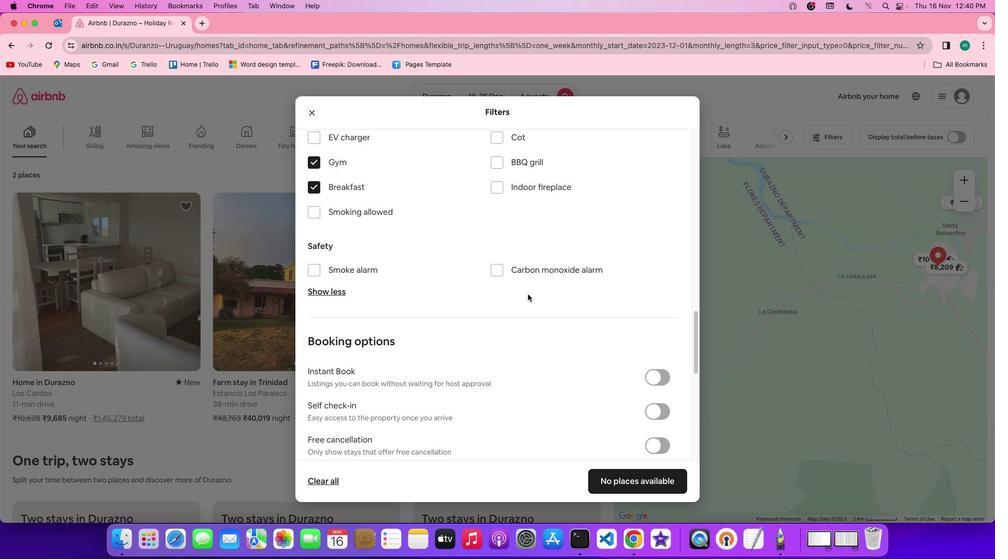 
Action: Mouse moved to (527, 295)
Screenshot: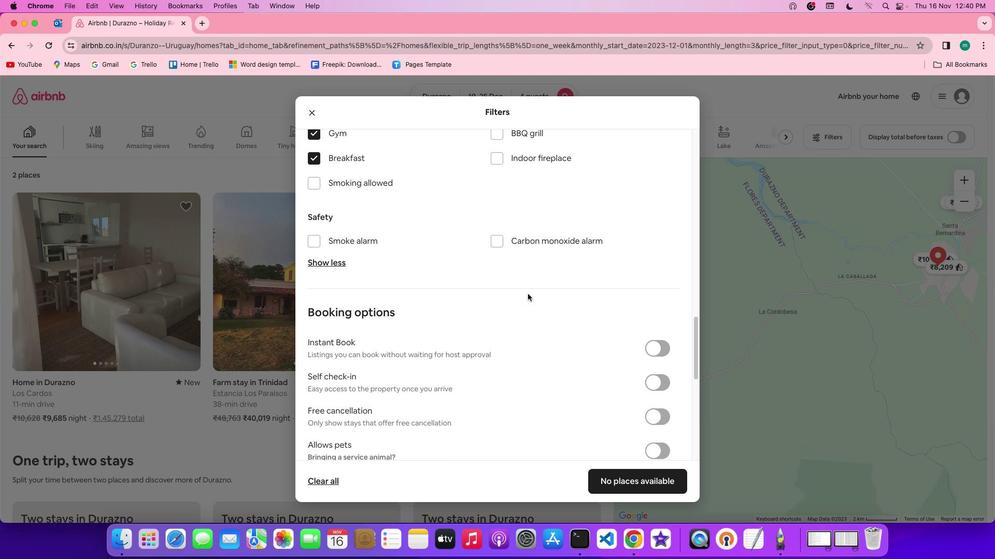
Action: Mouse scrolled (527, 295) with delta (0, -1)
Screenshot: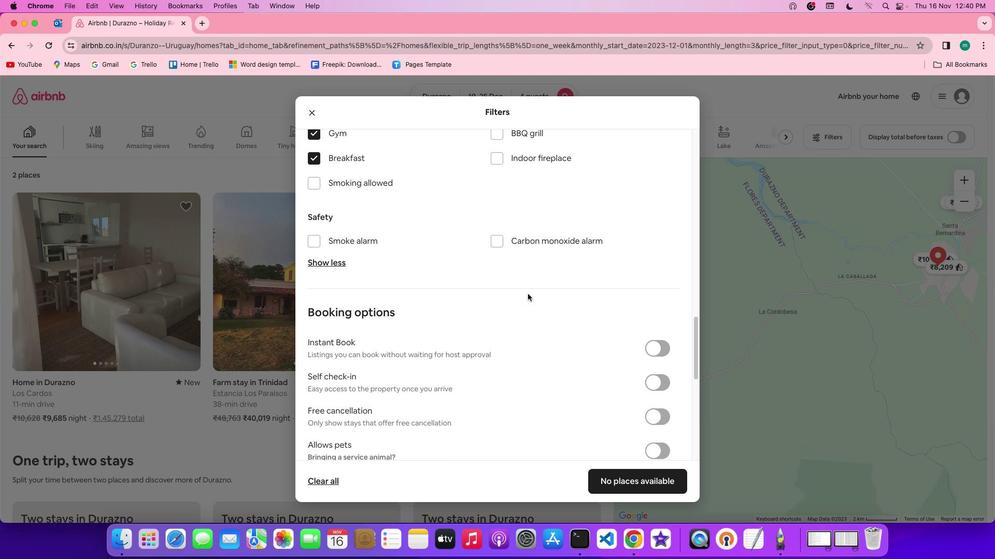 
Action: Mouse moved to (538, 295)
Screenshot: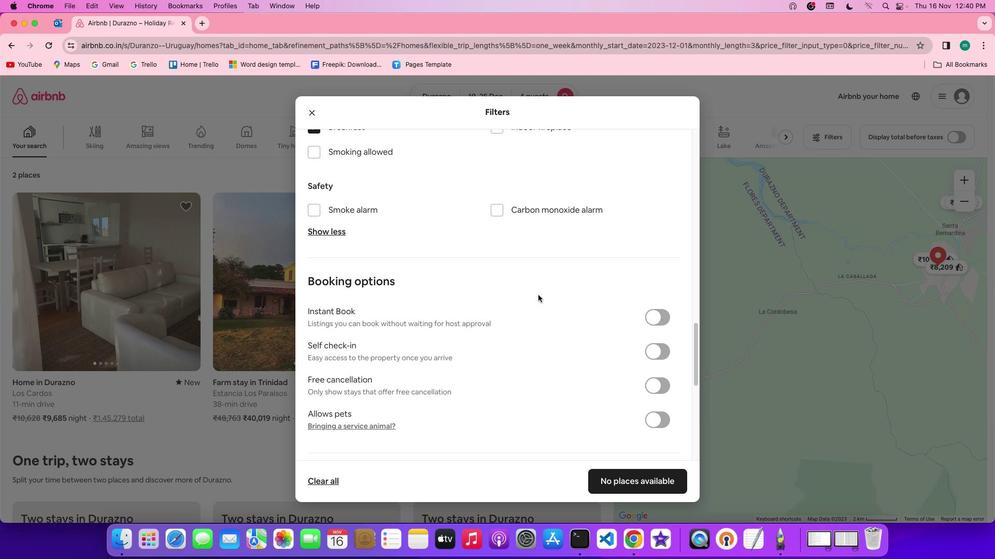 
Action: Mouse scrolled (538, 295) with delta (0, 0)
Screenshot: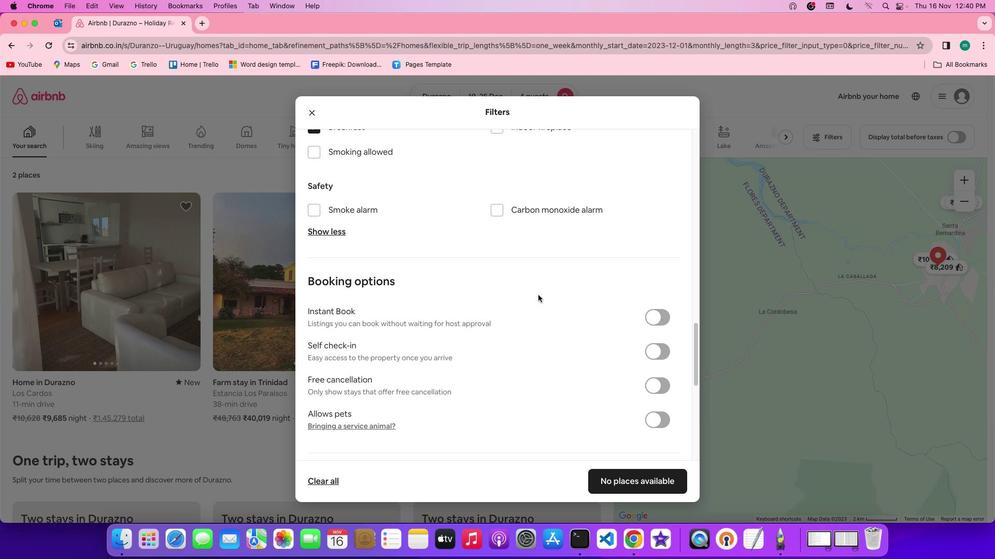 
Action: Mouse scrolled (538, 295) with delta (0, 0)
Screenshot: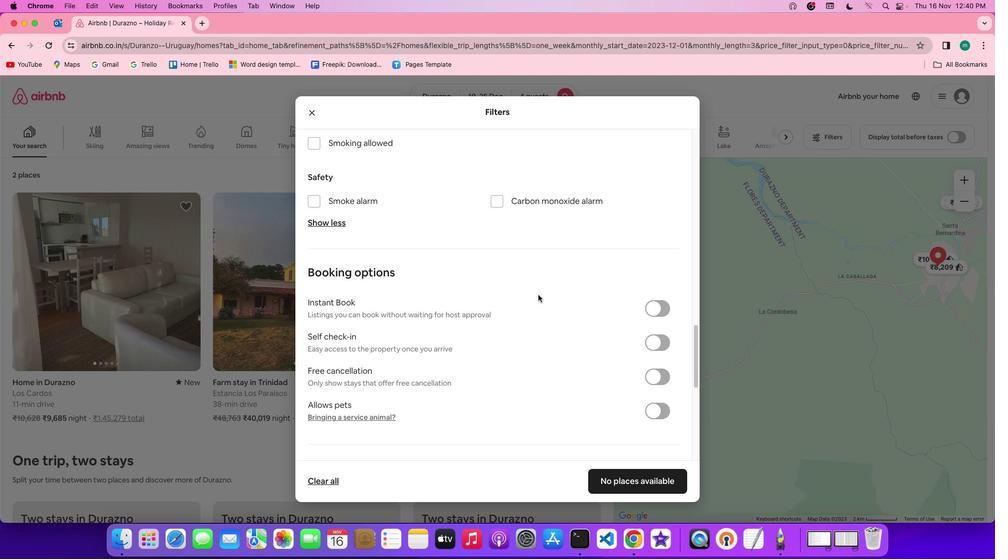 
Action: Mouse scrolled (538, 295) with delta (0, -1)
Screenshot: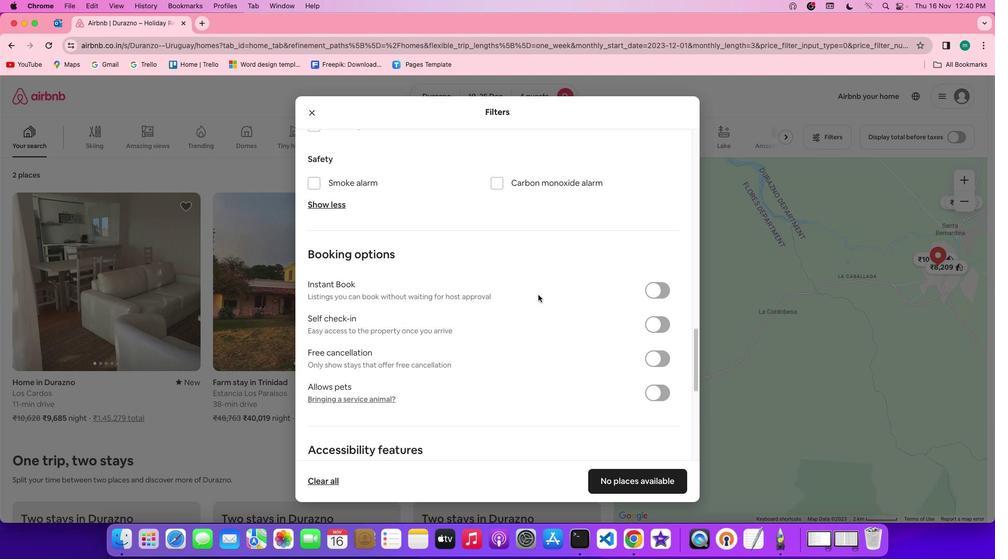 
Action: Mouse scrolled (538, 295) with delta (0, -1)
Screenshot: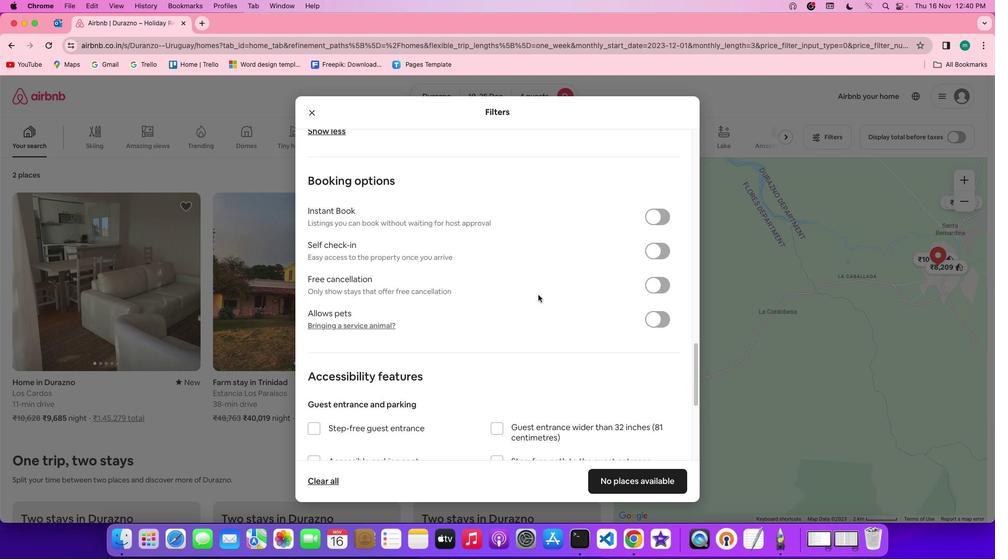 
Action: Mouse moved to (552, 311)
Screenshot: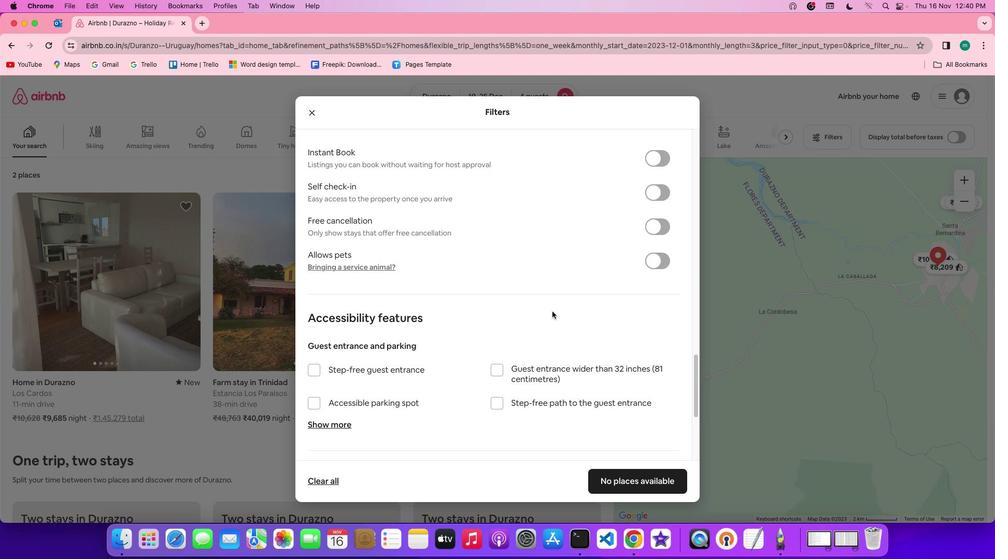 
Action: Mouse scrolled (552, 311) with delta (0, 0)
Screenshot: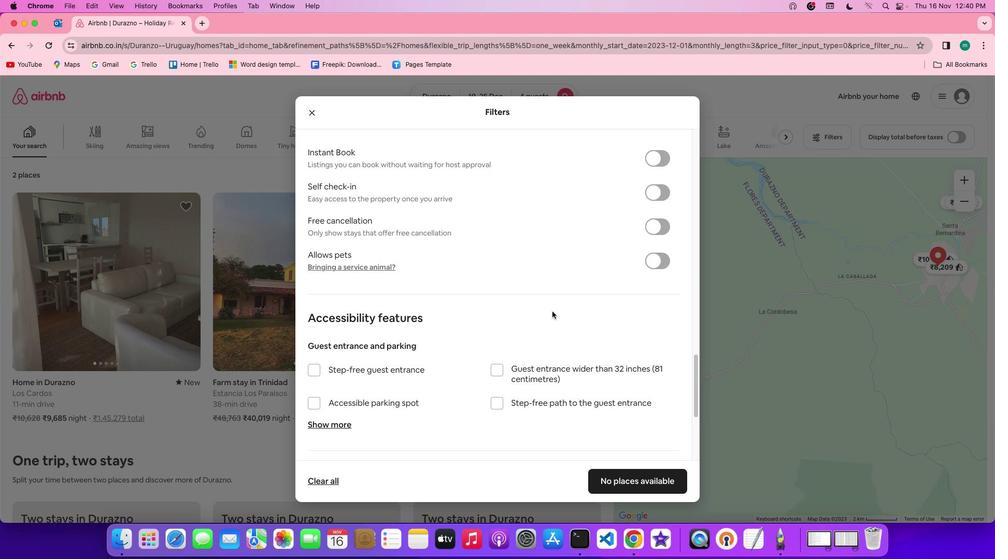 
Action: Mouse scrolled (552, 311) with delta (0, 0)
Screenshot: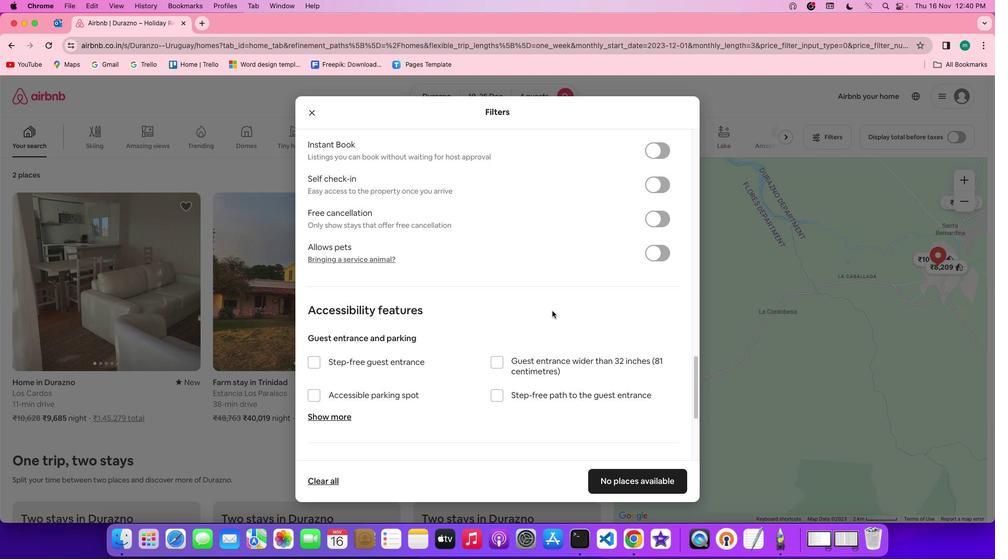 
Action: Mouse moved to (552, 311)
Screenshot: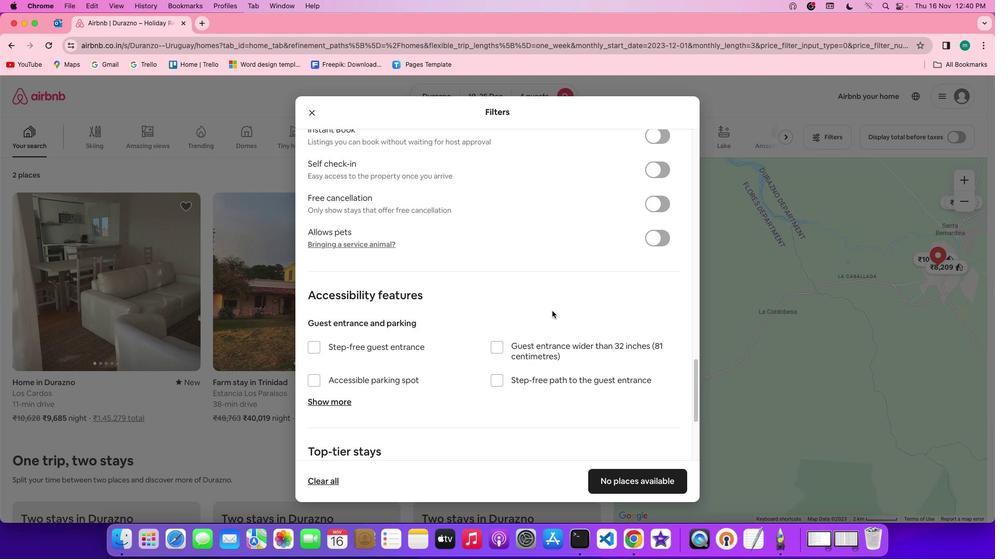 
Action: Mouse scrolled (552, 311) with delta (0, 0)
Screenshot: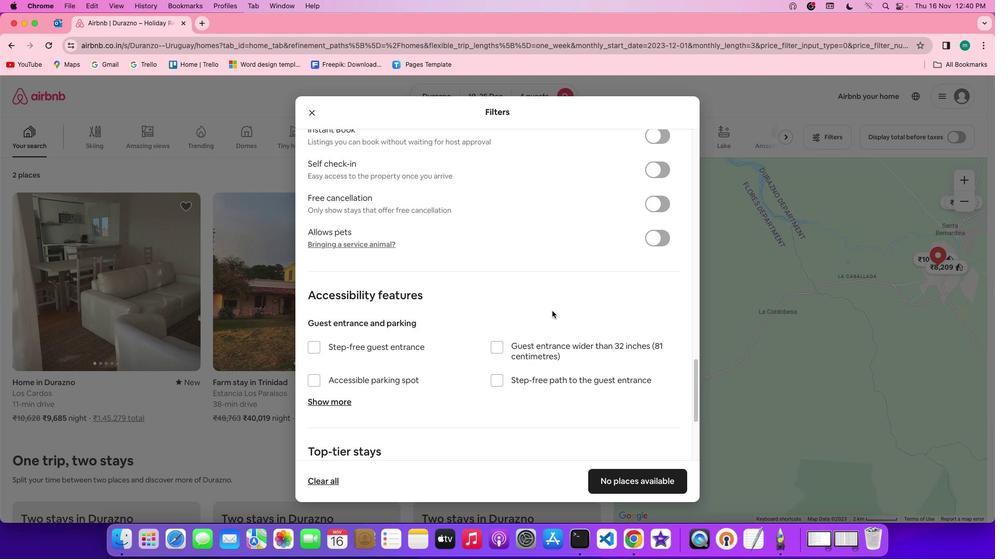 
Action: Mouse scrolled (552, 311) with delta (0, 0)
Screenshot: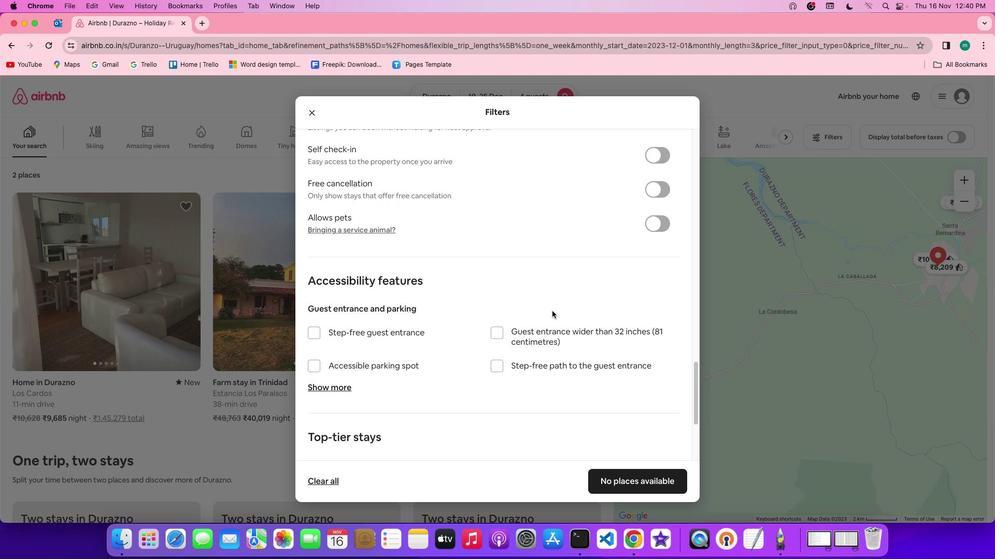
Action: Mouse scrolled (552, 311) with delta (0, 0)
Screenshot: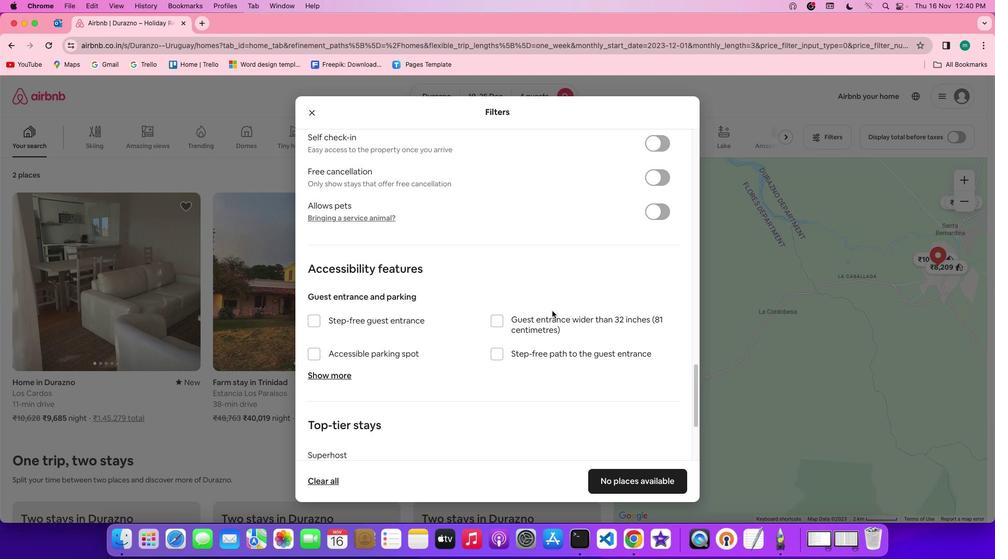 
Action: Mouse scrolled (552, 311) with delta (0, -1)
Screenshot: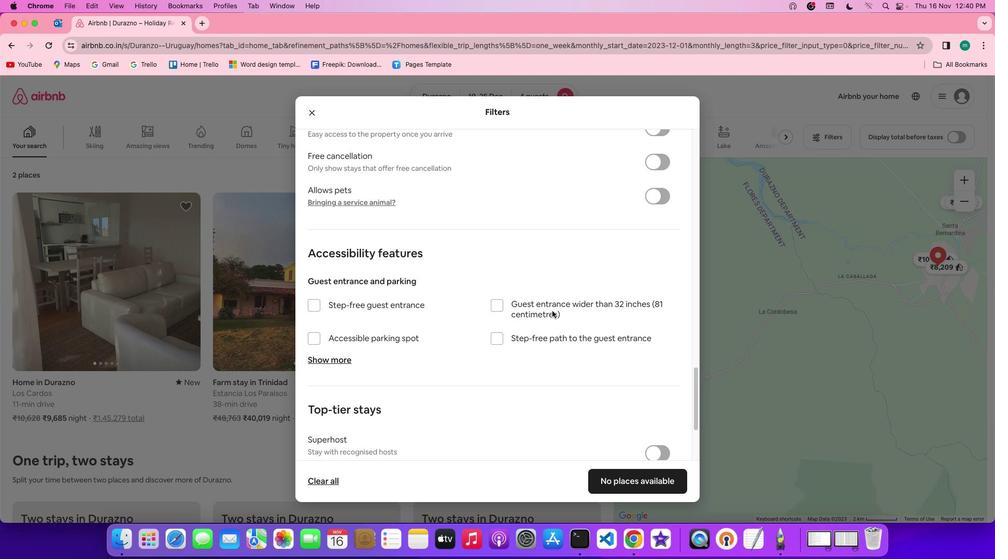 
Action: Mouse scrolled (552, 311) with delta (0, -1)
Screenshot: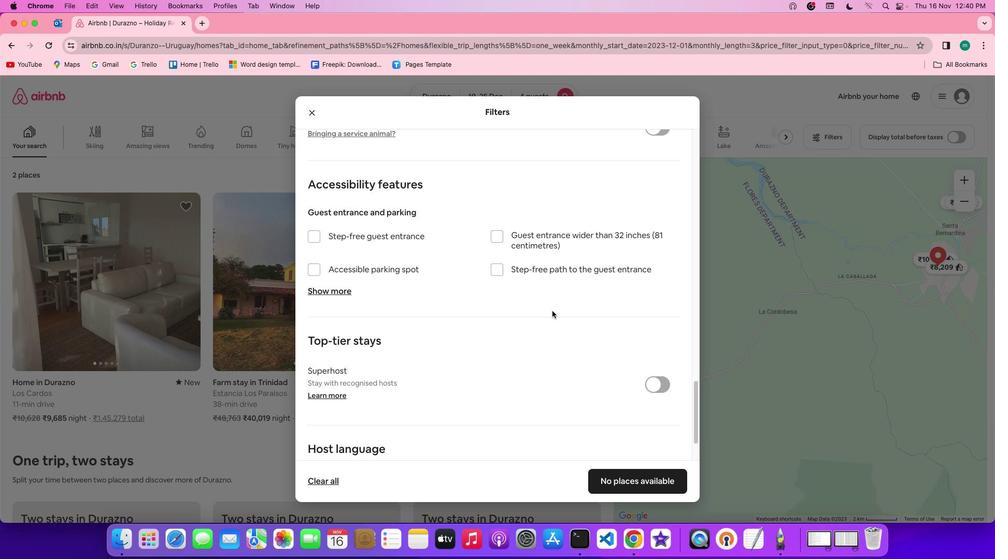 
Action: Mouse moved to (579, 320)
Screenshot: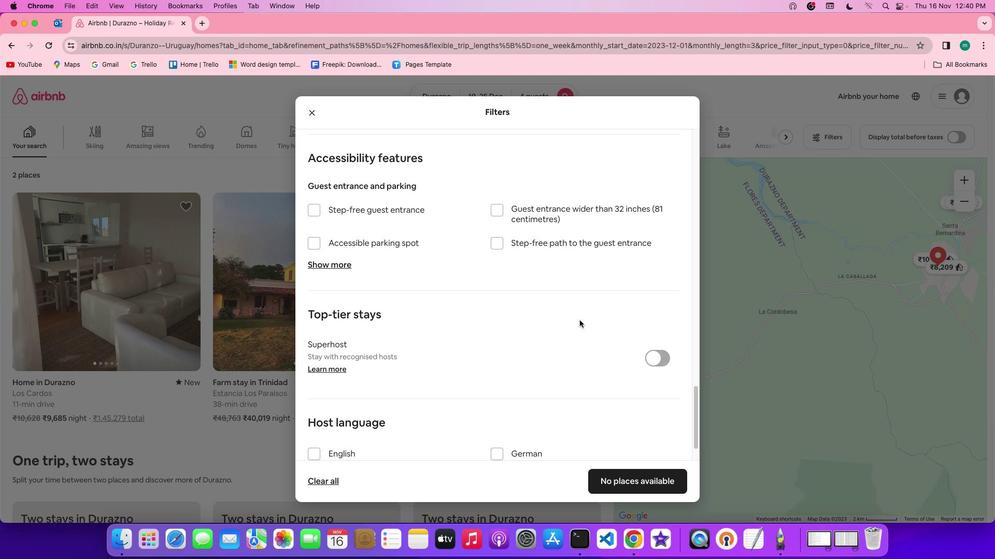 
Action: Mouse scrolled (579, 320) with delta (0, 0)
Screenshot: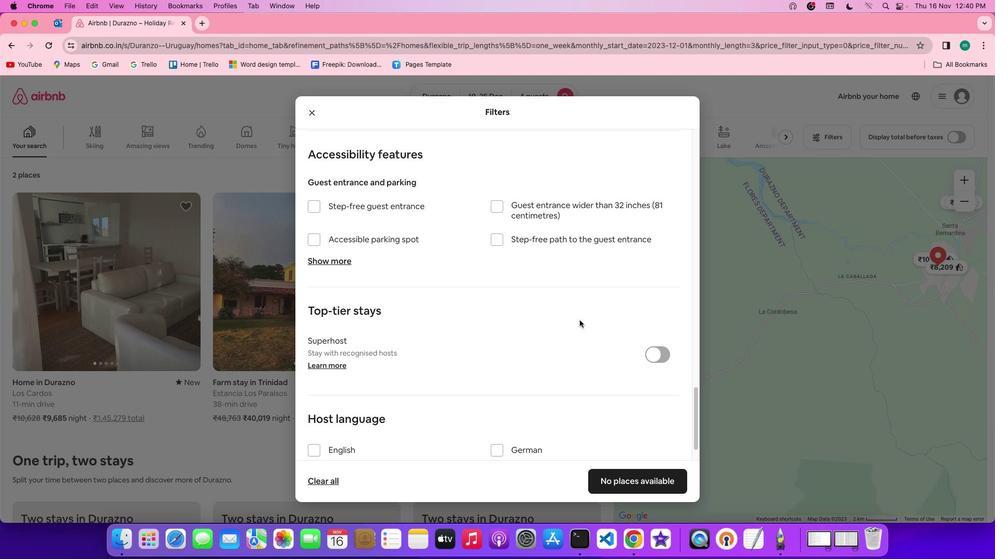 
Action: Mouse scrolled (579, 320) with delta (0, 0)
Screenshot: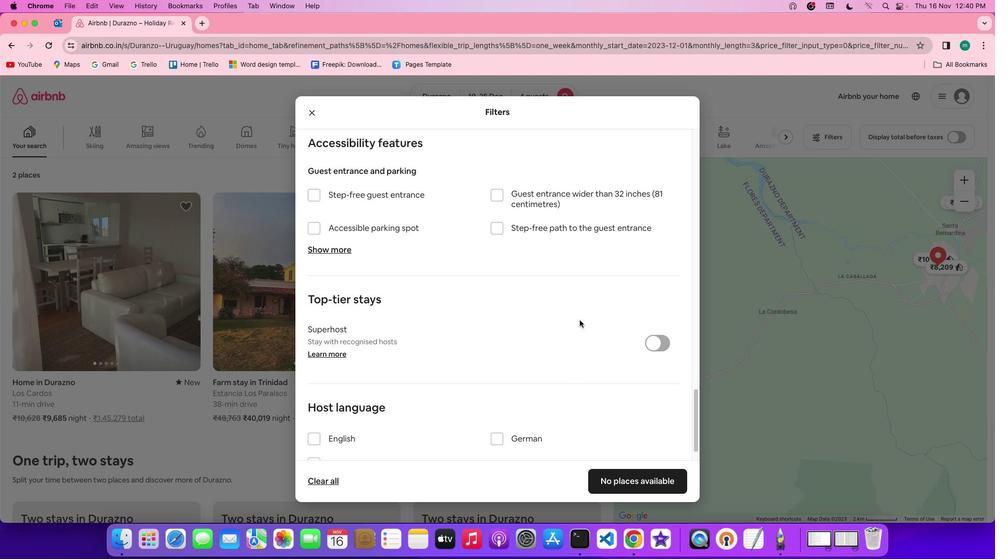 
Action: Mouse scrolled (579, 320) with delta (0, -1)
Screenshot: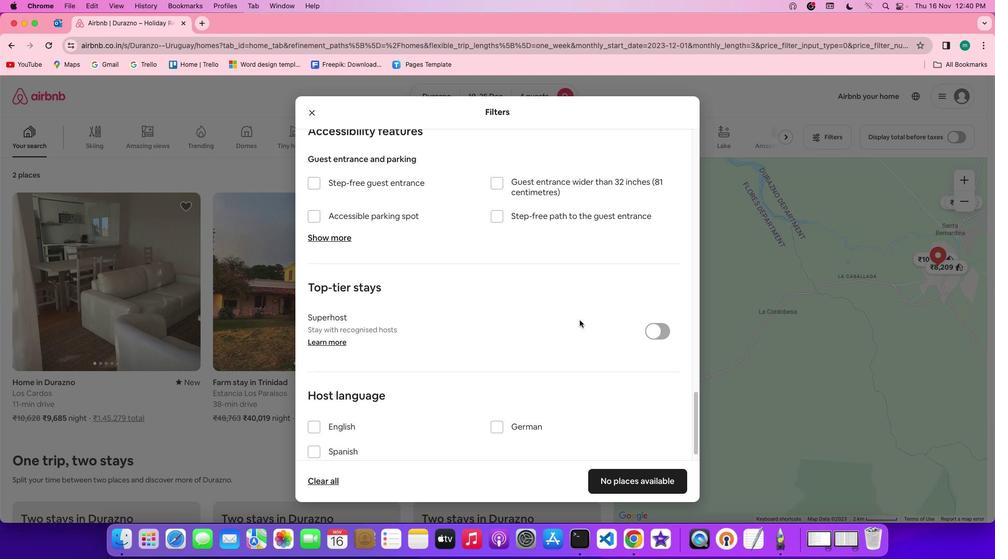 
Action: Mouse scrolled (579, 320) with delta (0, -1)
Screenshot: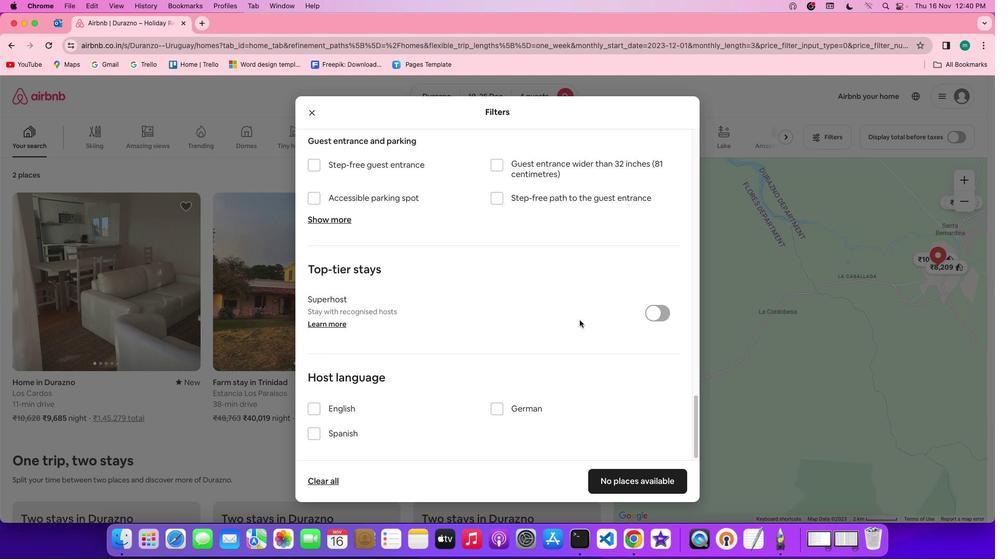 
Action: Mouse moved to (588, 331)
Screenshot: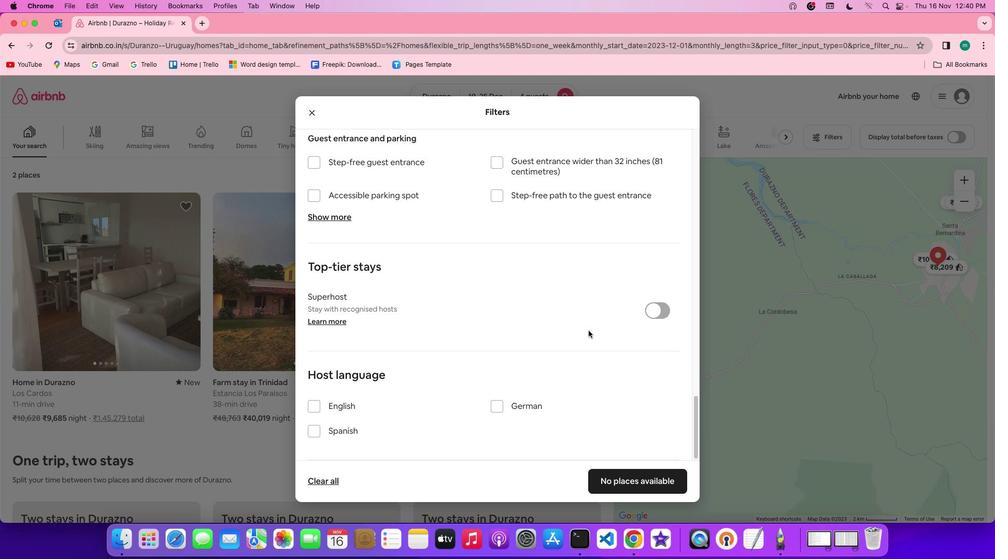 
Action: Mouse scrolled (588, 331) with delta (0, 0)
Screenshot: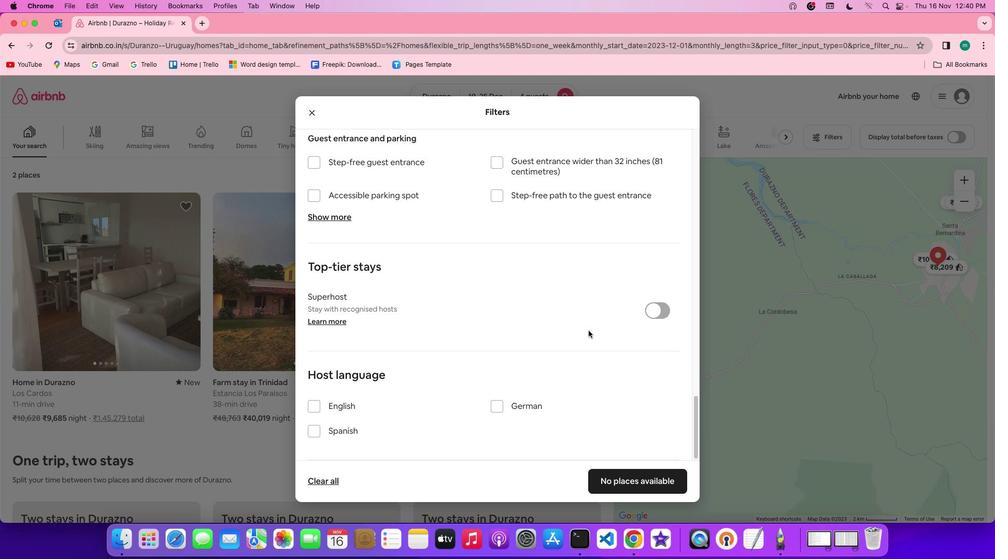 
Action: Mouse scrolled (588, 331) with delta (0, 0)
Screenshot: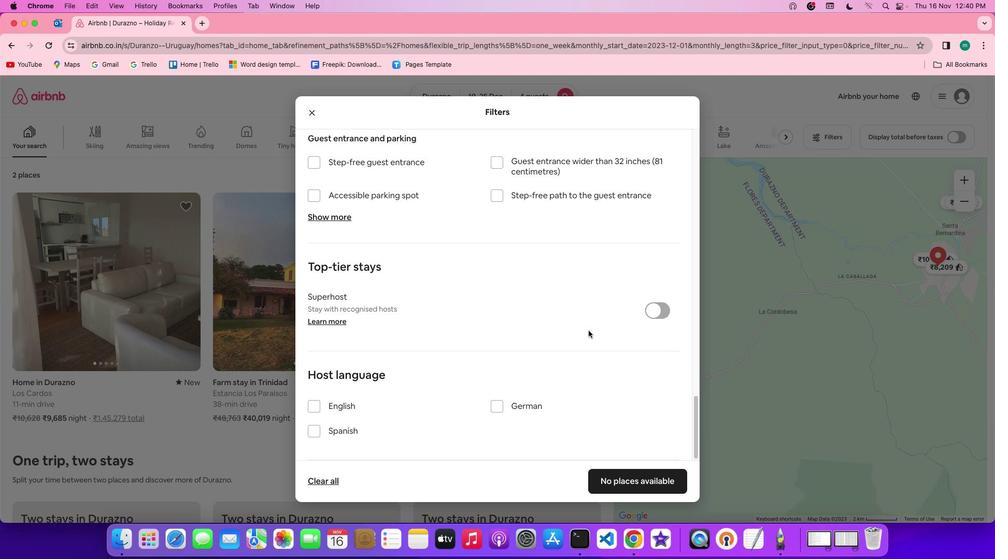 
Action: Mouse scrolled (588, 331) with delta (0, -1)
Screenshot: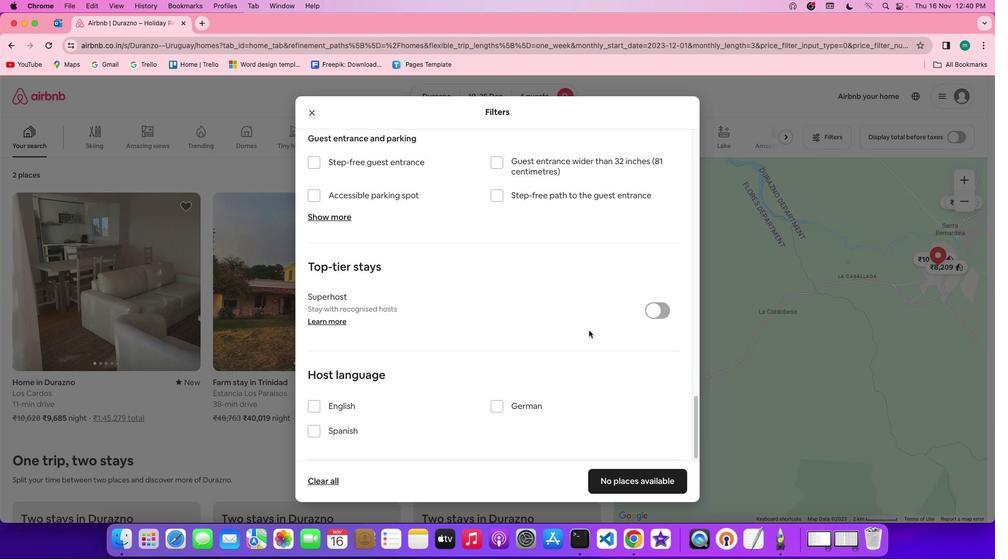 
Action: Mouse moved to (588, 331)
Screenshot: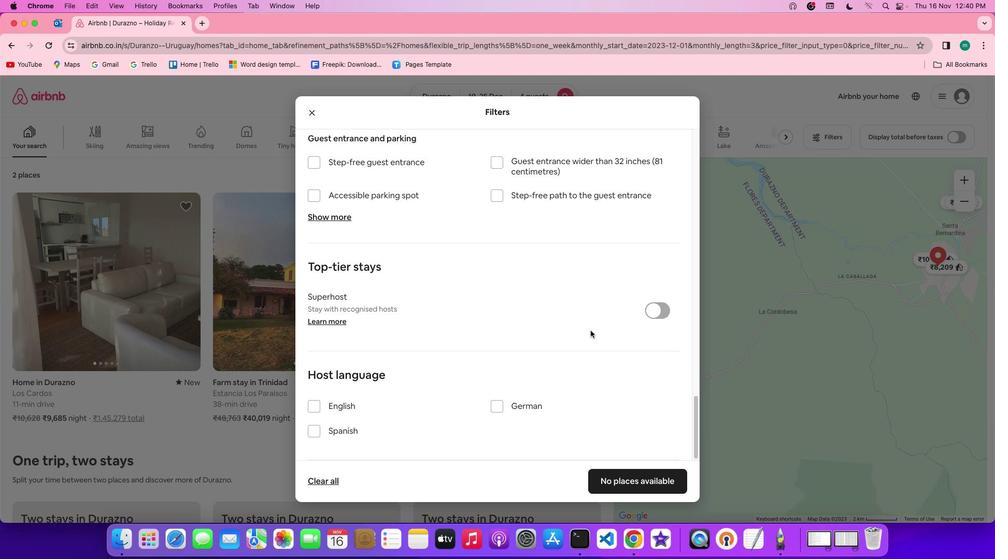 
Action: Mouse scrolled (588, 331) with delta (0, -1)
Screenshot: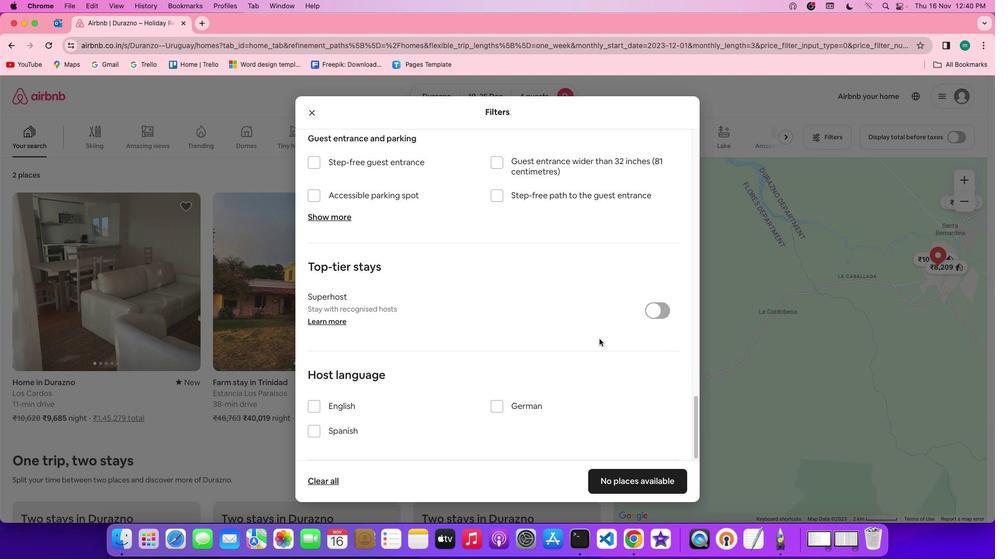 
Action: Mouse moved to (619, 371)
Screenshot: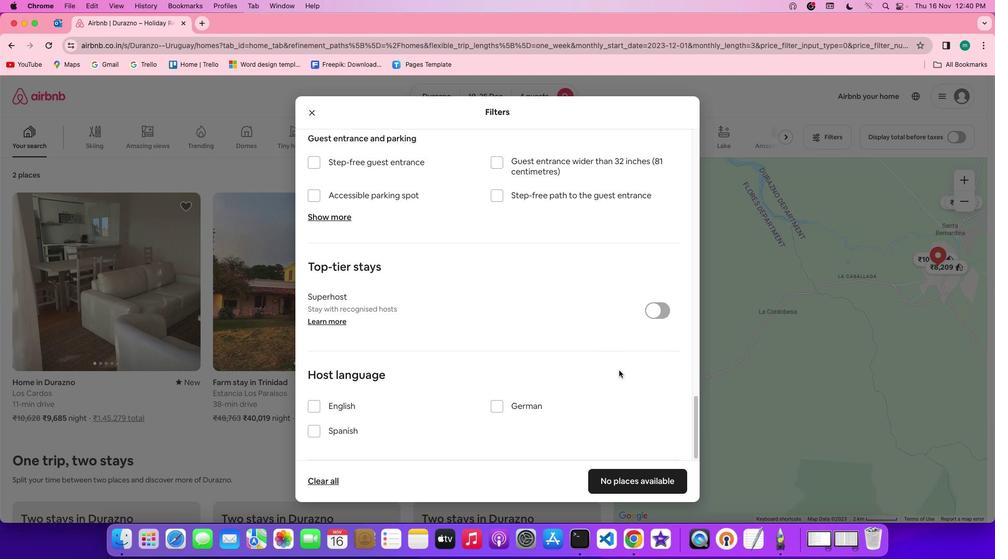 
Action: Mouse scrolled (619, 371) with delta (0, 0)
Screenshot: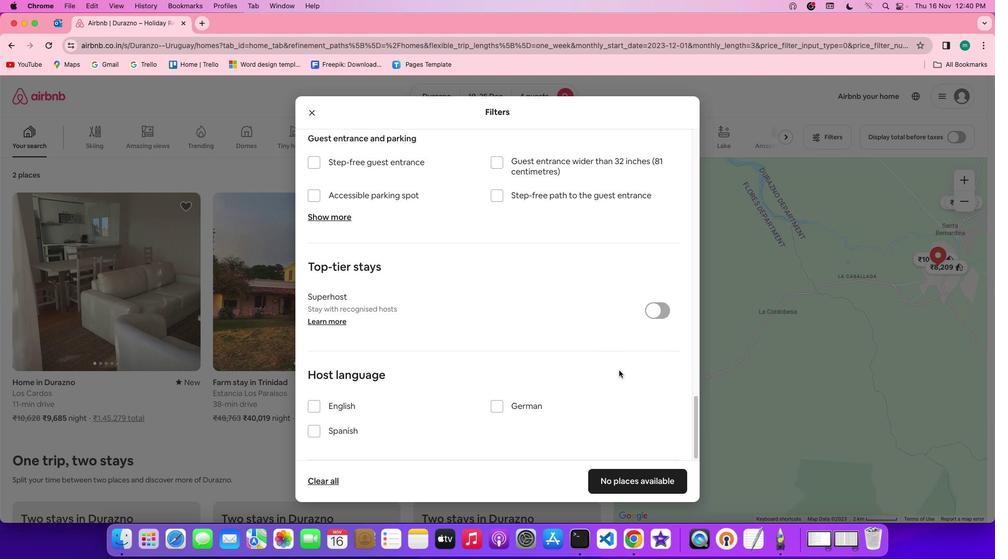 
Action: Mouse scrolled (619, 371) with delta (0, 0)
Screenshot: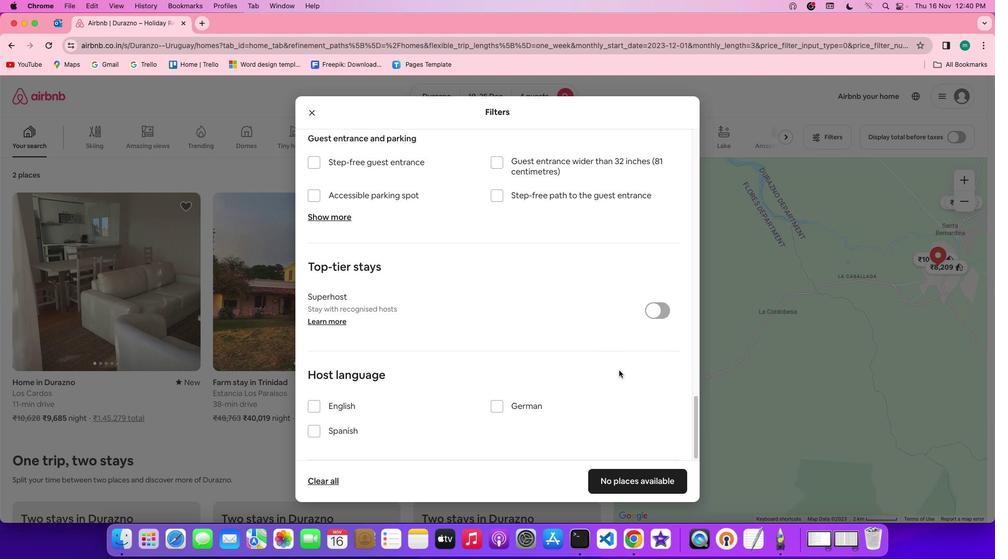 
Action: Mouse scrolled (619, 371) with delta (0, -1)
Screenshot: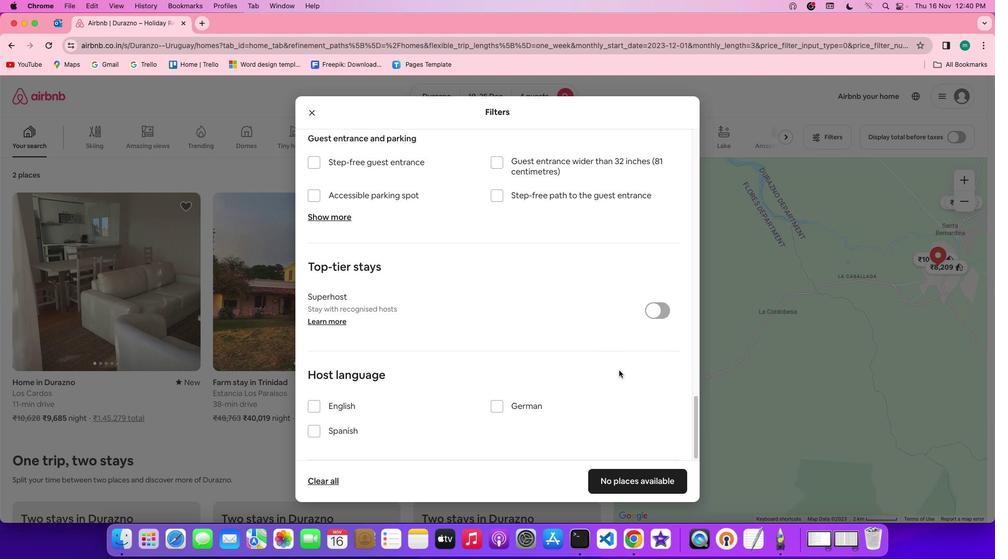 
Action: Mouse scrolled (619, 371) with delta (0, -2)
Screenshot: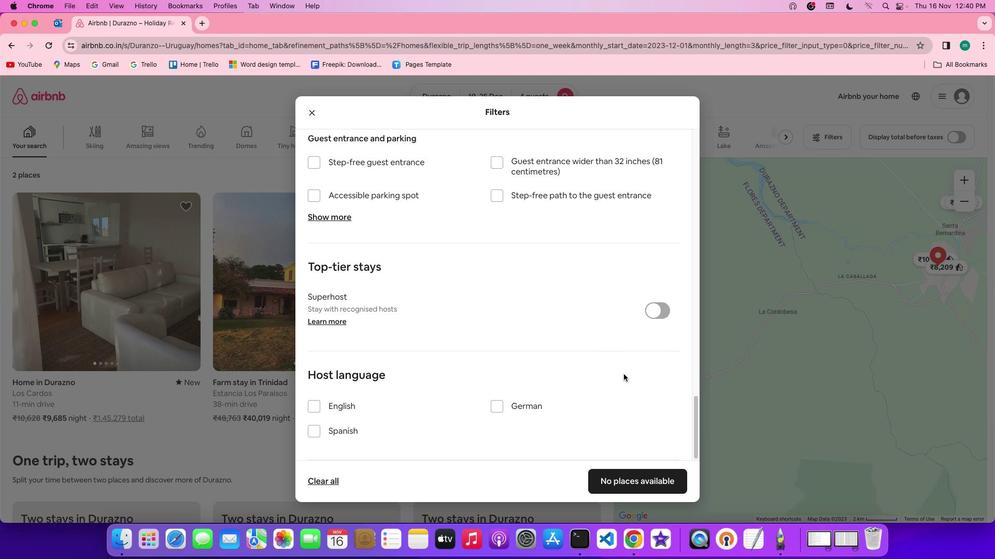 
Action: Mouse moved to (642, 490)
Screenshot: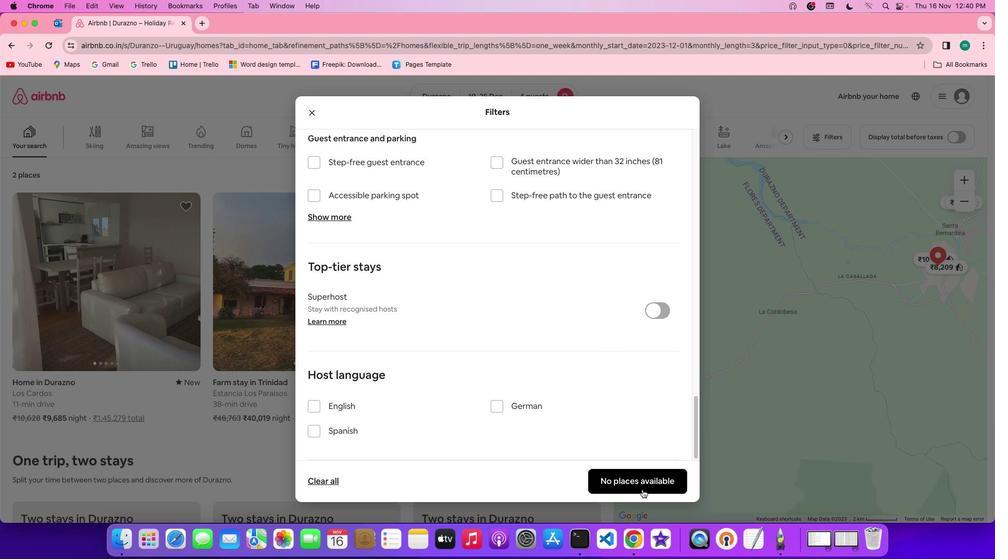 
Action: Mouse pressed left at (642, 490)
Screenshot: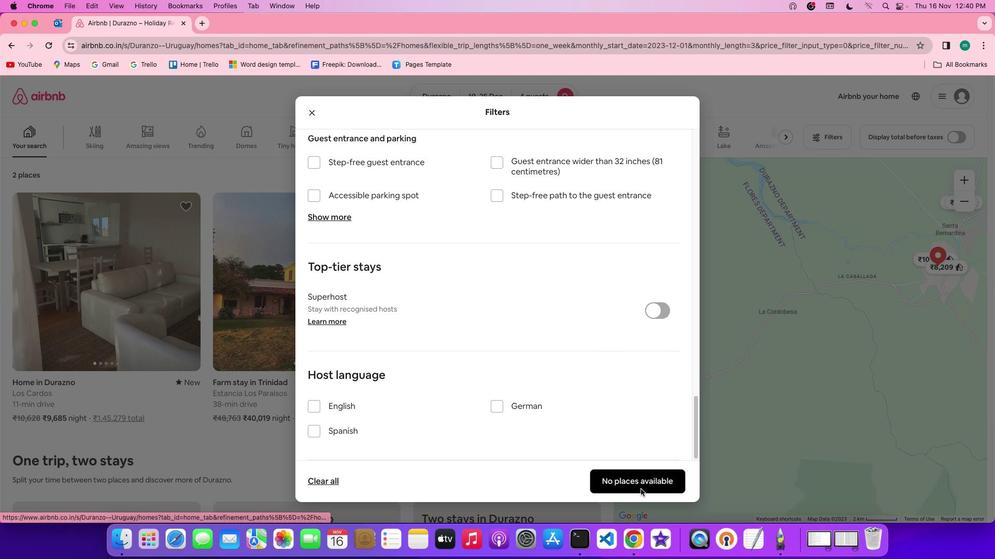 
Action: Mouse moved to (610, 477)
Screenshot: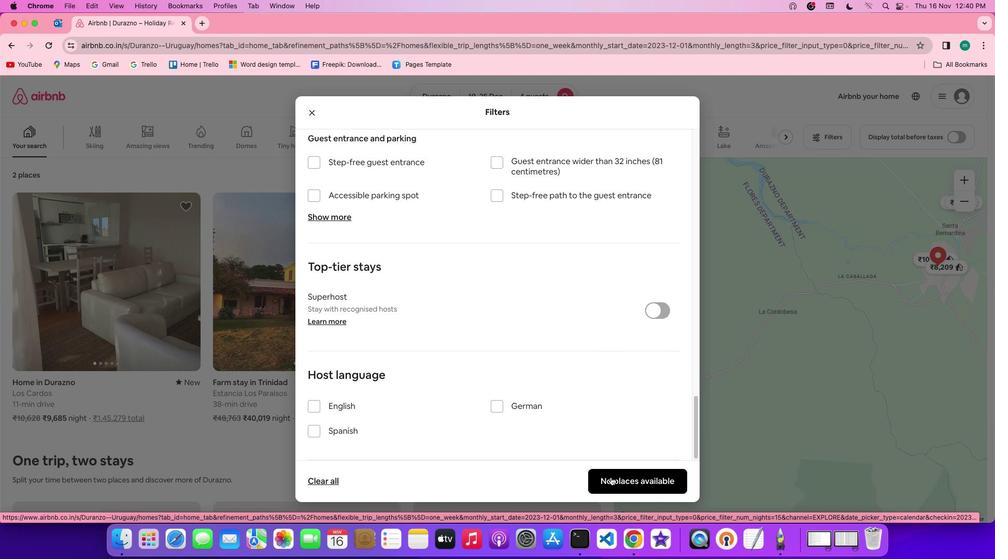 
Action: Mouse pressed left at (610, 477)
Screenshot: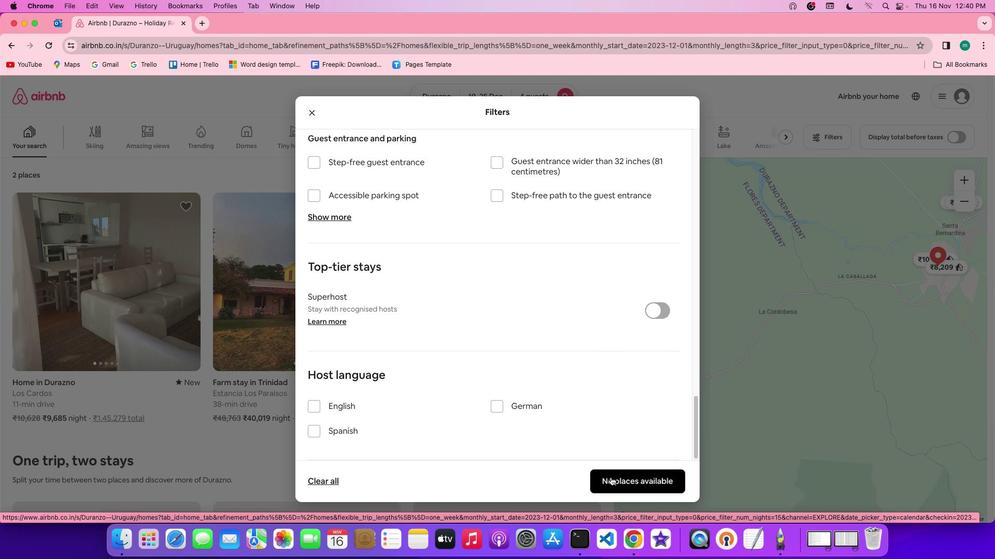 
Action: Mouse moved to (263, 360)
Screenshot: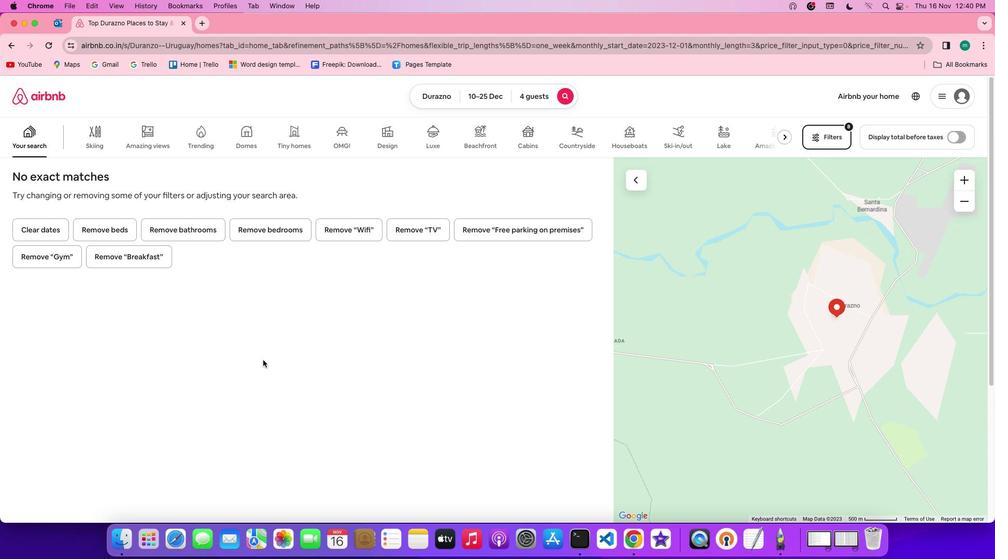 
